 Task: Open an excel sheet with  and write heading  Make a employee details data  Add 10 employee name:-  'Ethan Reynolds, Olivia Thompson, Benjamin Martinez, Emma Davis, Alexander Mitchell, Ava Rodriguez, Daniel Anderson, Mia Lewis, Christopher Scott, Sophia Harris. _x000D_
' in April Last week sales are  1000 to 1010. Department:-  Sales, HR, Finance, Marketing, IT, Operations, Finance, HR, Sales, Marketing. _x000D_
Position:-  Sales Manager, HR Manager, Accountant, Marketing Specialist, IT Specialist, Operations Manager, Financial Analyst, HR Assistant, Sales Representative, Marketing Assistant. _x000D_
Salary (USD):-  5000,4500,4000, 3800, 4200, 5200, 3800, 2800, 3200, 2500. _x000D_
Start Date:-  1/15/2020,7/1/2019, 3/10/2021,2/5/2022, 11/30/2018,6/15/2020, 9/1/2021,4/20/2022, 2/10/2019,9/5/2020. Save page analysisSalesByCustomer_2023
Action: Mouse moved to (230, 254)
Screenshot: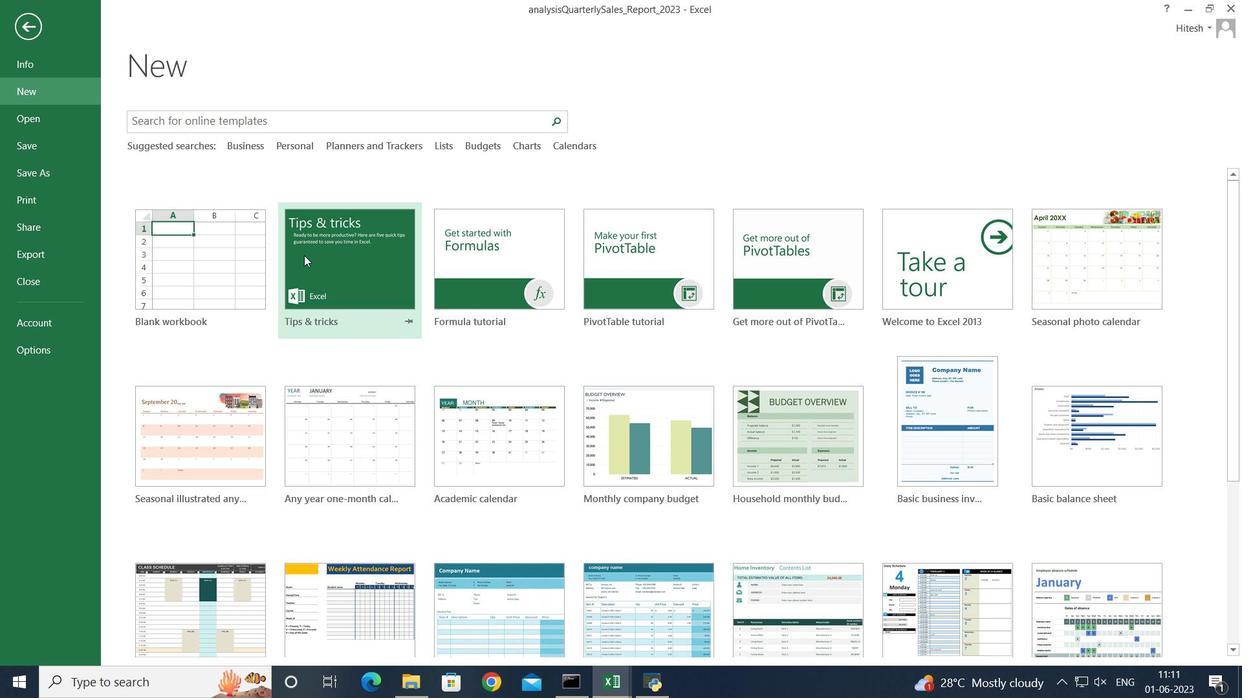 
Action: Mouse pressed left at (230, 254)
Screenshot: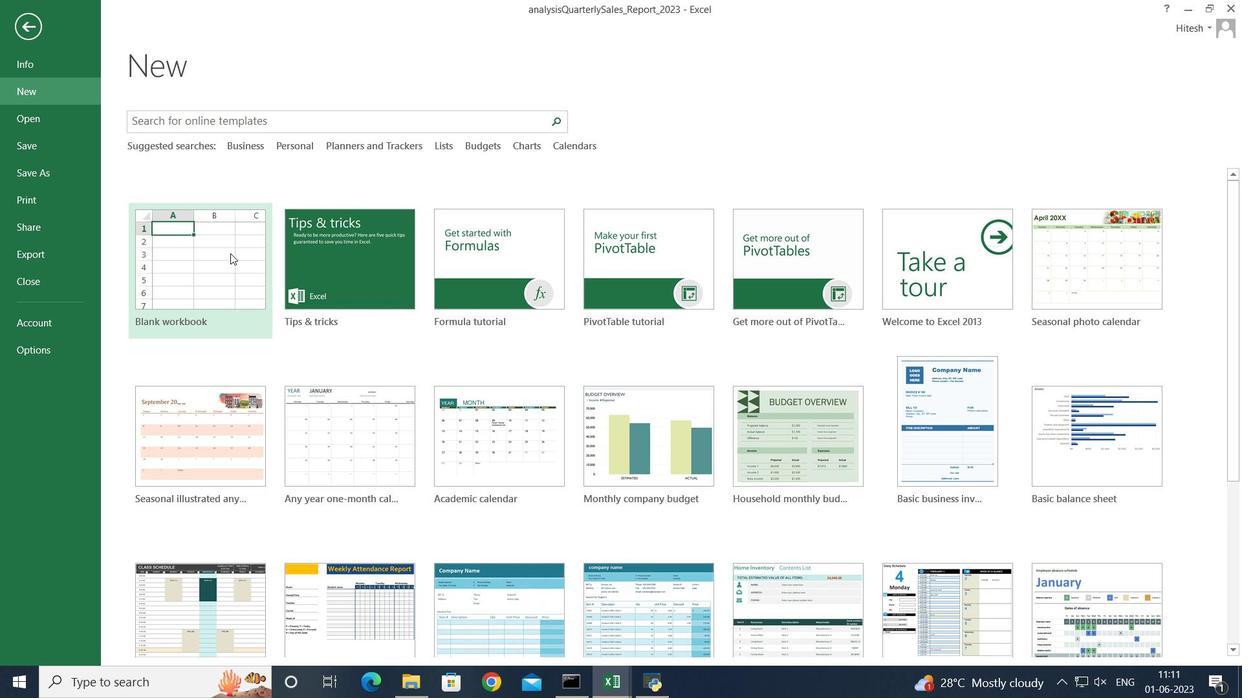 
Action: Mouse moved to (135, 210)
Screenshot: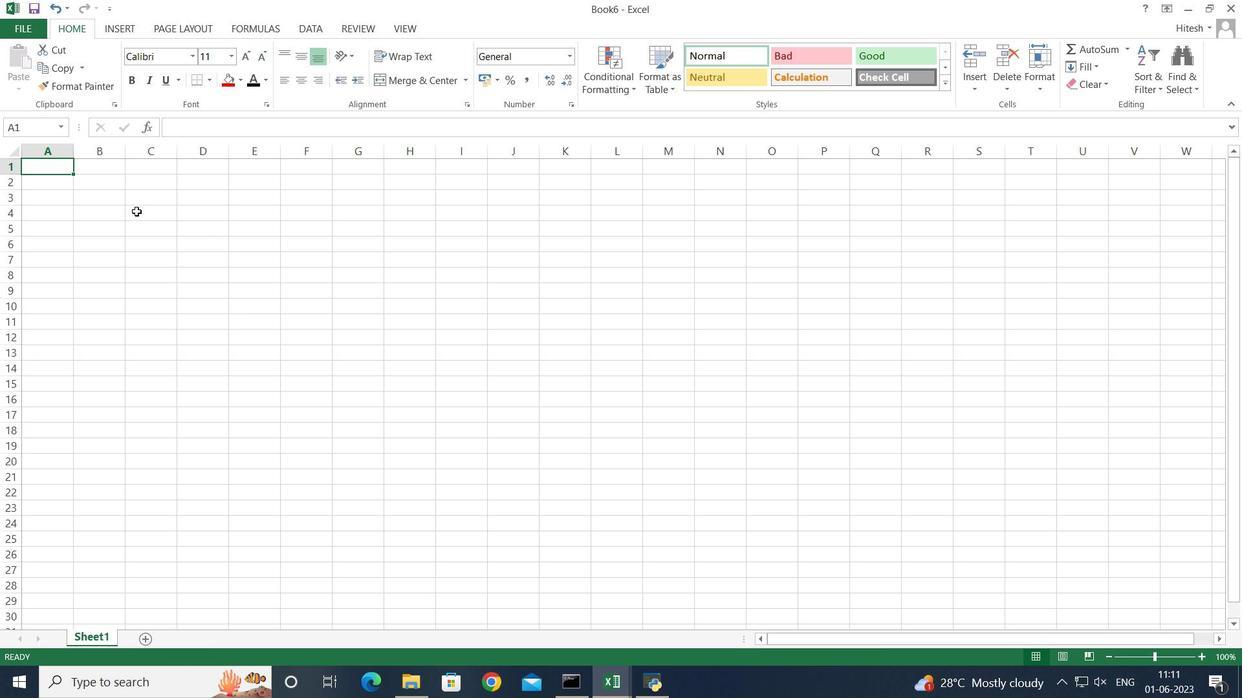 
Action: Key pressed <Key.shift>Make<Key.space>a<Key.space><Key.shift>Employee<Key.space><Key.shift>Details<Key.enter><Key.shift>Name<Key.enter><Key.shift><Key.shift>Ethan<Key.space><Key.shift>Reynolds<Key.enter><Key.shift>Olivia<Key.space><Key.shift><Key.shift><Key.shift><Key.shift><Key.shift><Key.shift><Key.shift><Key.shift><Key.shift><Key.shift><Key.shift><Key.shift>Thompson<Key.enter><Key.shift>Benjamin<Key.space><Key.shift>Martinez<Key.enter><Key.shift>Emma<Key.space><Key.shift>Davis<Key.enter><Key.shift><Key.shift><Key.shift><Key.shift>Alexander<Key.space><Key.shift_r>Mitchell<Key.space><Key.enter><Key.shift>Ava<Key.space><Key.shift>Rodriguez<Key.enter><Key.shift>Daniel<Key.space><Key.shift>Anderson<Key.enter><Key.shift_r>Mia<Key.space><Key.shift_r>Lewis<Key.enter><Key.shift><Key.shift><Key.shift><Key.shift><Key.shift><Key.shift><Key.shift><Key.shift><Key.shift><Key.shift>Christopher<Key.space><Key.shift>Scott<Key.enter><Key.shift>Sophia<Key.space><Key.shift><Key.shift><Key.shift><Key.shift><Key.shift><Key.shift><Key.shift><Key.shift><Key.shift><Key.shift><Key.shift><Key.shift>Harris<Key.enter>
Screenshot: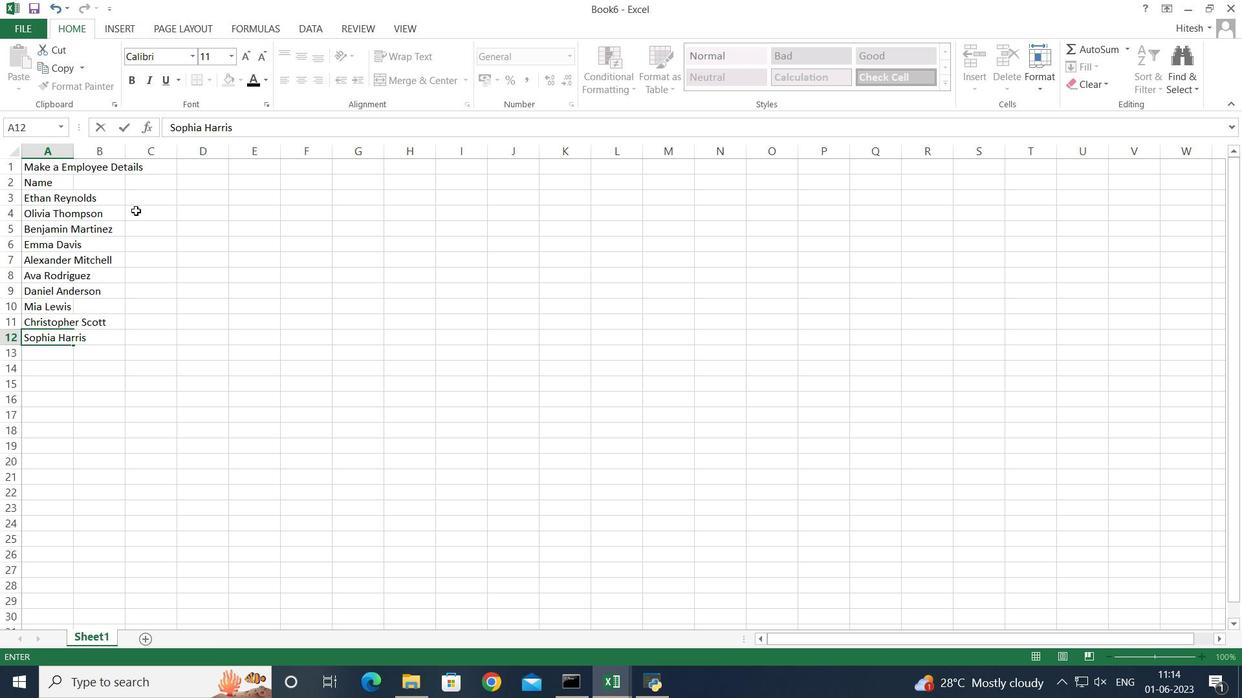 
Action: Mouse moved to (111, 185)
Screenshot: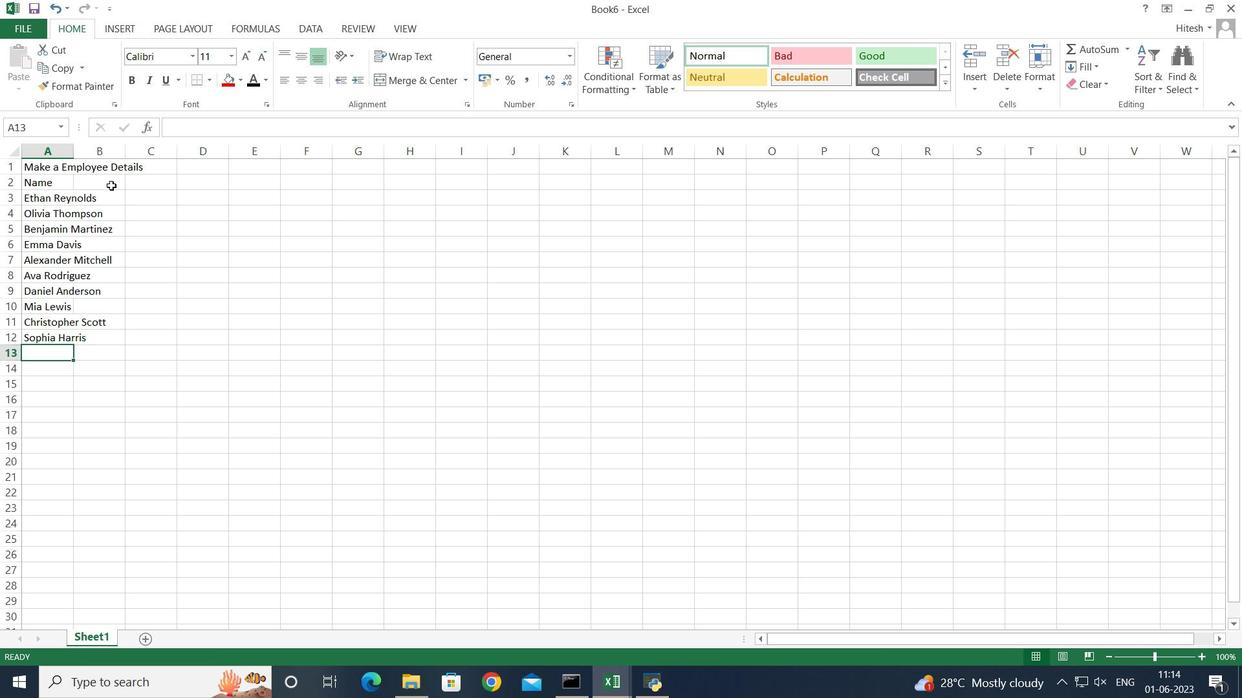 
Action: Mouse pressed left at (111, 185)
Screenshot: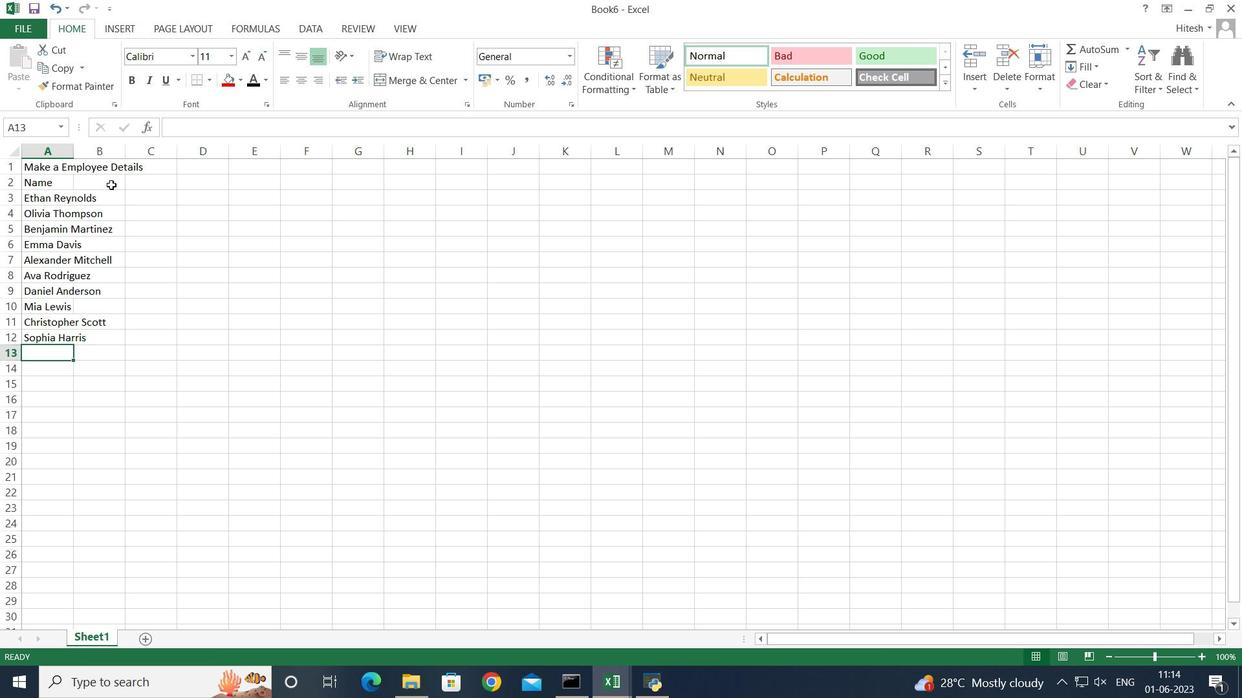 
Action: Mouse moved to (110, 185)
Screenshot: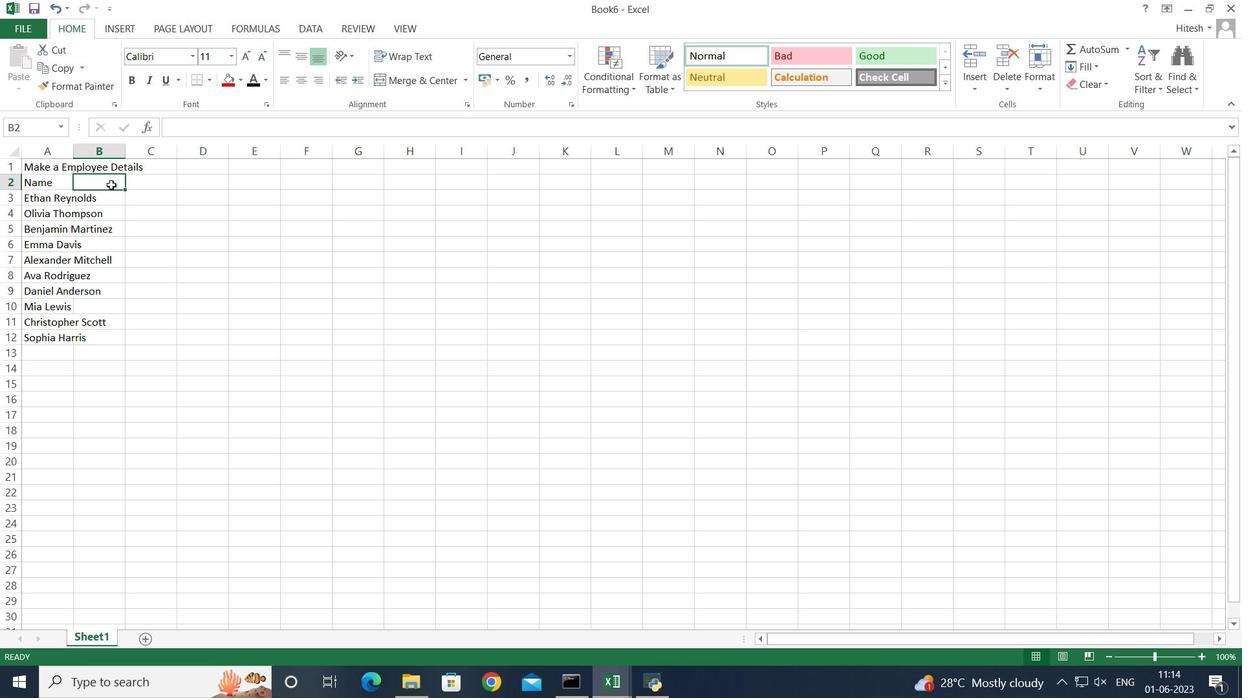 
Action: Key pressed <Key.shift>pril<Key.space><Key.shift>Last<Key.space><Key.shift>Week<Key.space><Key.shift>Sales<Key.enter>1005<Key.enter>1006<Key.enter>1001<Key.backspace><Key.backspace>10<Key.enter>1002<Key.enter>1001<Key.enter>1007<Key.enter>1003<Key.enter>1008<Key.enter>1002<Key.enter>1009<Key.enter>
Screenshot: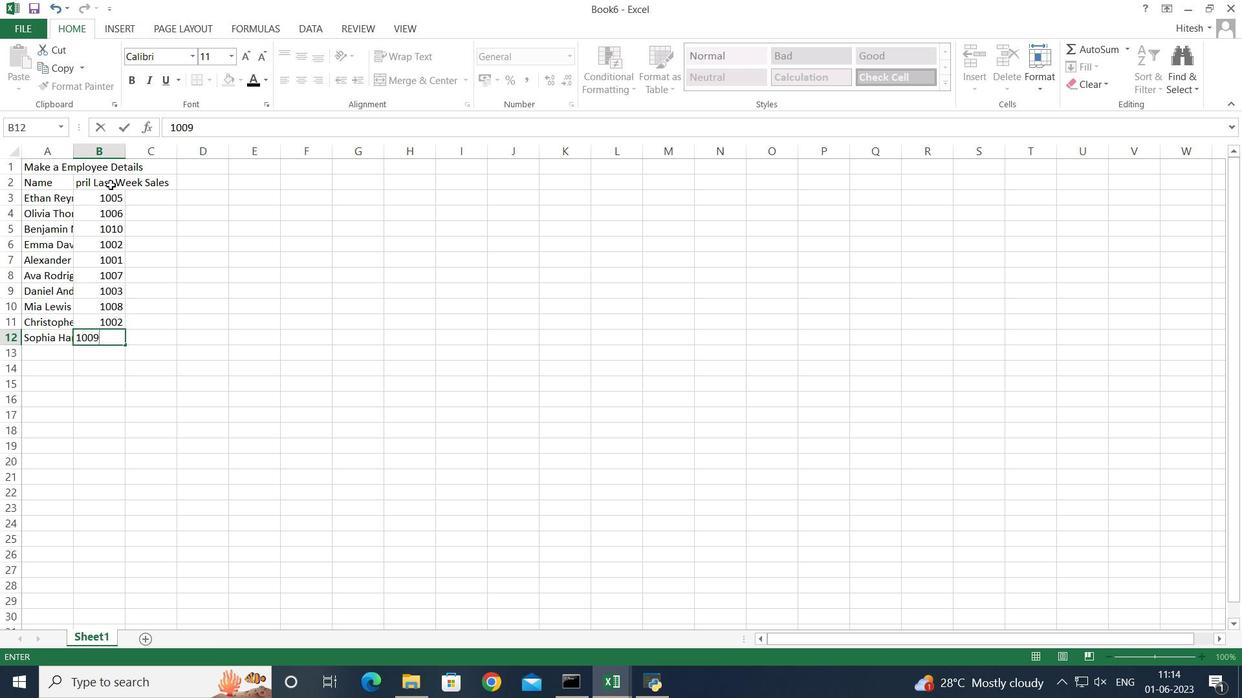
Action: Mouse moved to (159, 183)
Screenshot: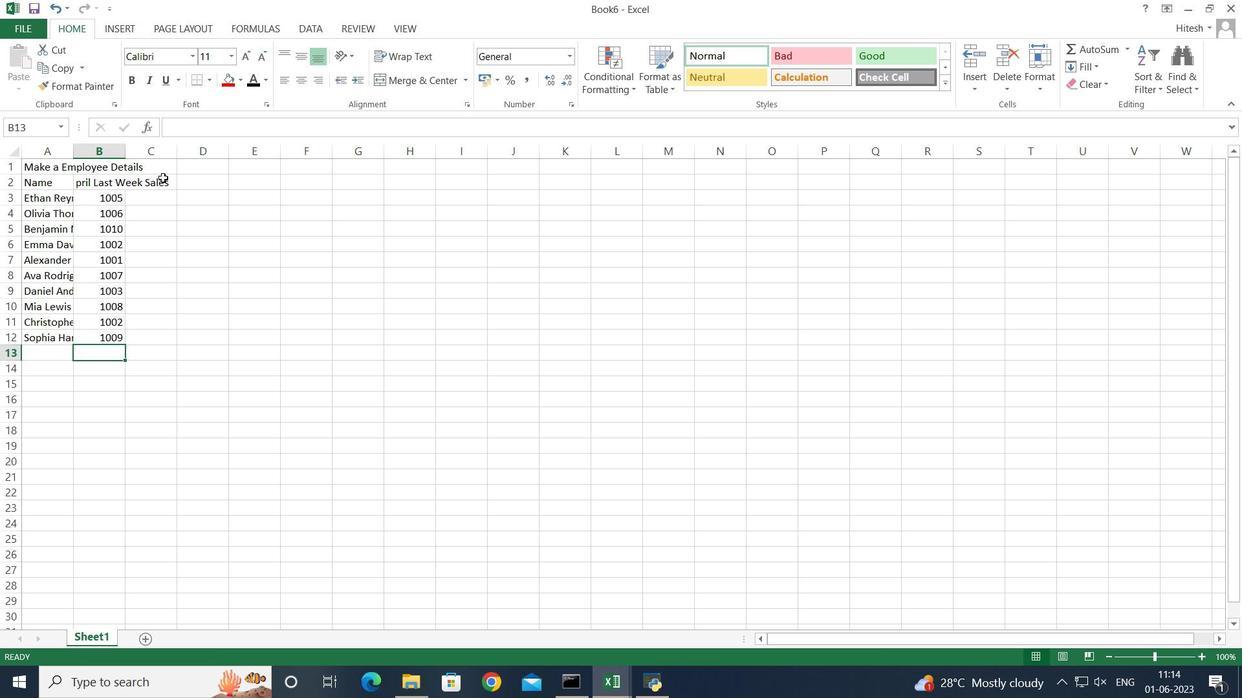 
Action: Mouse pressed left at (159, 183)
Screenshot: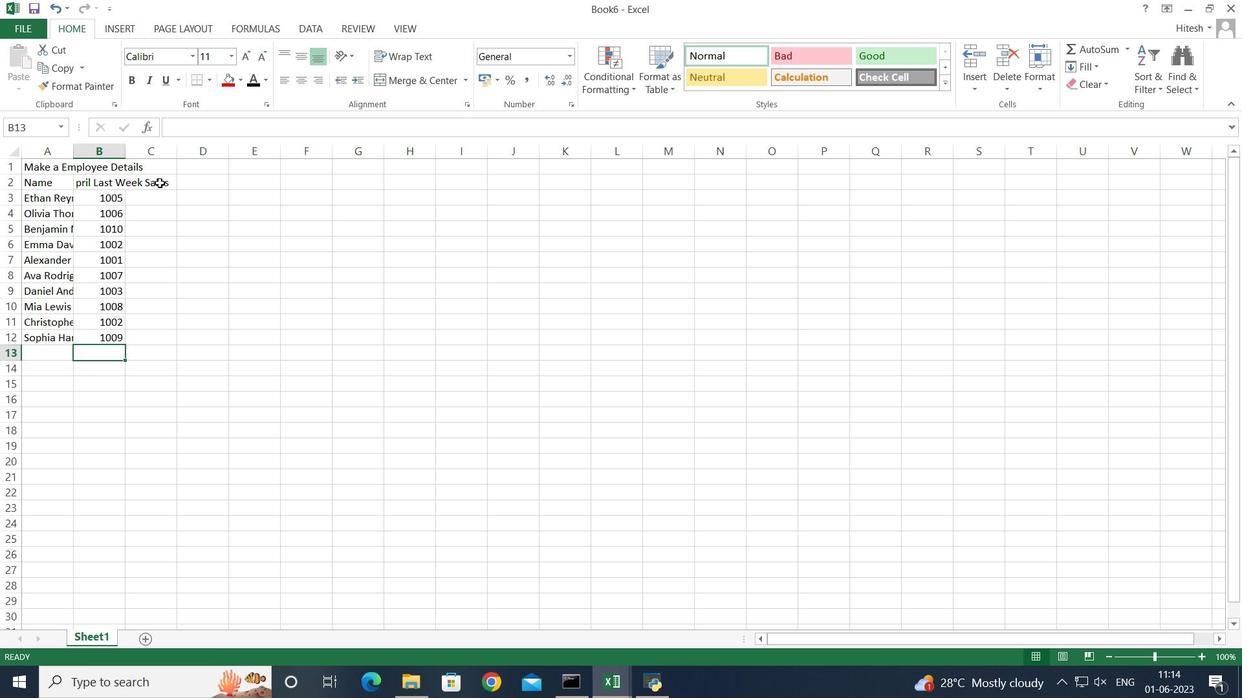 
Action: Mouse moved to (158, 184)
Screenshot: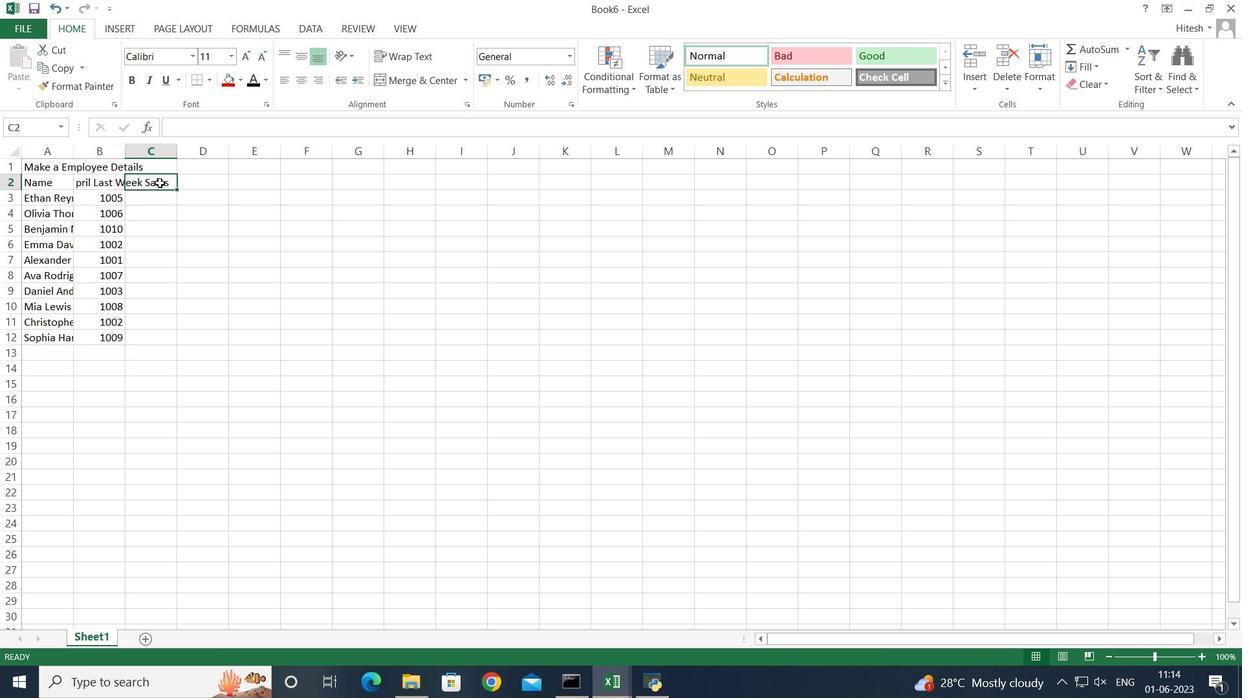 
Action: Key pressed <Key.shift>Department<Key.enter>
Screenshot: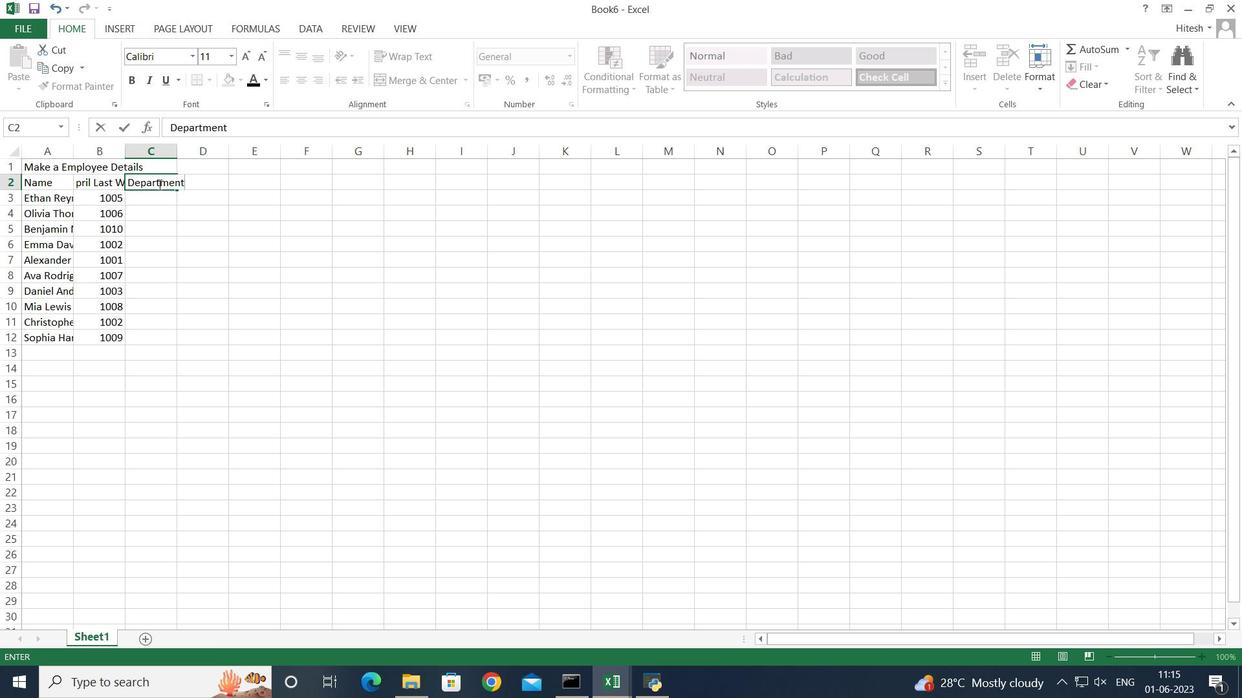 
Action: Mouse moved to (174, 185)
Screenshot: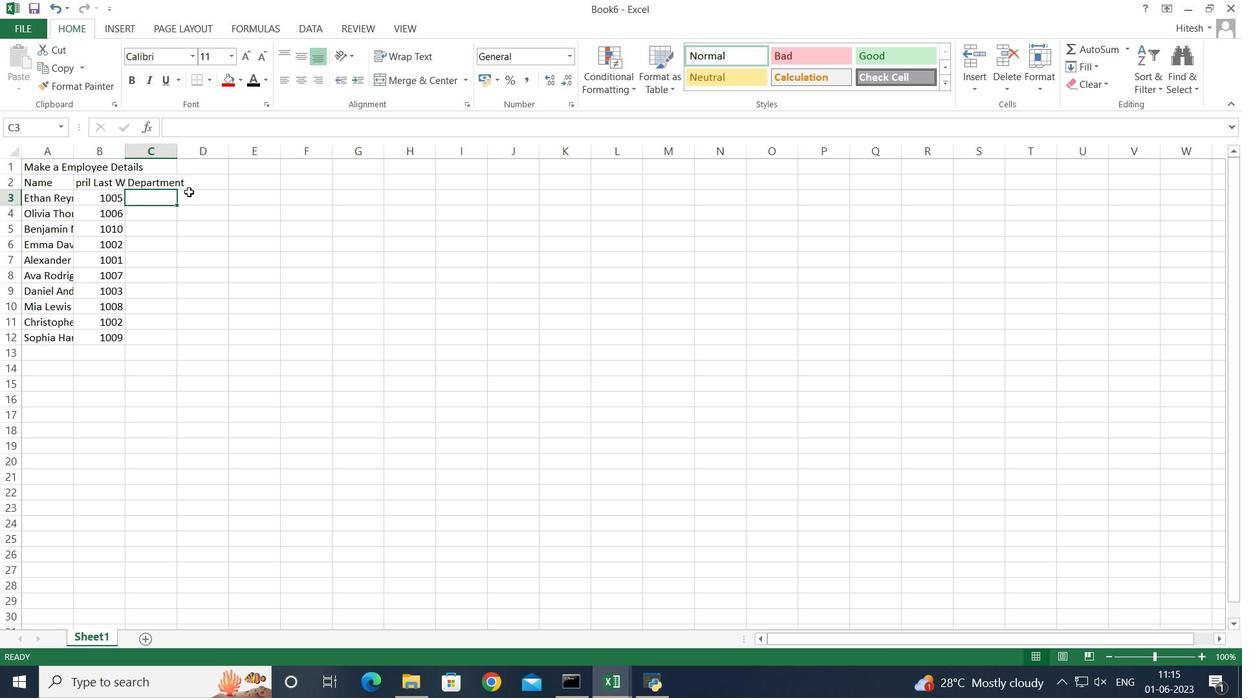 
Action: Mouse pressed left at (174, 185)
Screenshot: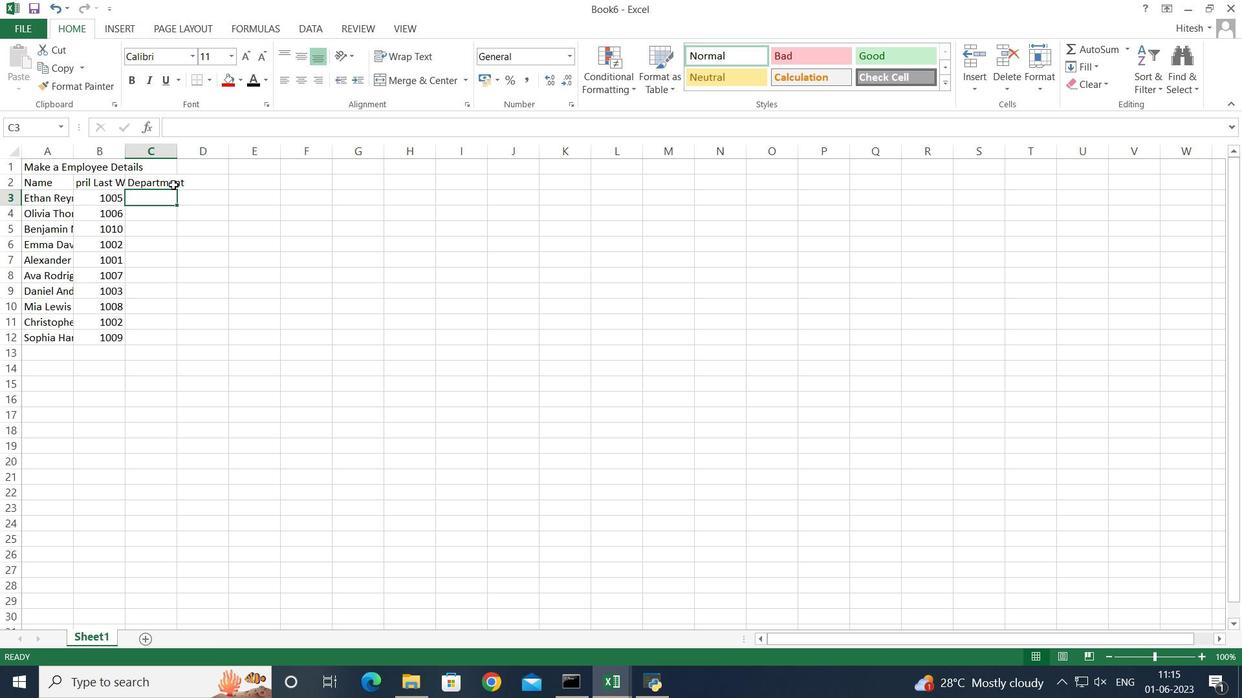 
Action: Mouse moved to (242, 131)
Screenshot: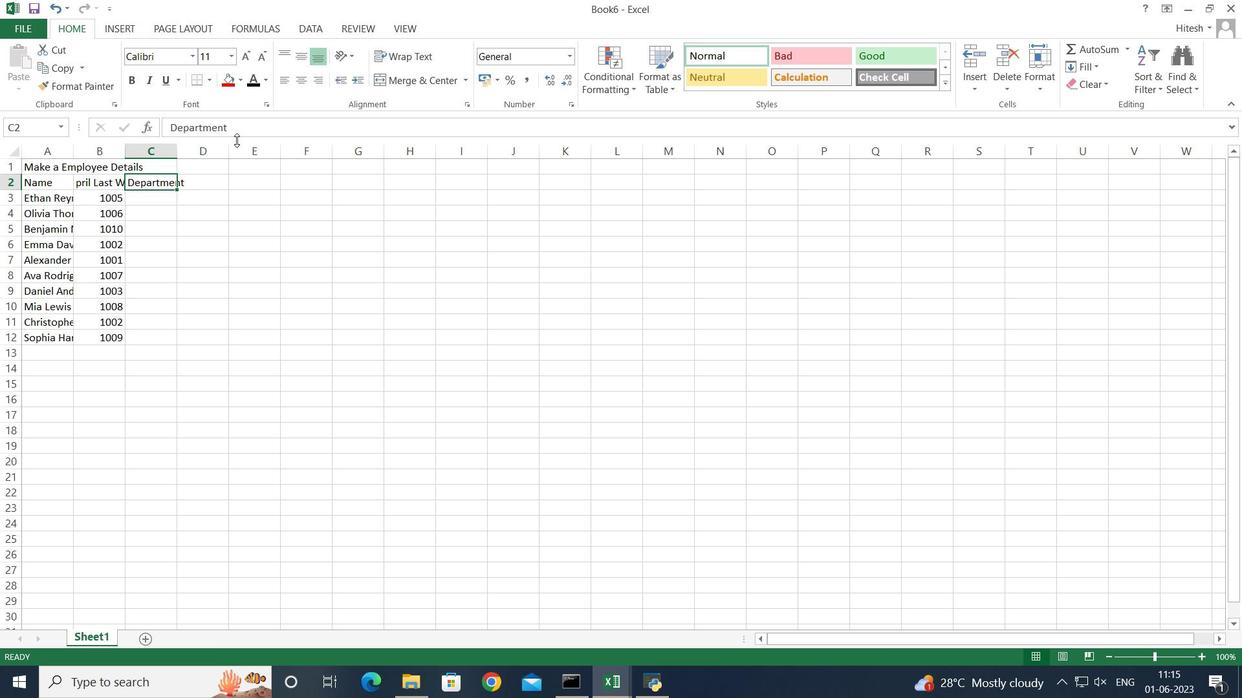 
Action: Mouse pressed left at (242, 131)
Screenshot: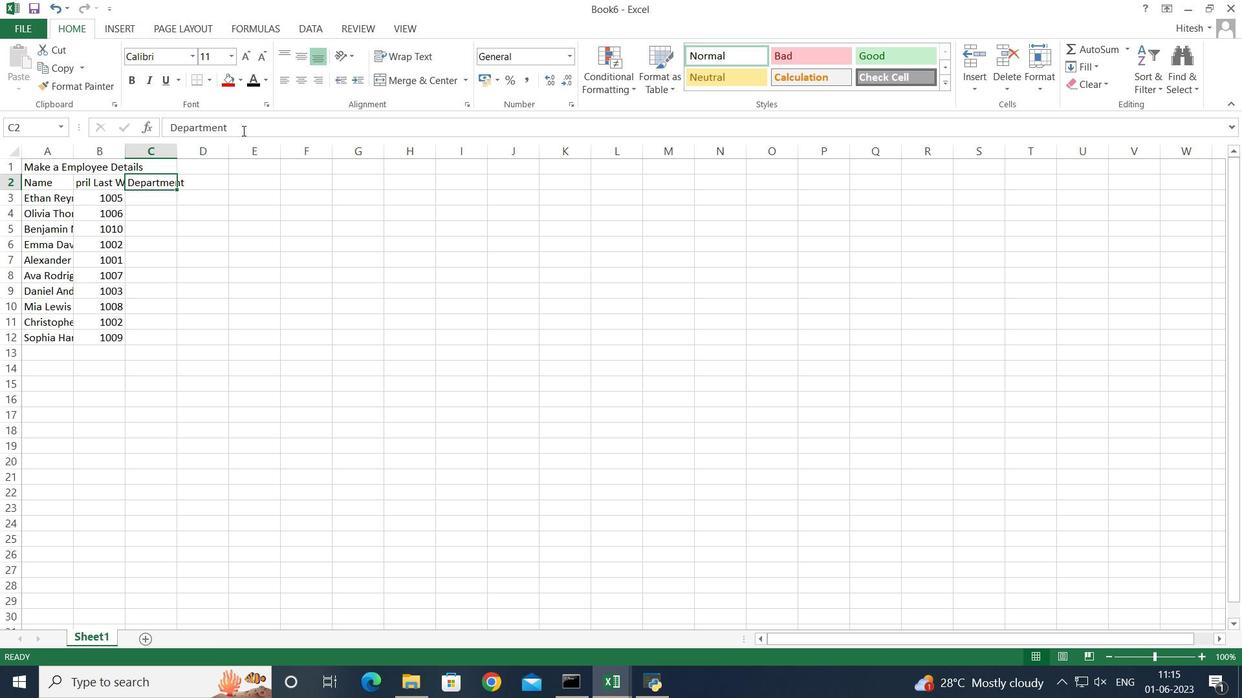 
Action: Key pressed s<Key.backspace>
Screenshot: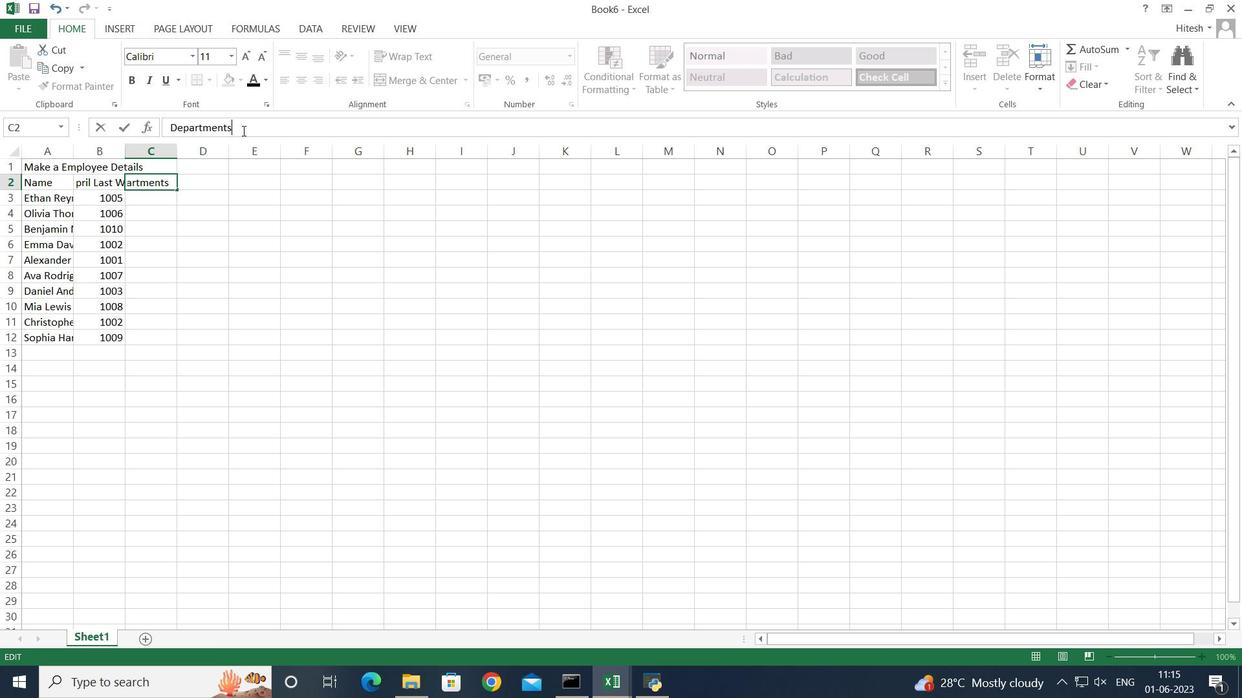 
Action: Mouse moved to (148, 197)
Screenshot: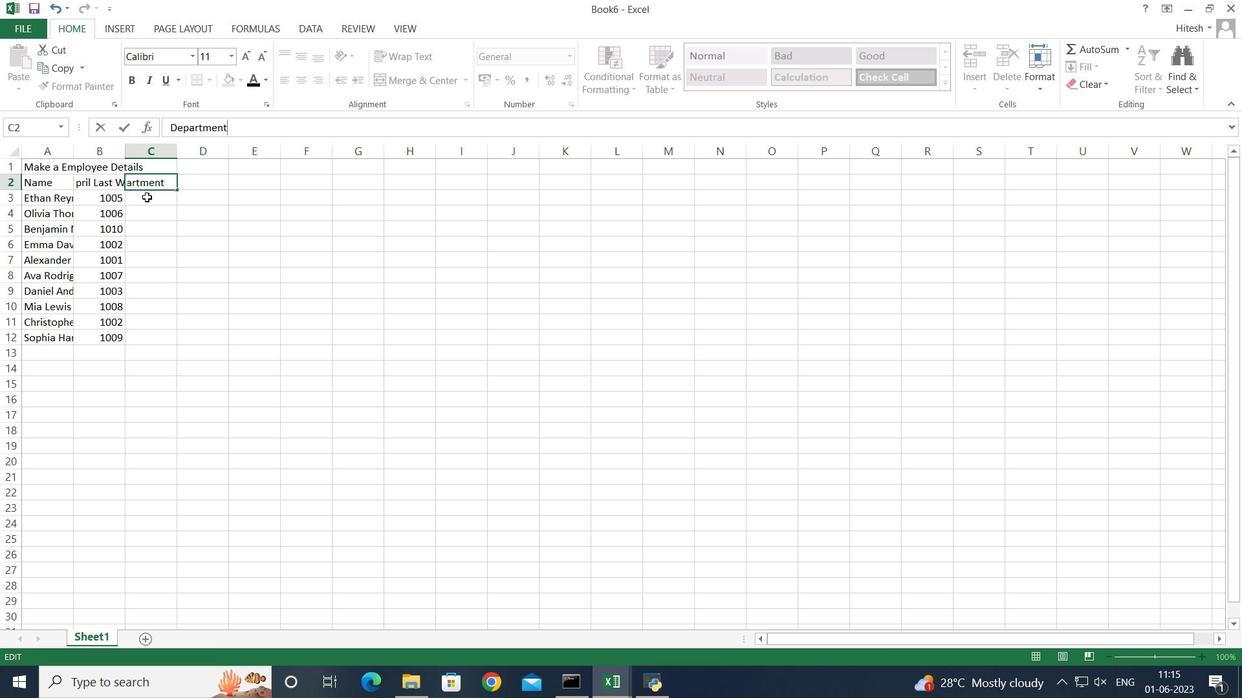 
Action: Mouse pressed left at (148, 197)
Screenshot: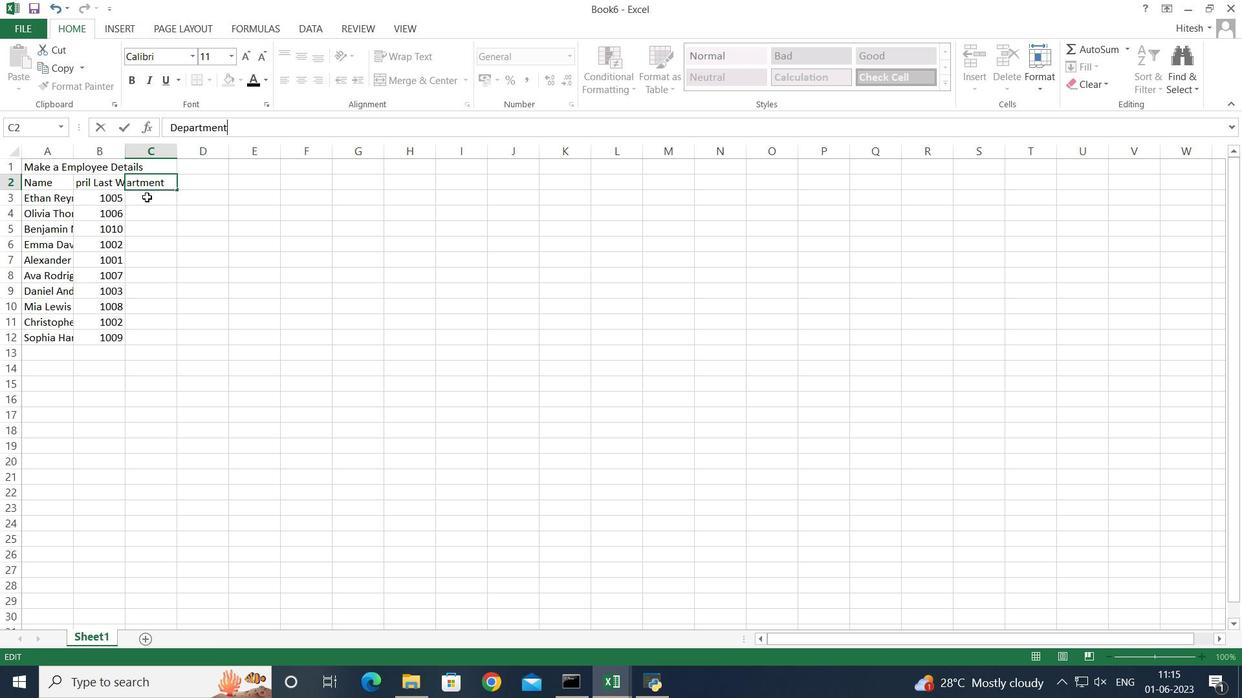 
Action: Mouse moved to (147, 197)
Screenshot: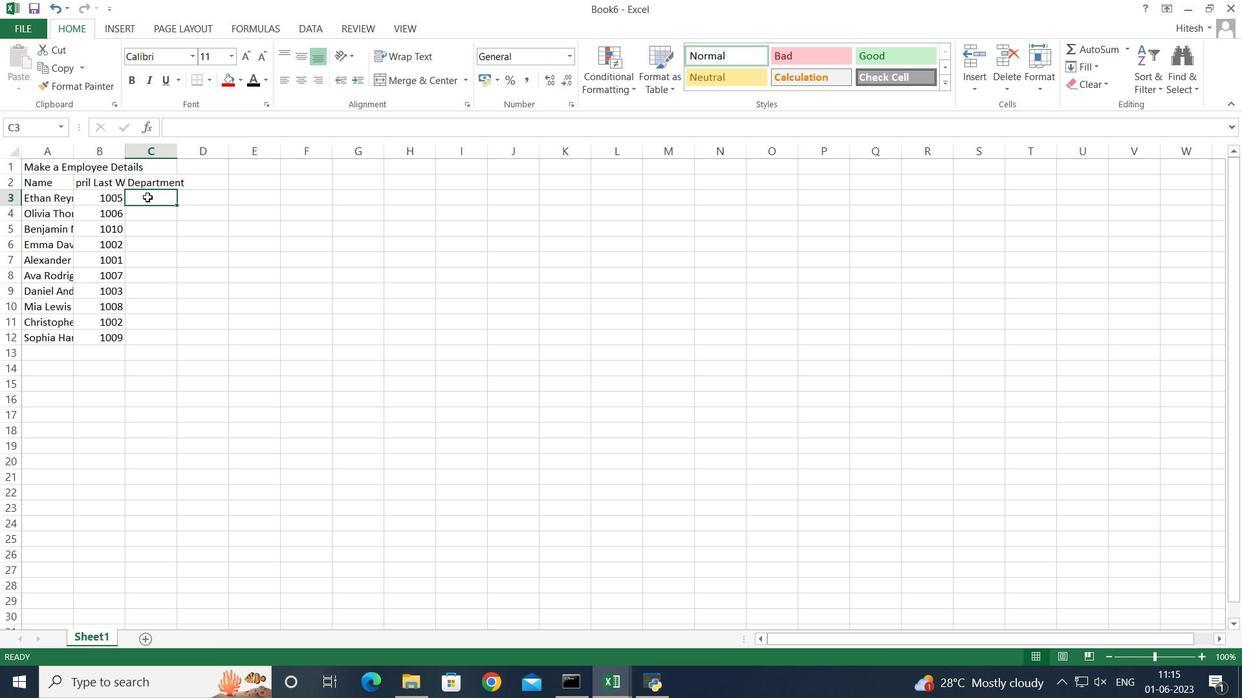 
Action: Key pressed <Key.shift>Sales<Key.space>
Screenshot: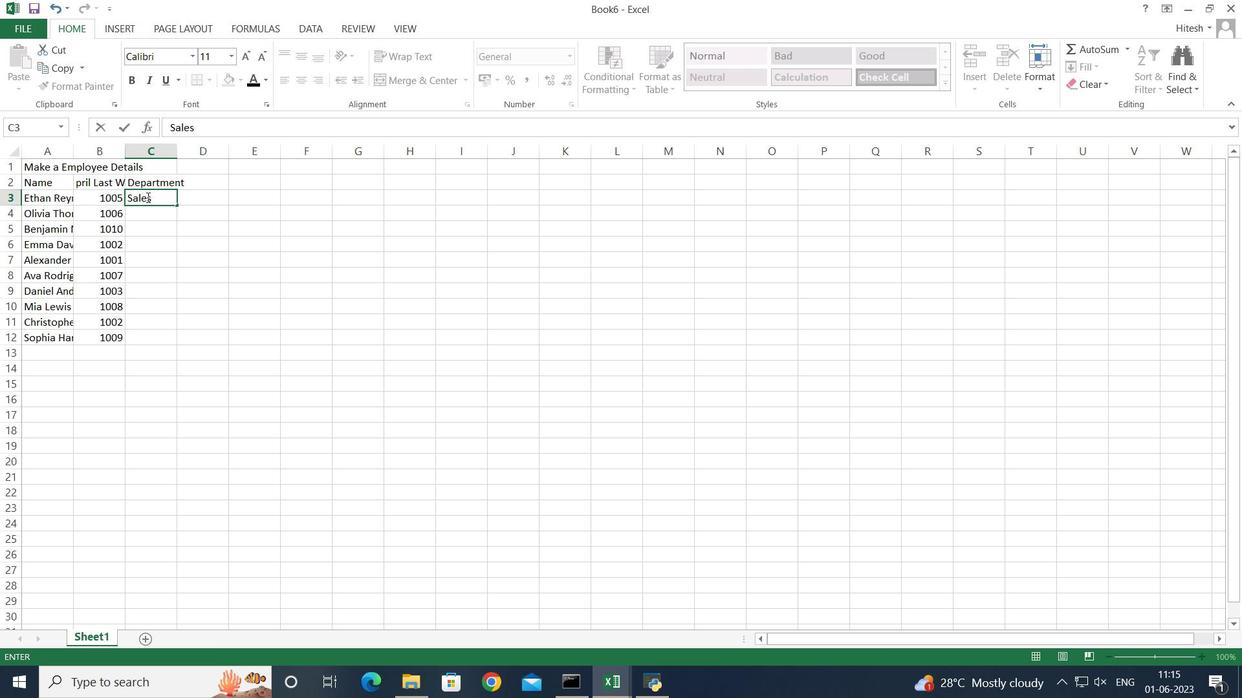 
Action: Mouse moved to (146, 197)
Screenshot: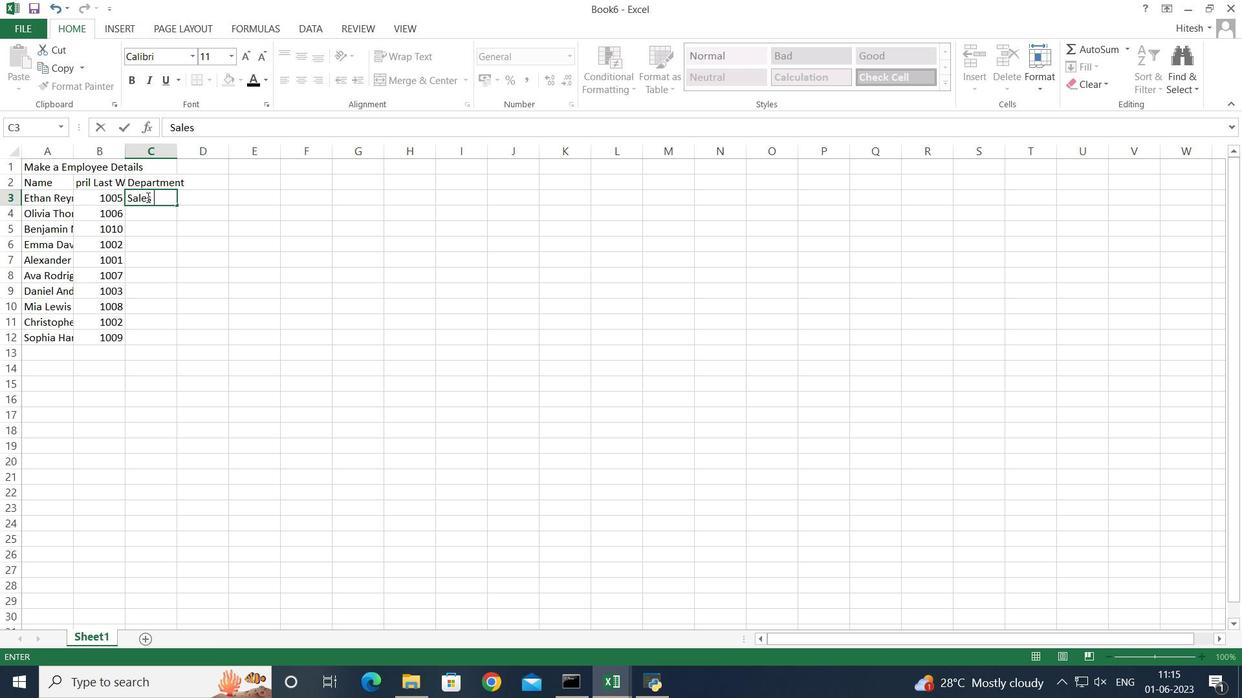 
Action: Key pressed <Key.caps_lock>HR<Key.backspace><Key.backspace><Key.enter>HR<Key.enter><Key.caps_lock><Key.shift><Key.shift>Finance
Screenshot: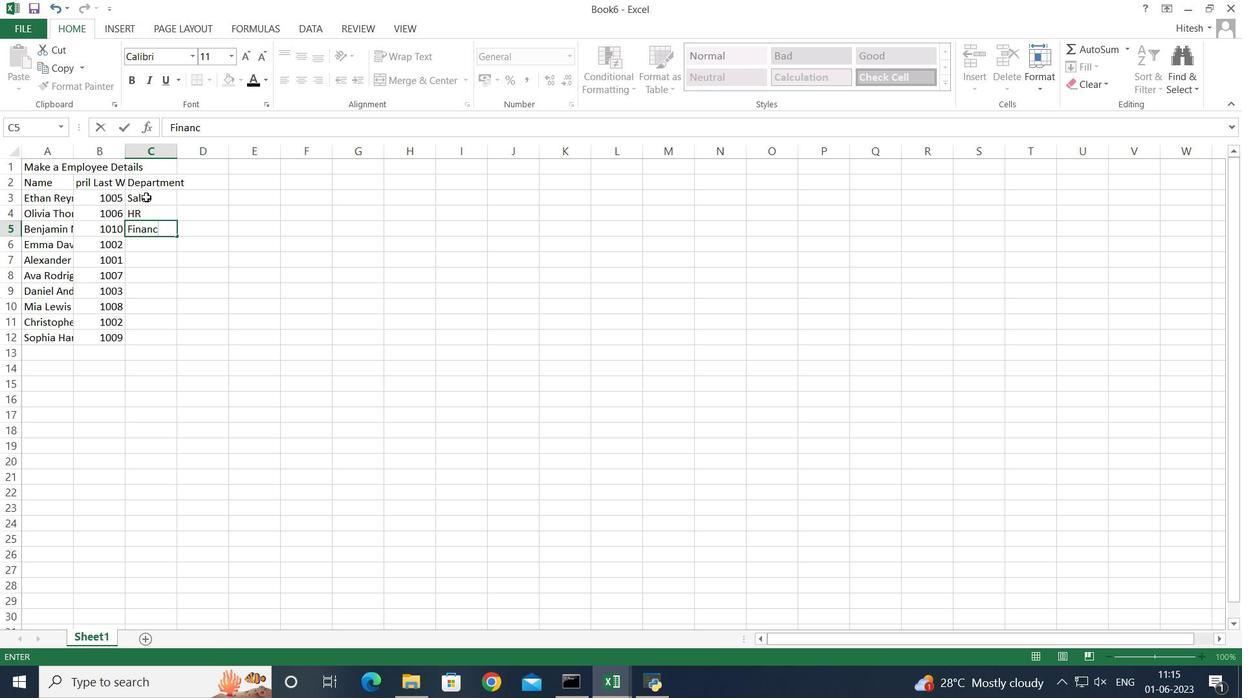 
Action: Mouse moved to (145, 197)
Screenshot: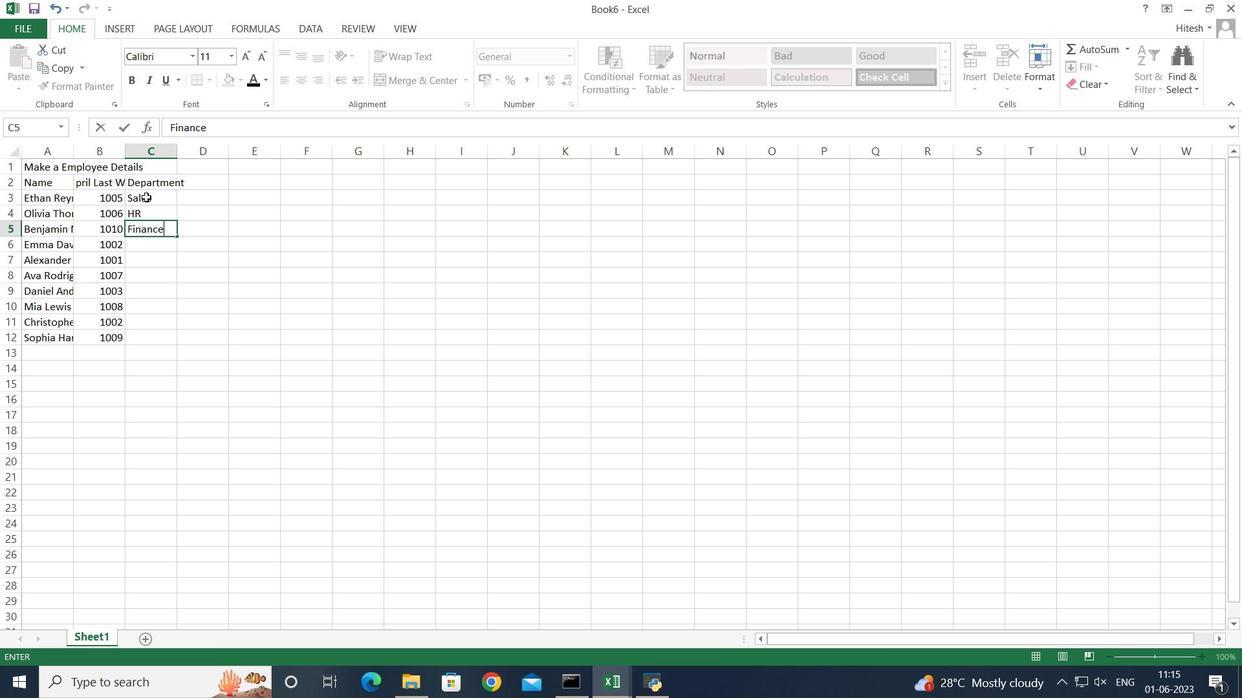 
Action: Key pressed <Key.space>
Screenshot: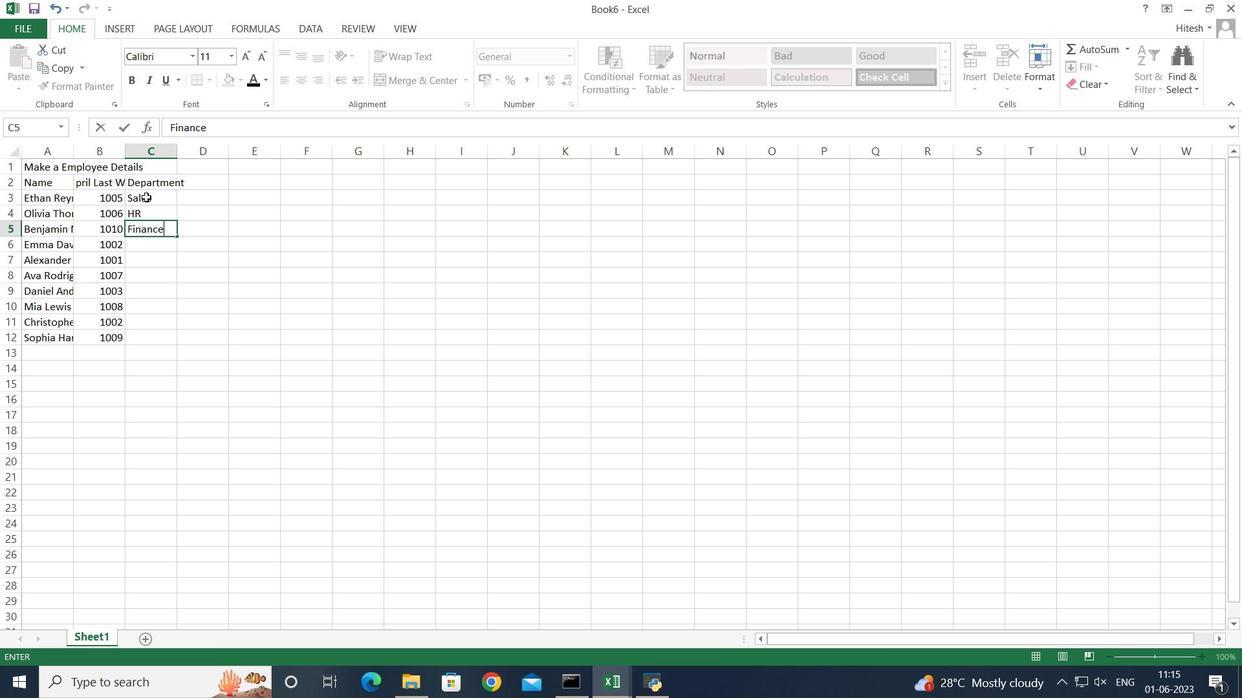 
Action: Mouse moved to (140, 198)
Screenshot: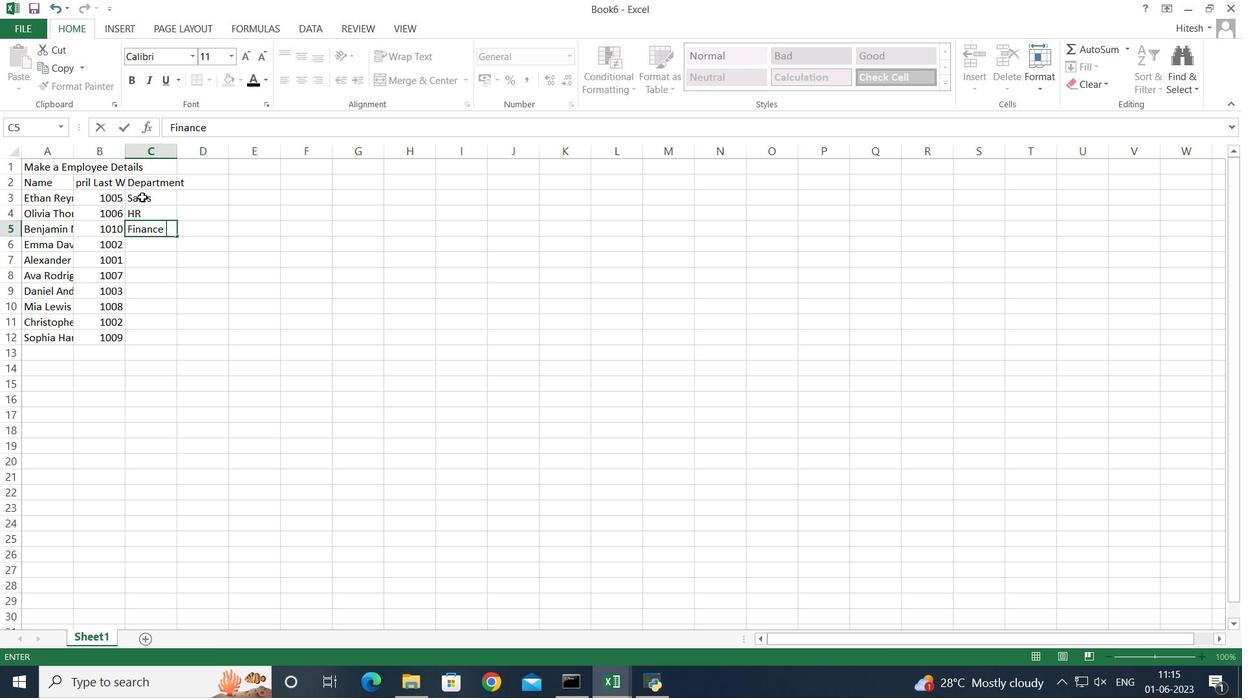 
Action: Key pressed <Key.shift_r>M
Screenshot: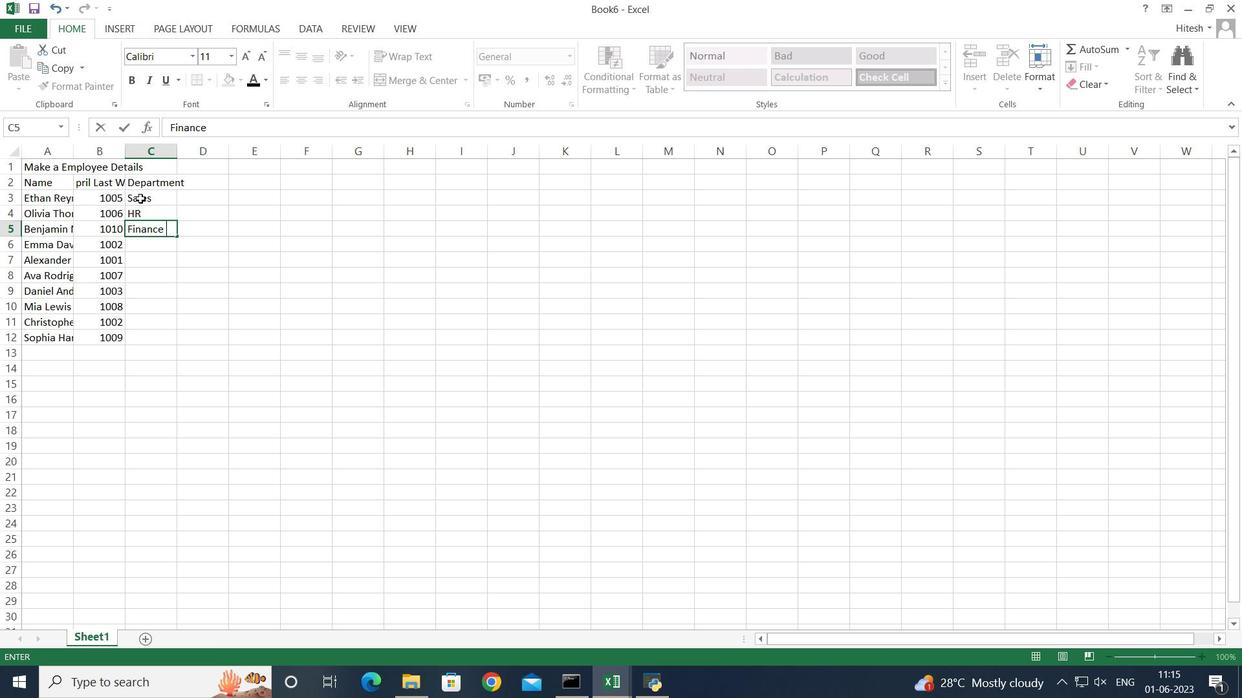 
Action: Mouse moved to (139, 198)
Screenshot: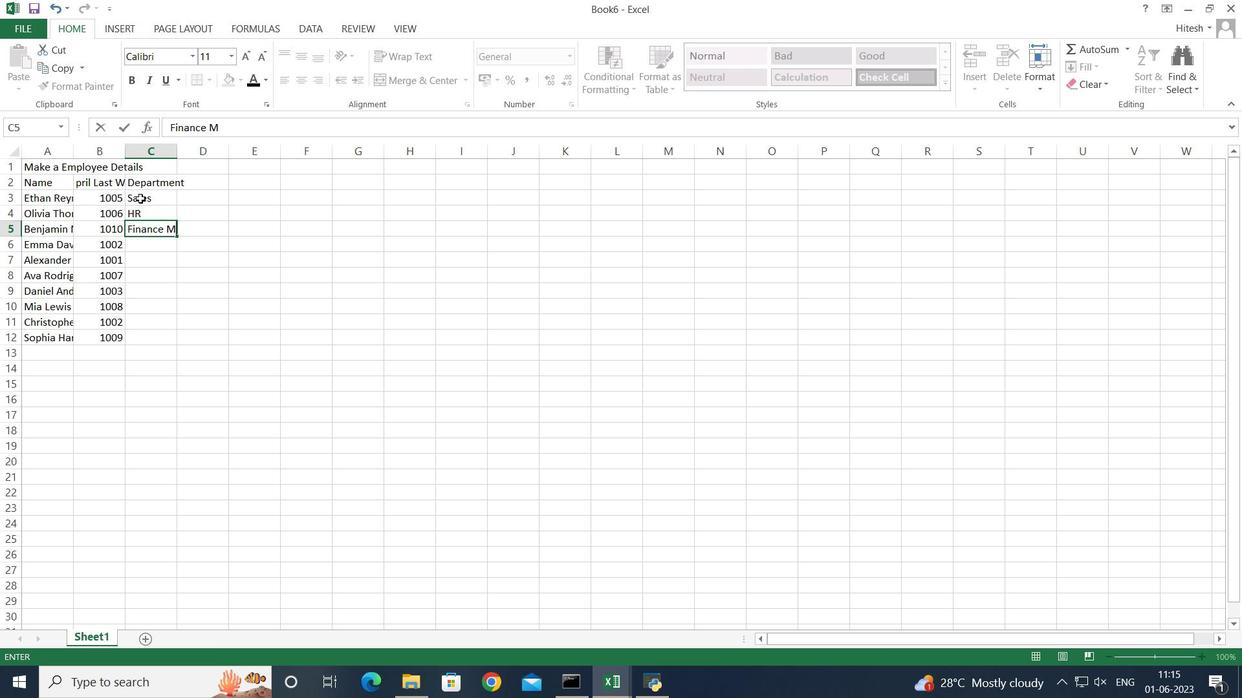 
Action: Key pressed <Key.backspace><Key.enter><Key.shift_r><<Key.backspace><Key.shift_r>Marketing<Key.enter><Key.caps_lock>IT<Key.enter><Key.caps_lock><Key.shift_r>Operations<Key.enter><Key.shift>
Screenshot: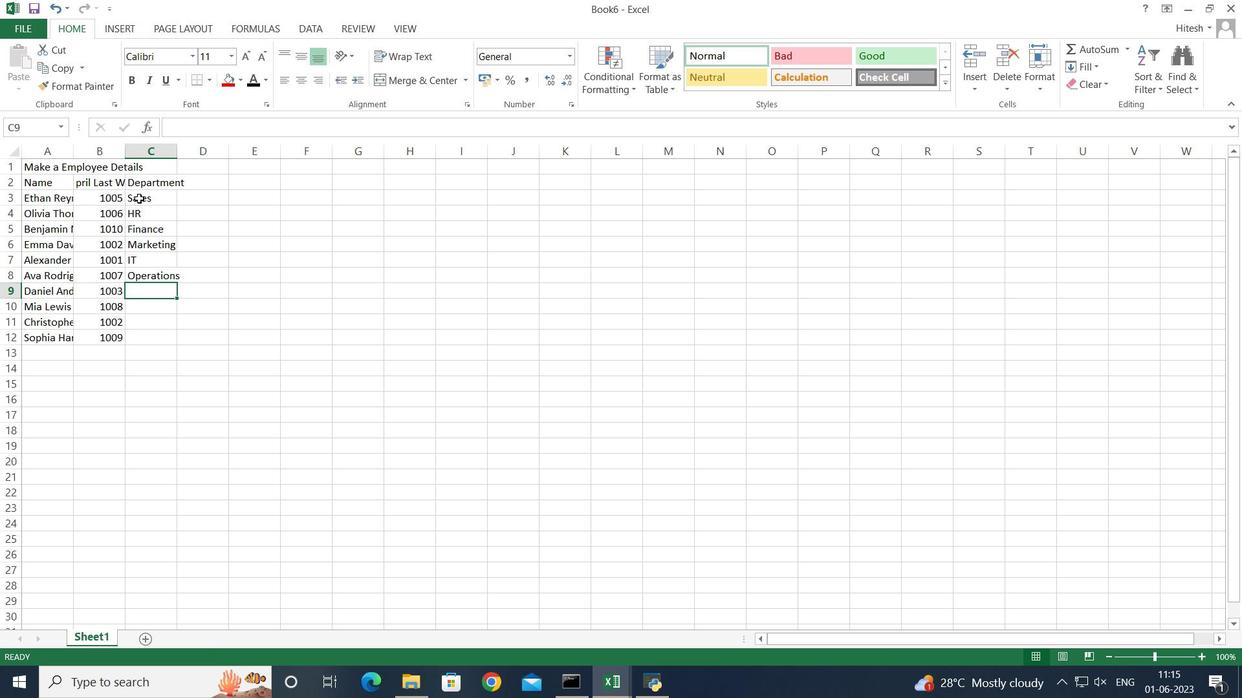 
Action: Mouse moved to (149, 195)
Screenshot: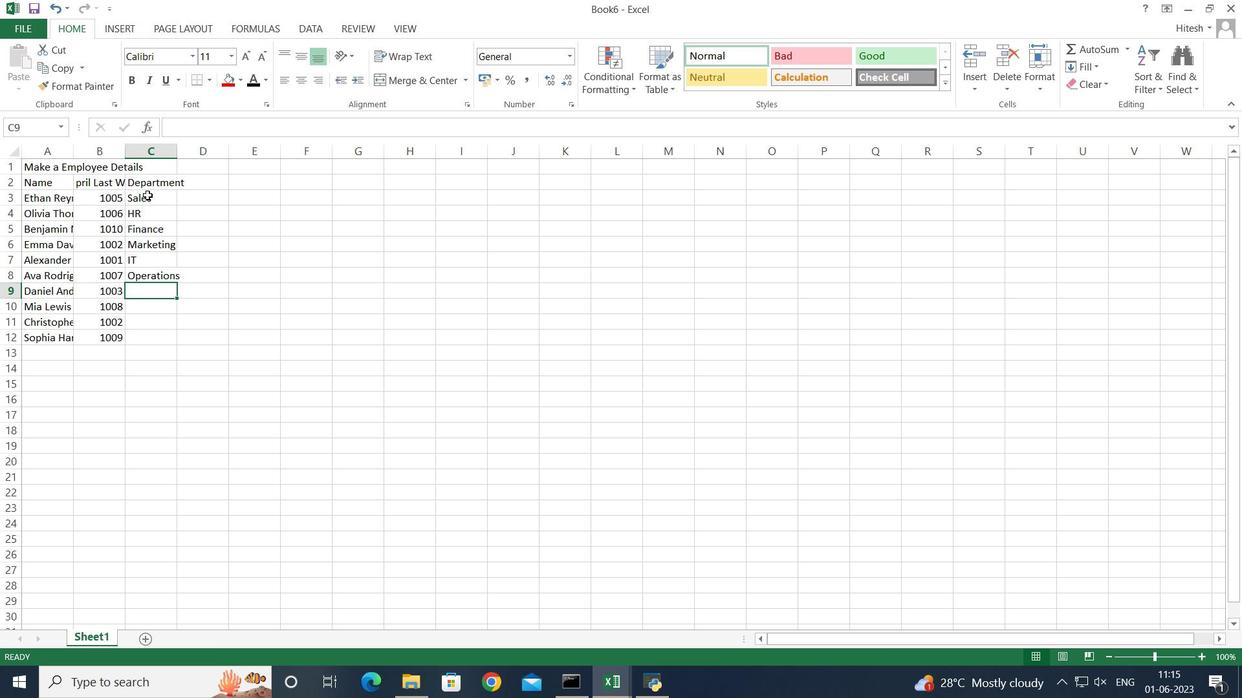 
Action: Key pressed <Key.shift><Key.shift>Sa
Screenshot: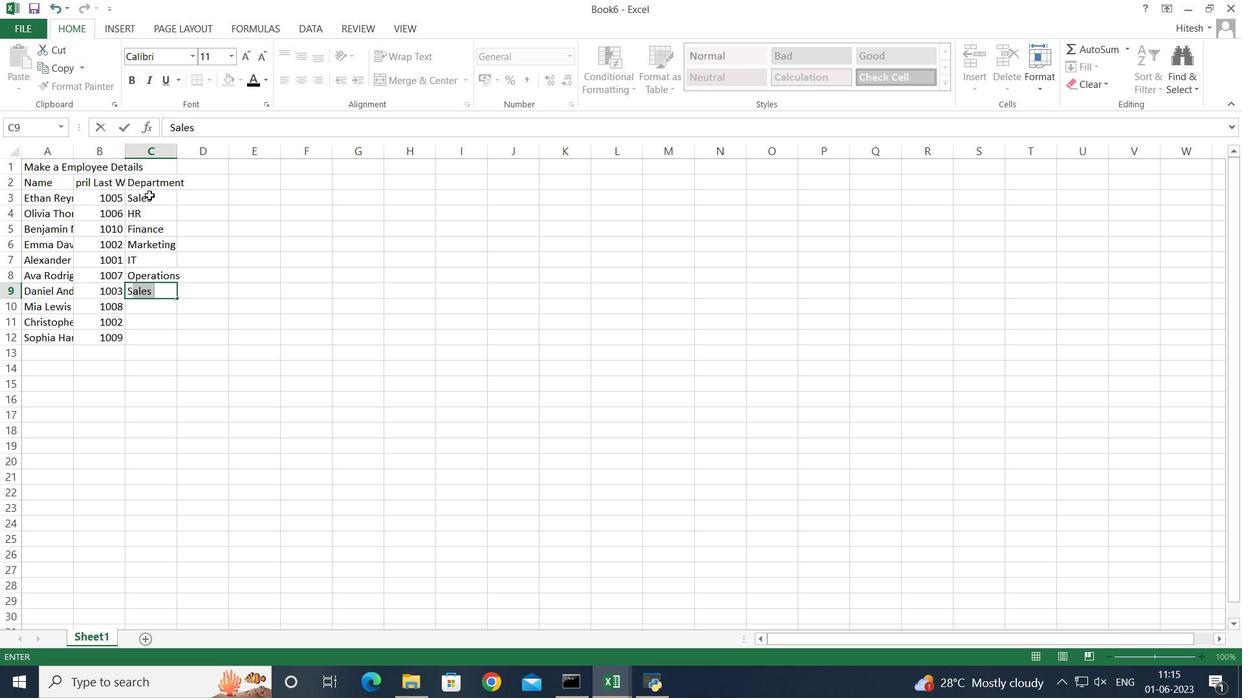 
Action: Mouse moved to (135, 200)
Screenshot: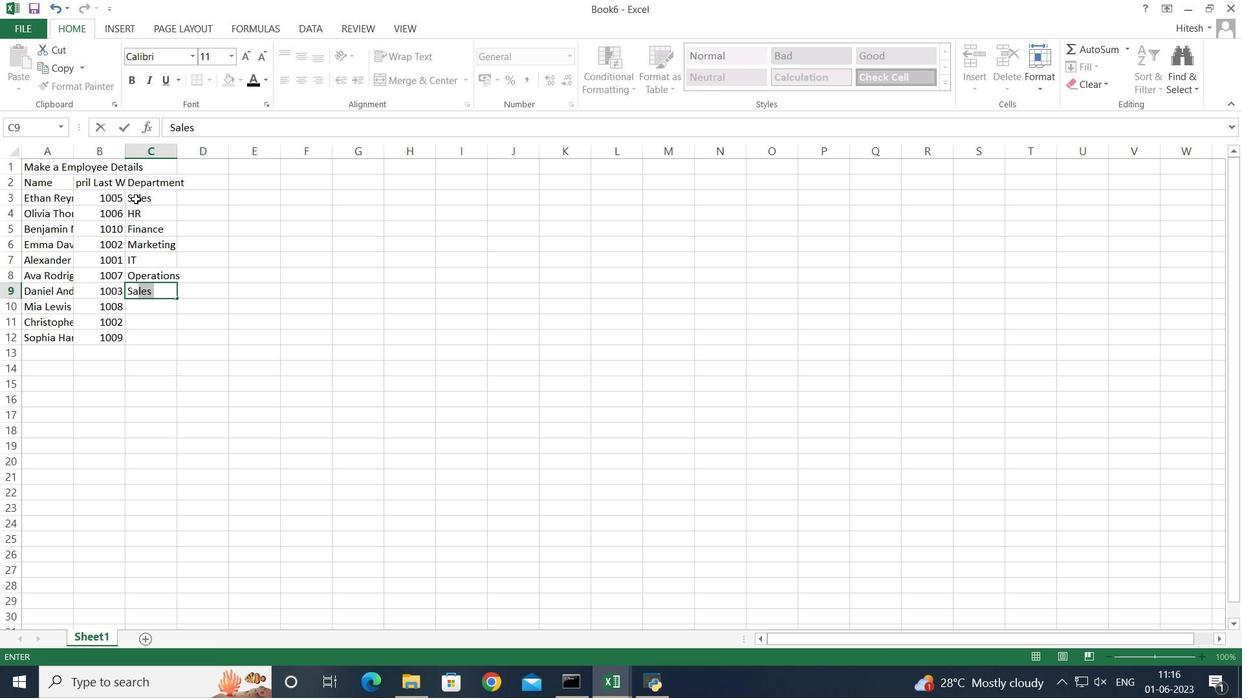 
Action: Key pressed l
Screenshot: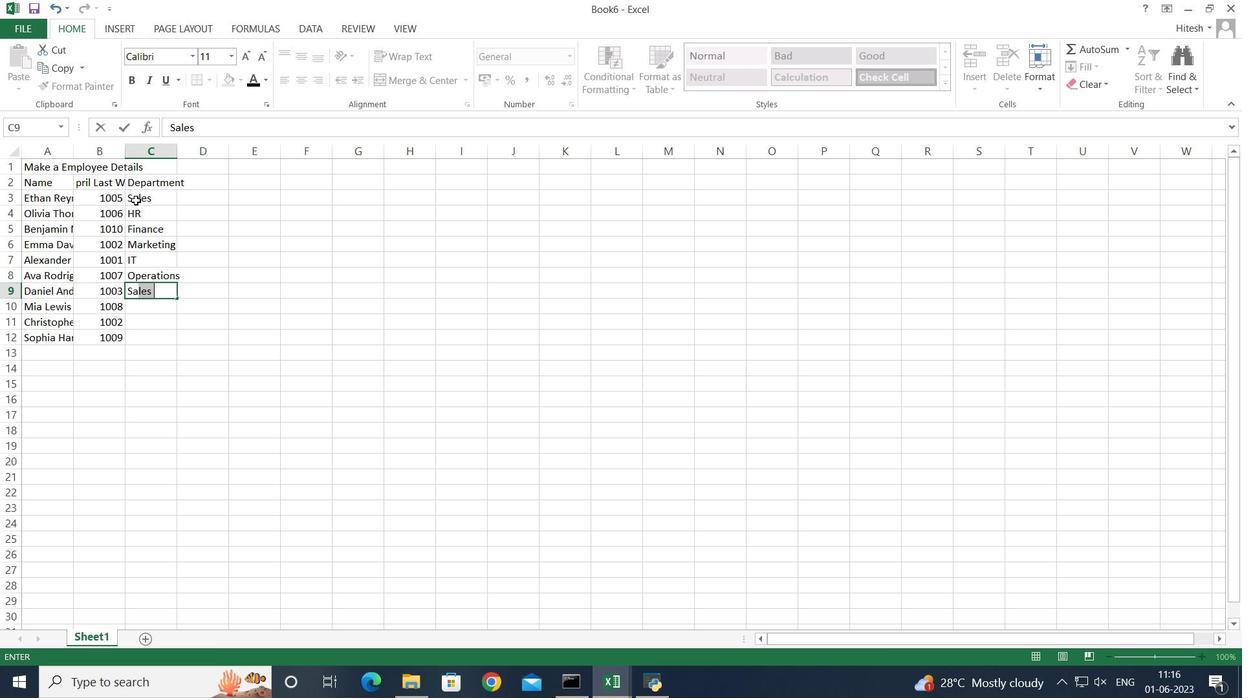 
Action: Mouse moved to (135, 201)
Screenshot: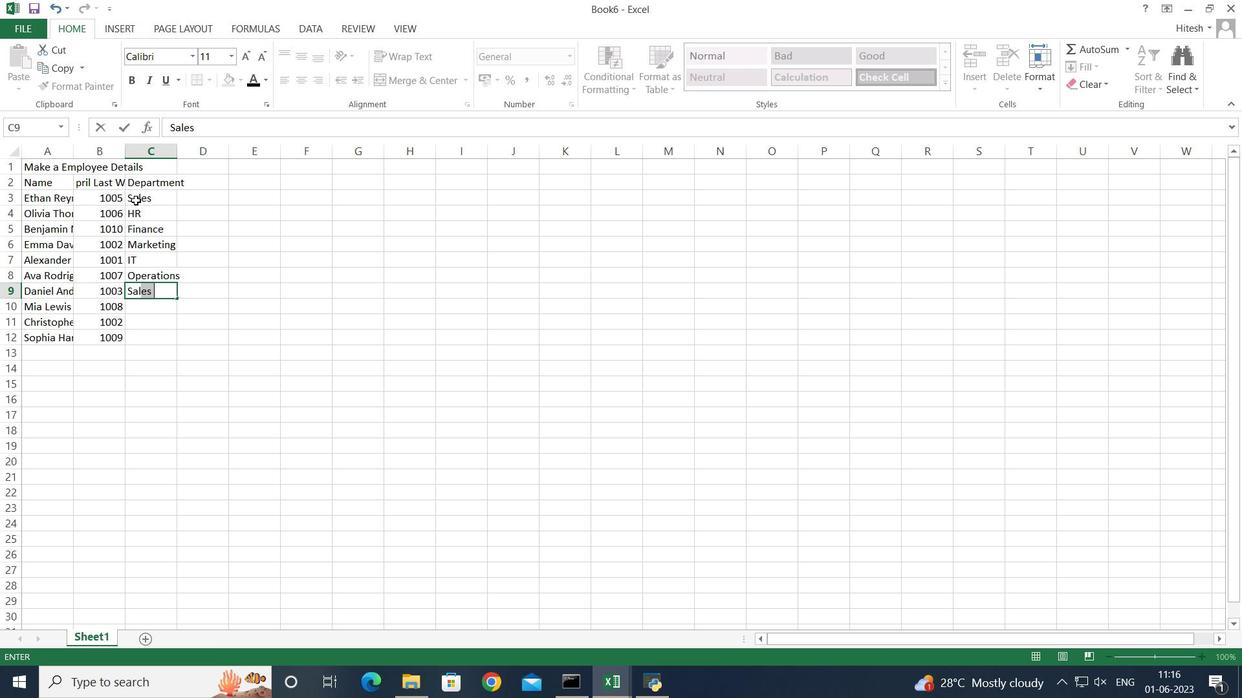 
Action: Key pressed e<Key.backspace><Key.backspace><Key.backspace><Key.backspace><Key.backspace>
Screenshot: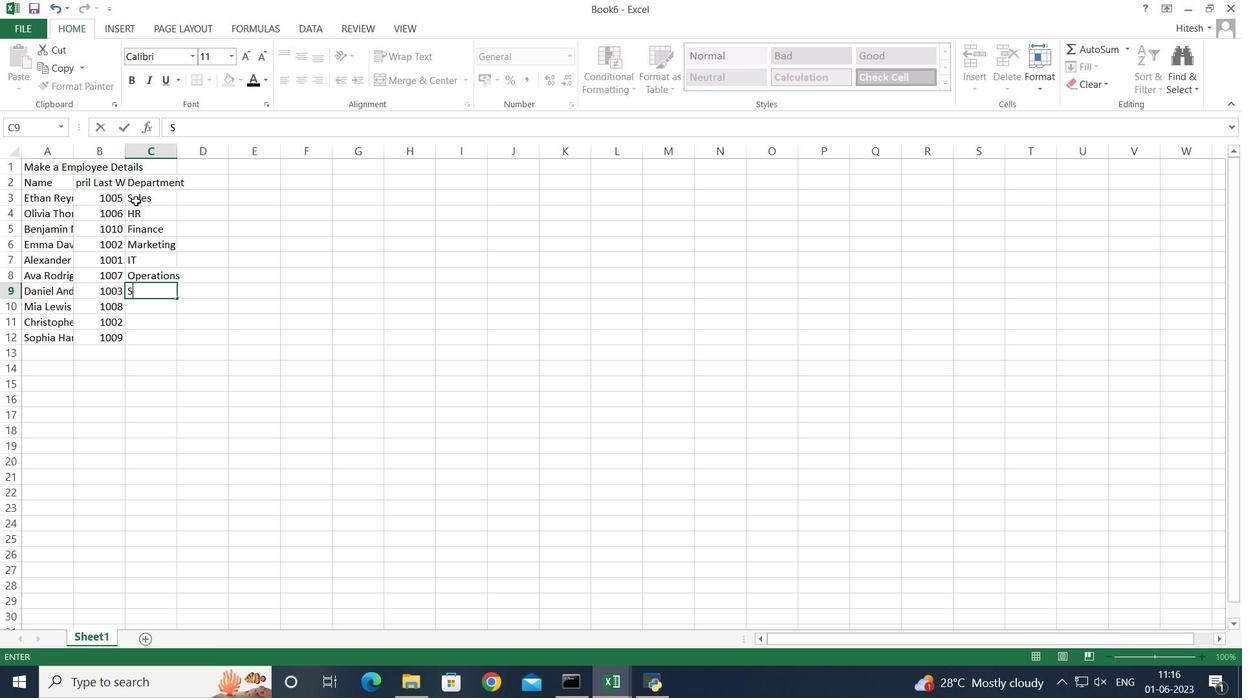 
Action: Mouse moved to (159, 289)
Screenshot: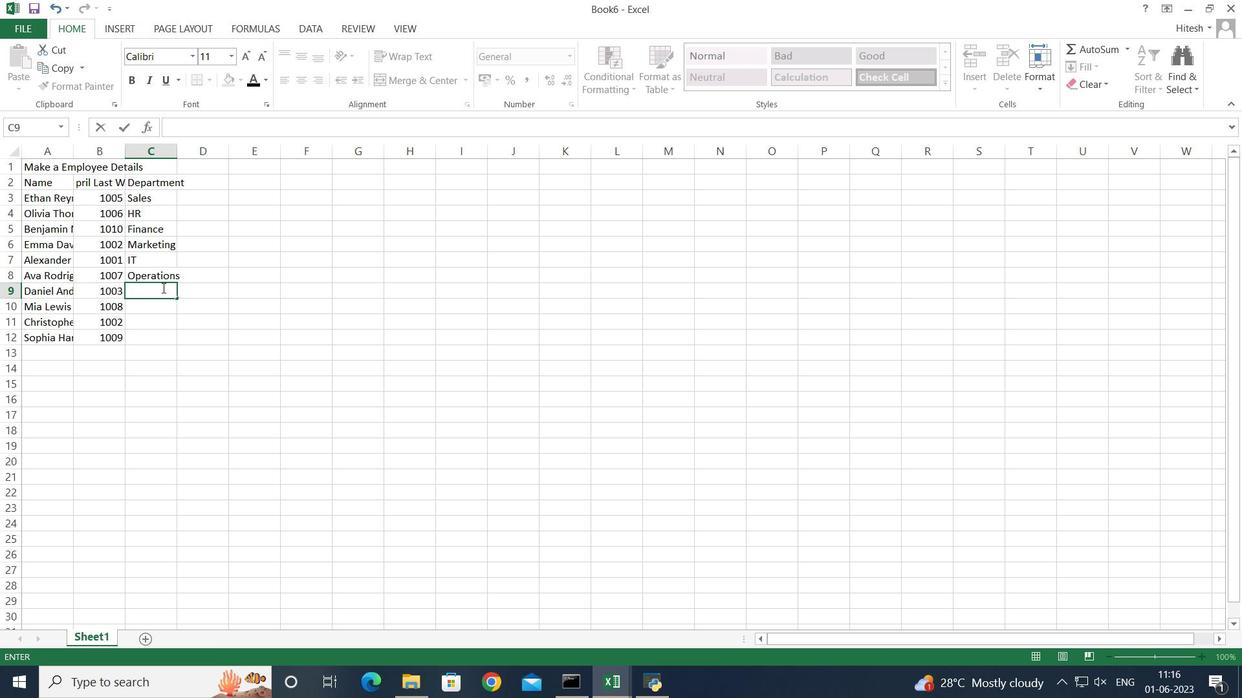 
Action: Key pressed <Key.shift>
Screenshot: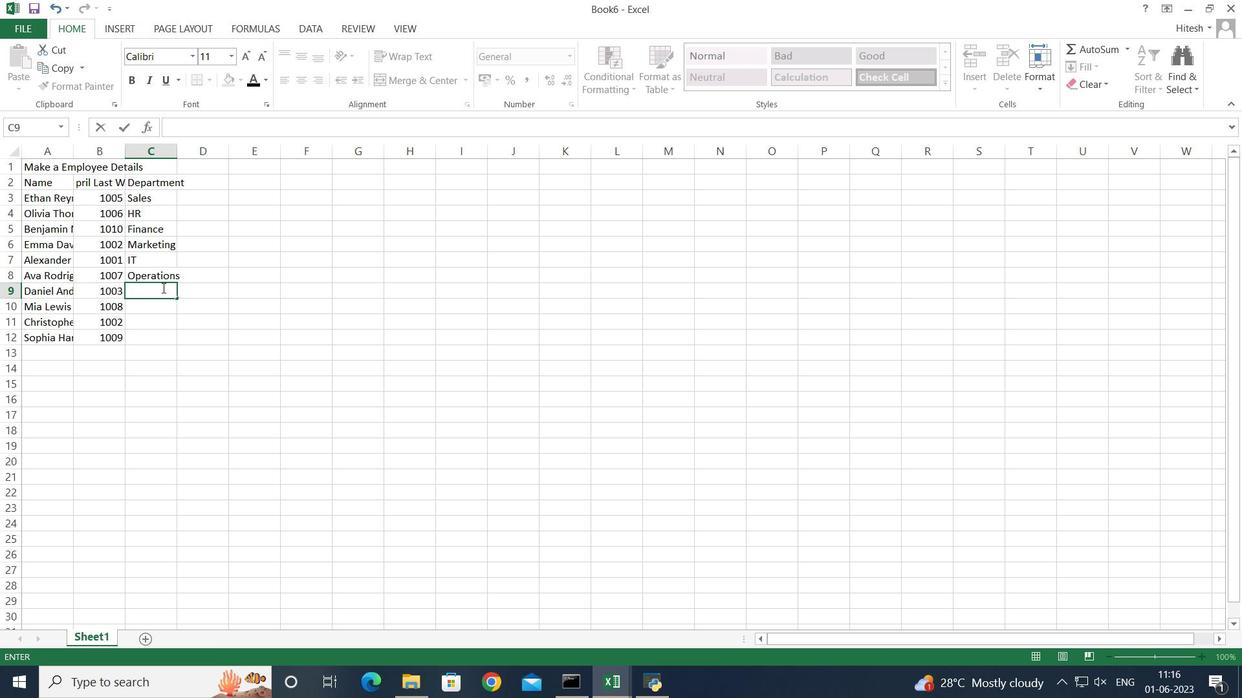 
Action: Mouse moved to (156, 298)
Screenshot: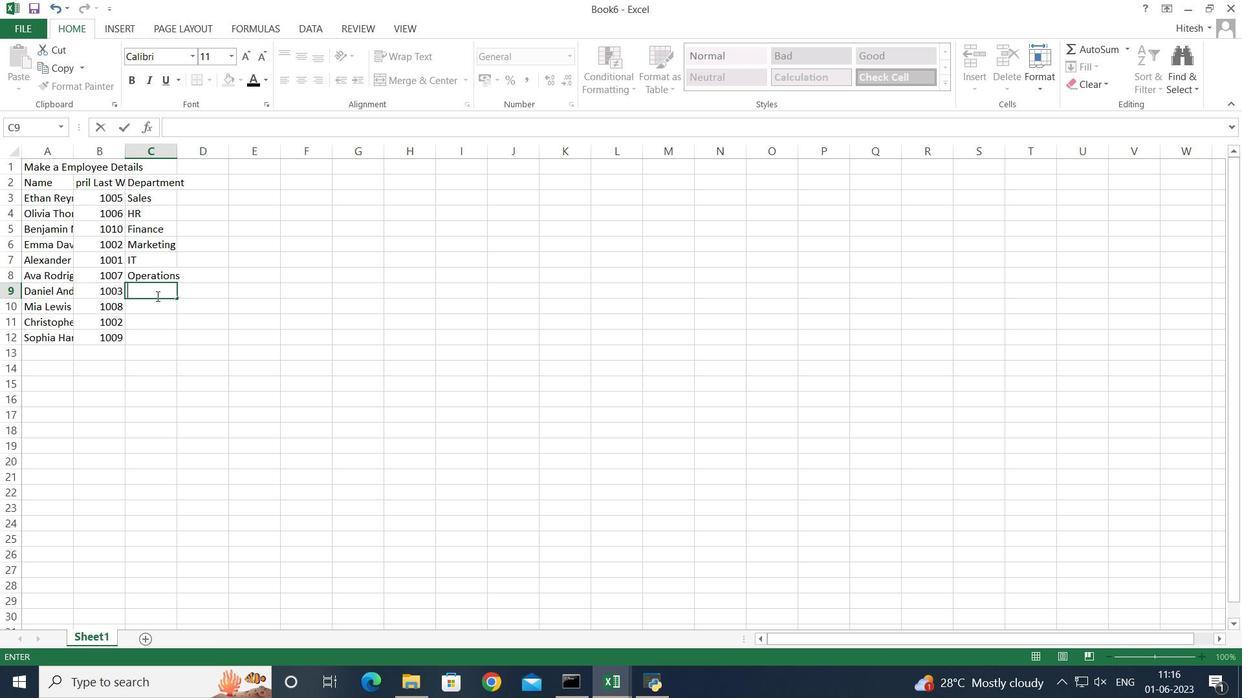 
Action: Key pressed F
Screenshot: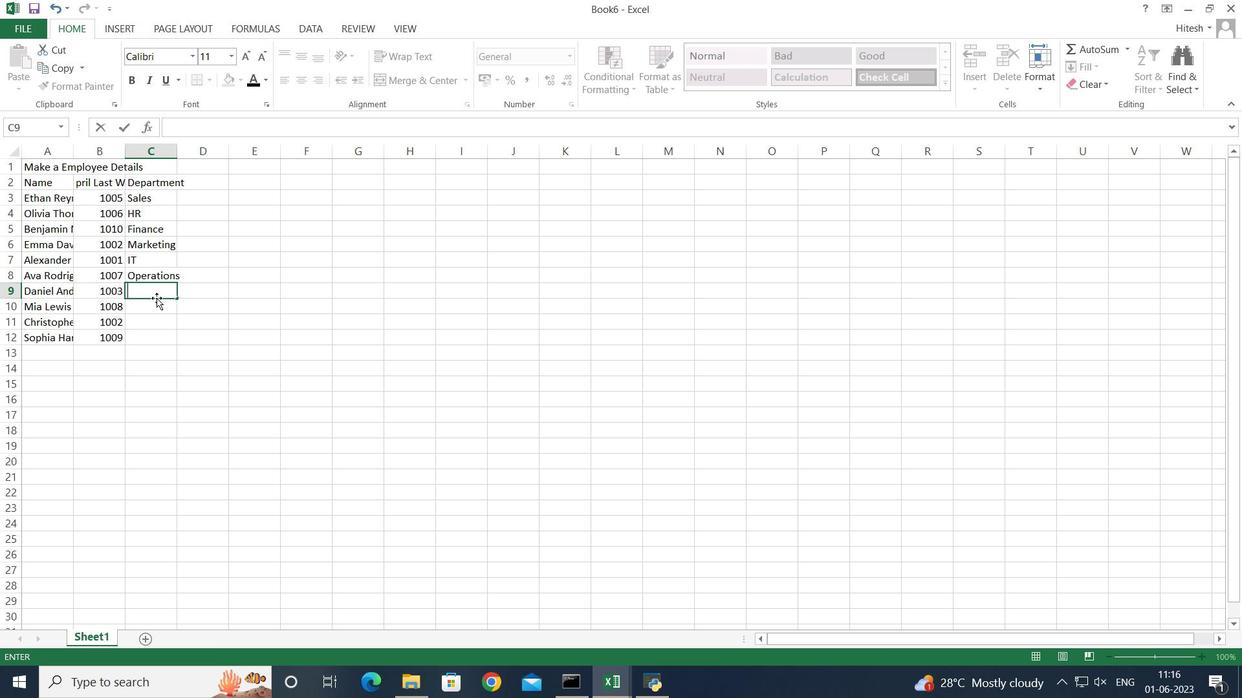 
Action: Mouse moved to (156, 304)
Screenshot: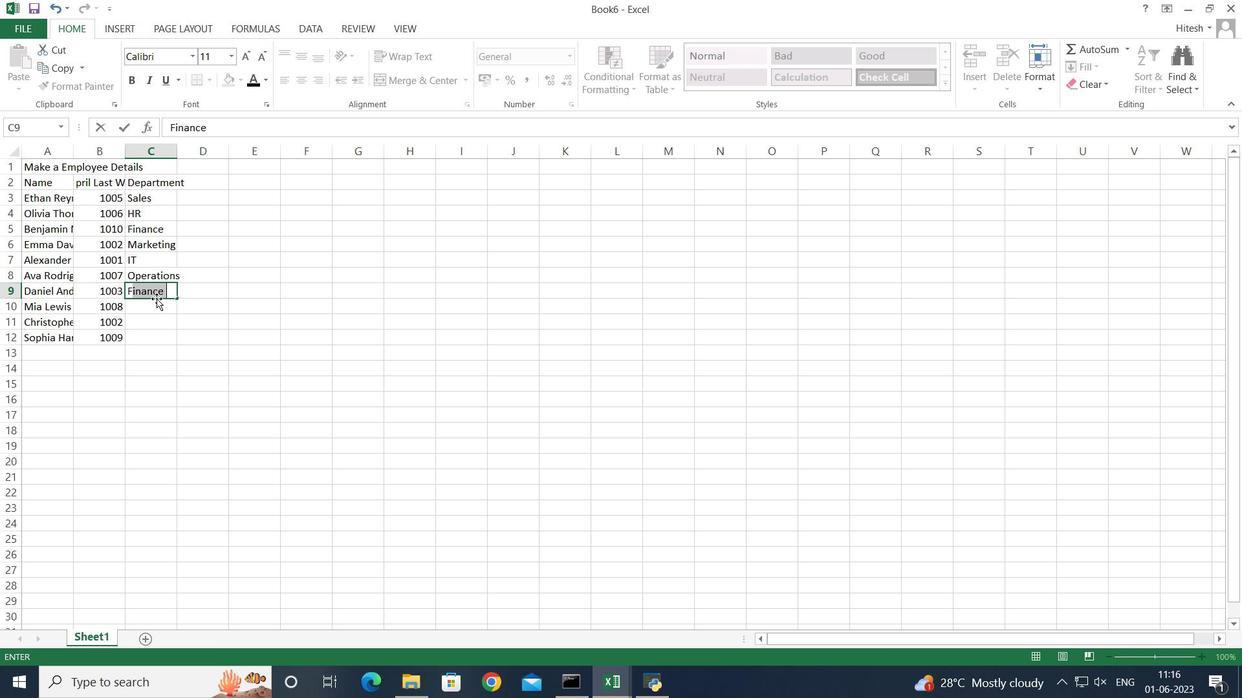 
Action: Key pressed inance<Key.space><Key.caps_lock>HR<Key.backspace><Key.backspace><Key.enter>
Screenshot: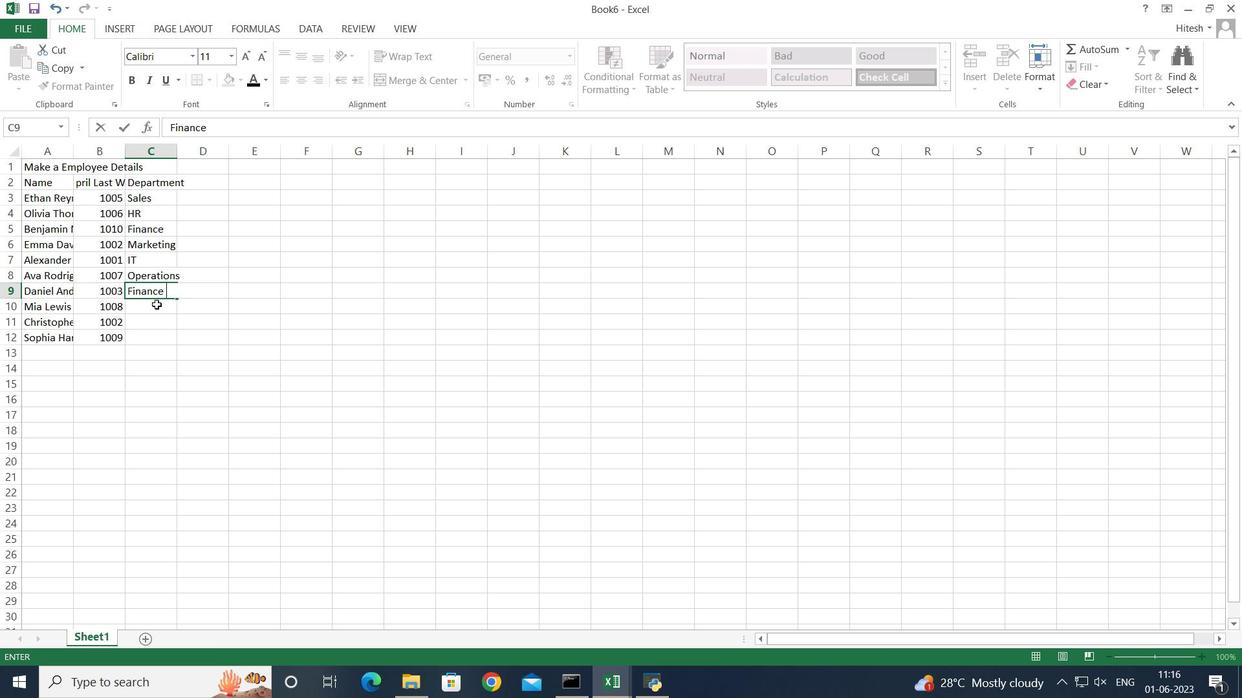 
Action: Mouse moved to (156, 309)
Screenshot: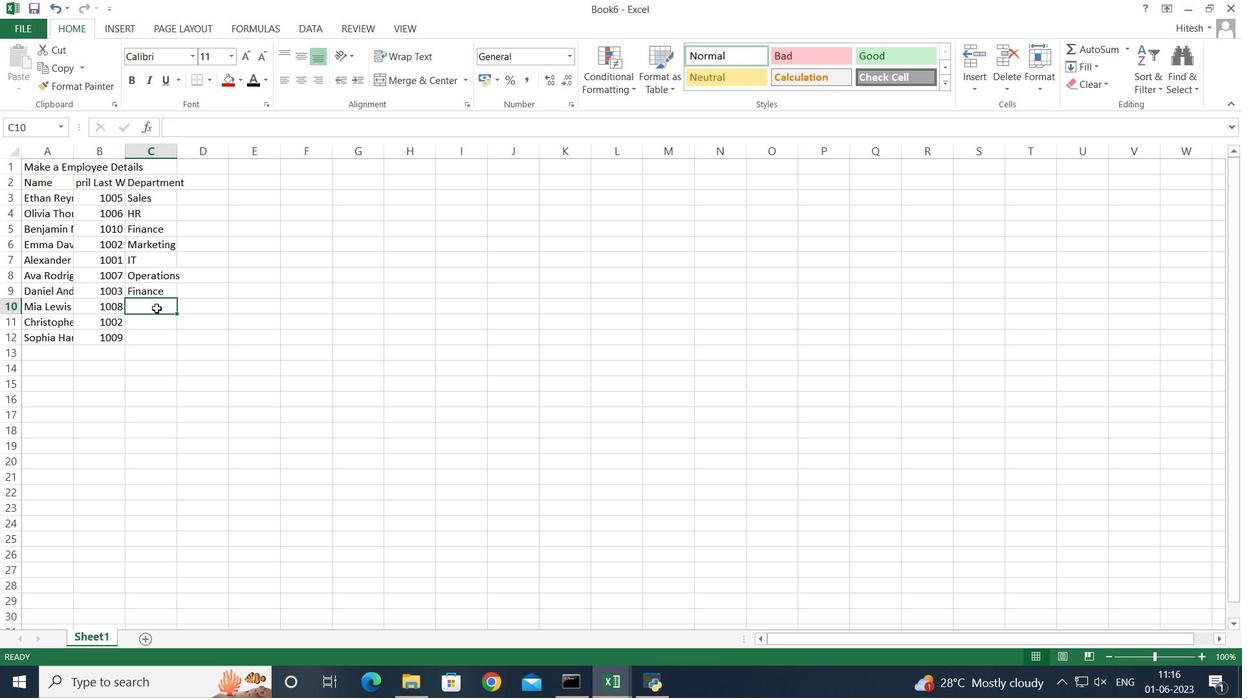
Action: Key pressed H
Screenshot: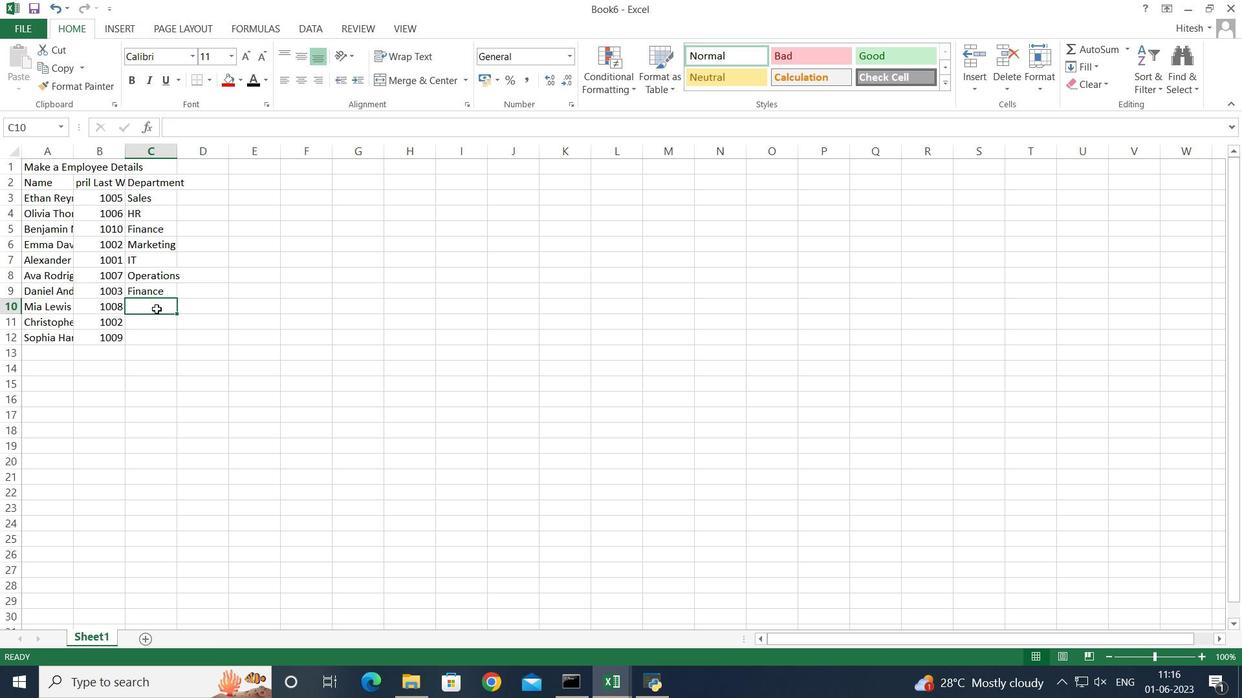 
Action: Mouse moved to (156, 313)
Screenshot: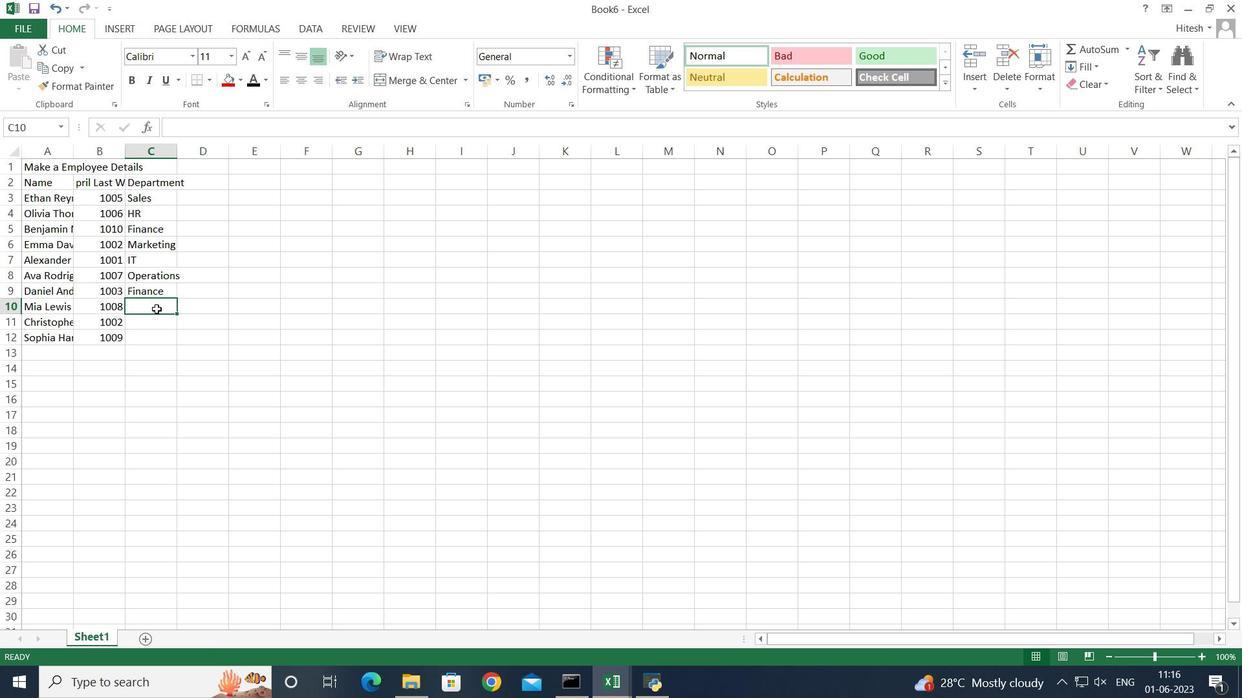 
Action: Key pressed R<Key.enter>
Screenshot: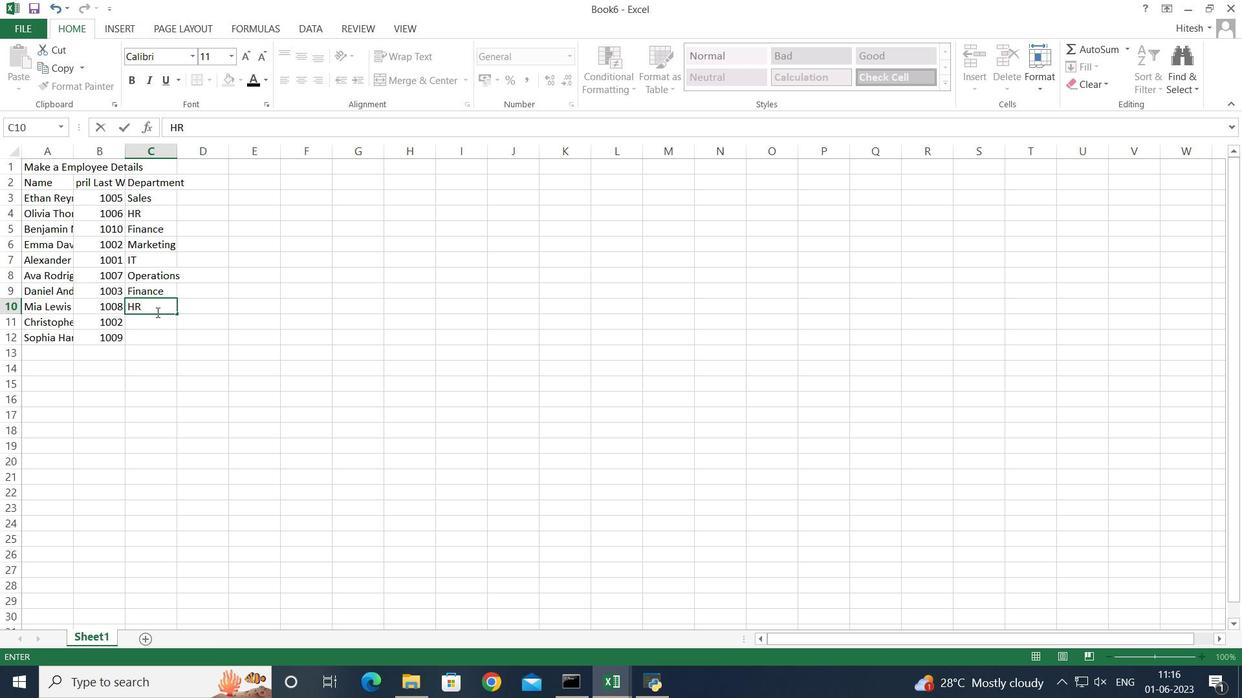 
Action: Mouse moved to (157, 311)
Screenshot: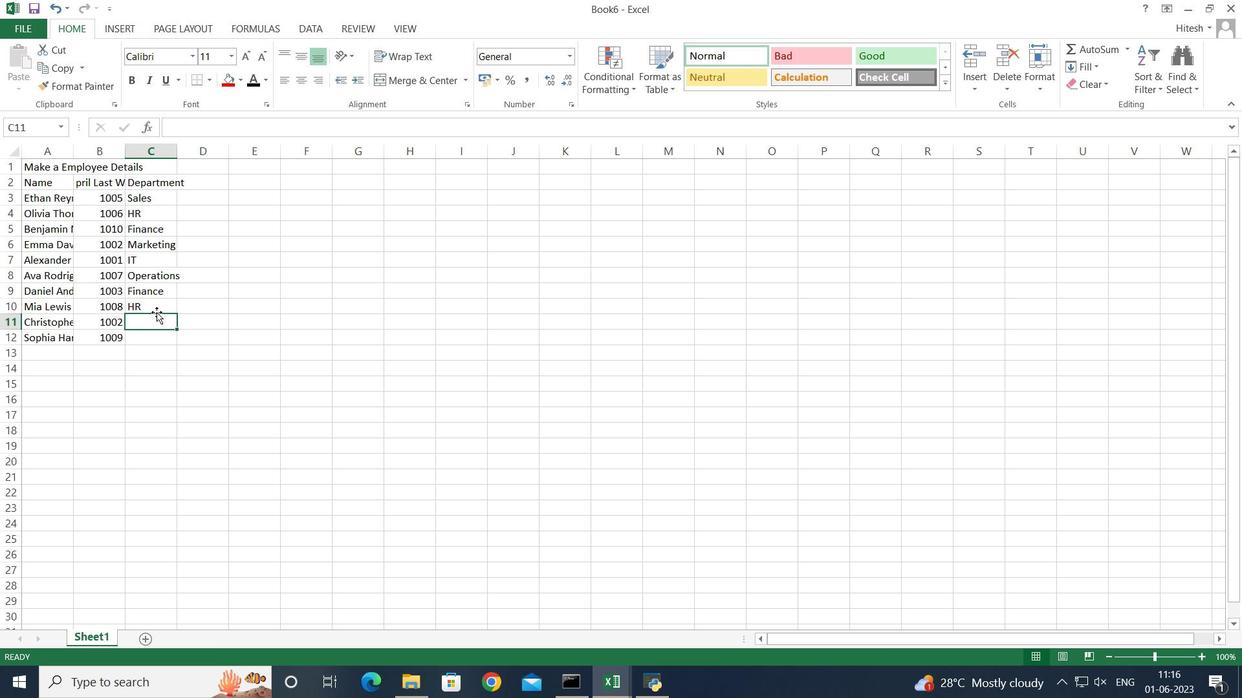 
Action: Mouse pressed left at (157, 311)
Screenshot: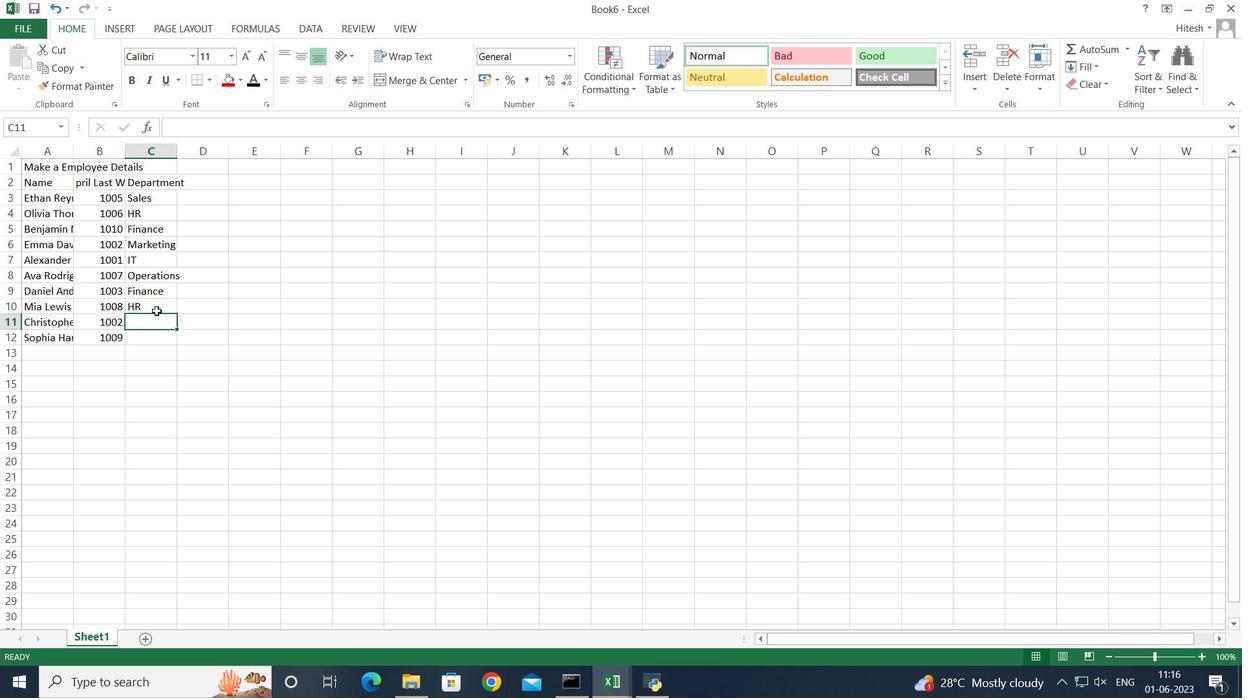 
Action: Mouse moved to (149, 326)
Screenshot: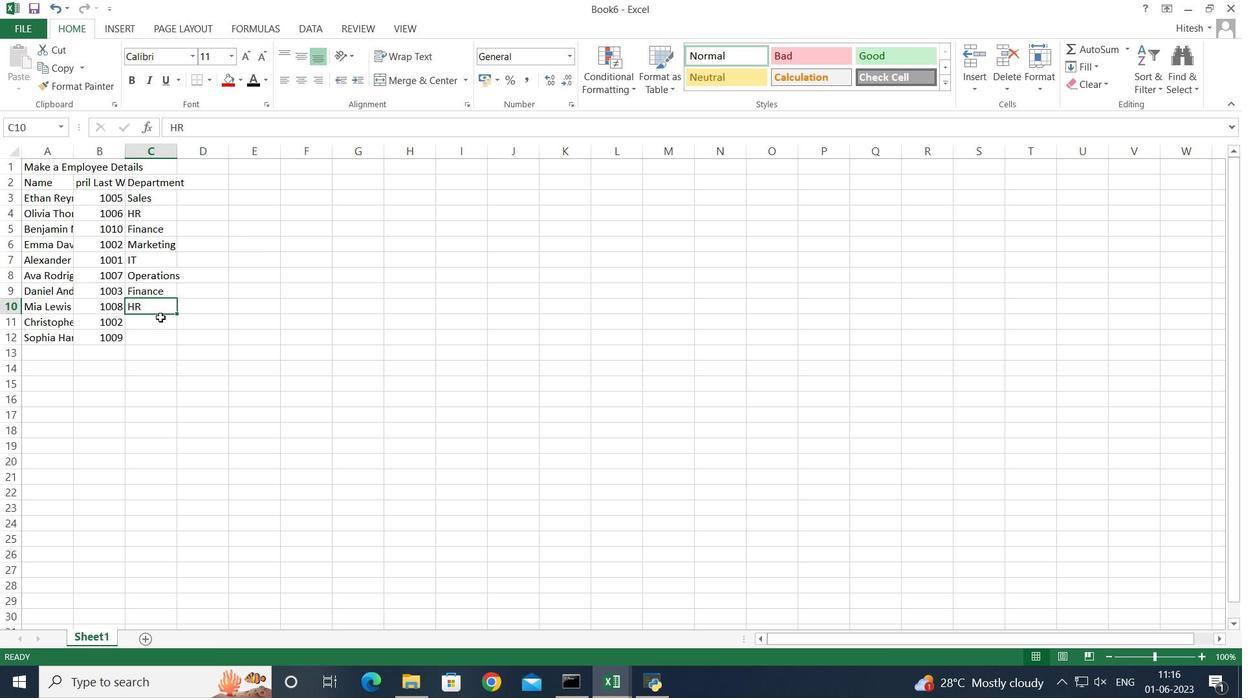 
Action: Mouse pressed left at (149, 326)
Screenshot: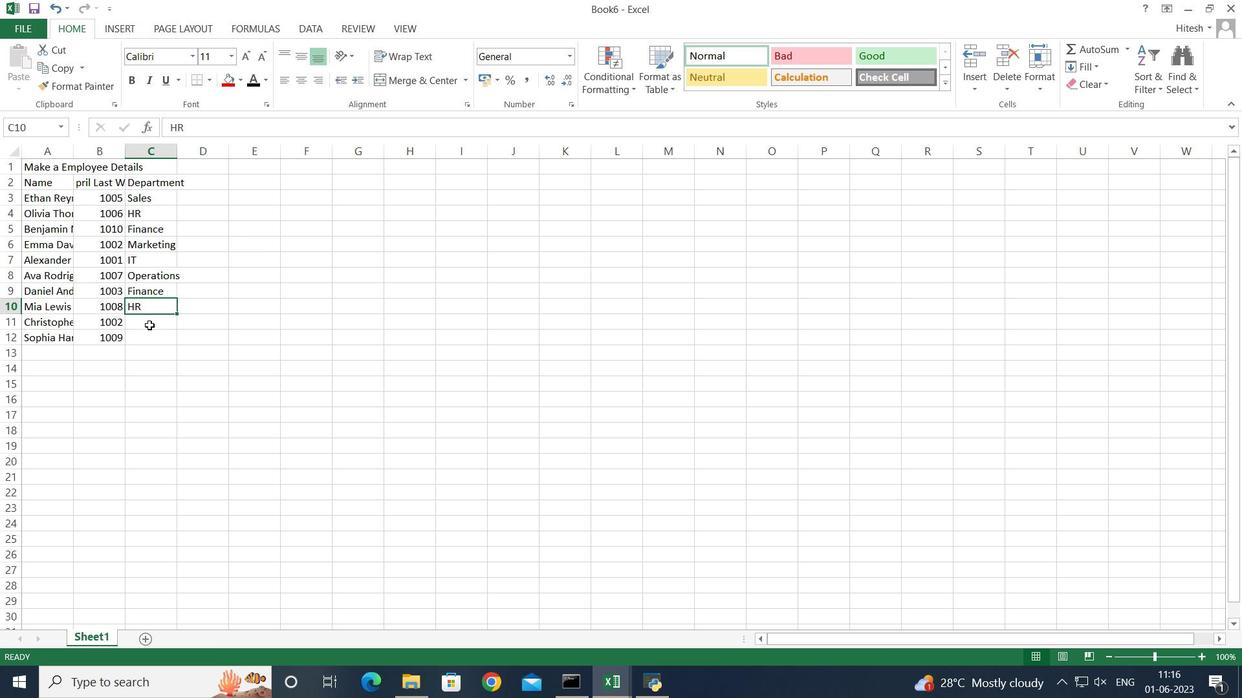 
Action: Key pressed <Key.shift>s<Key.backspace>
Screenshot: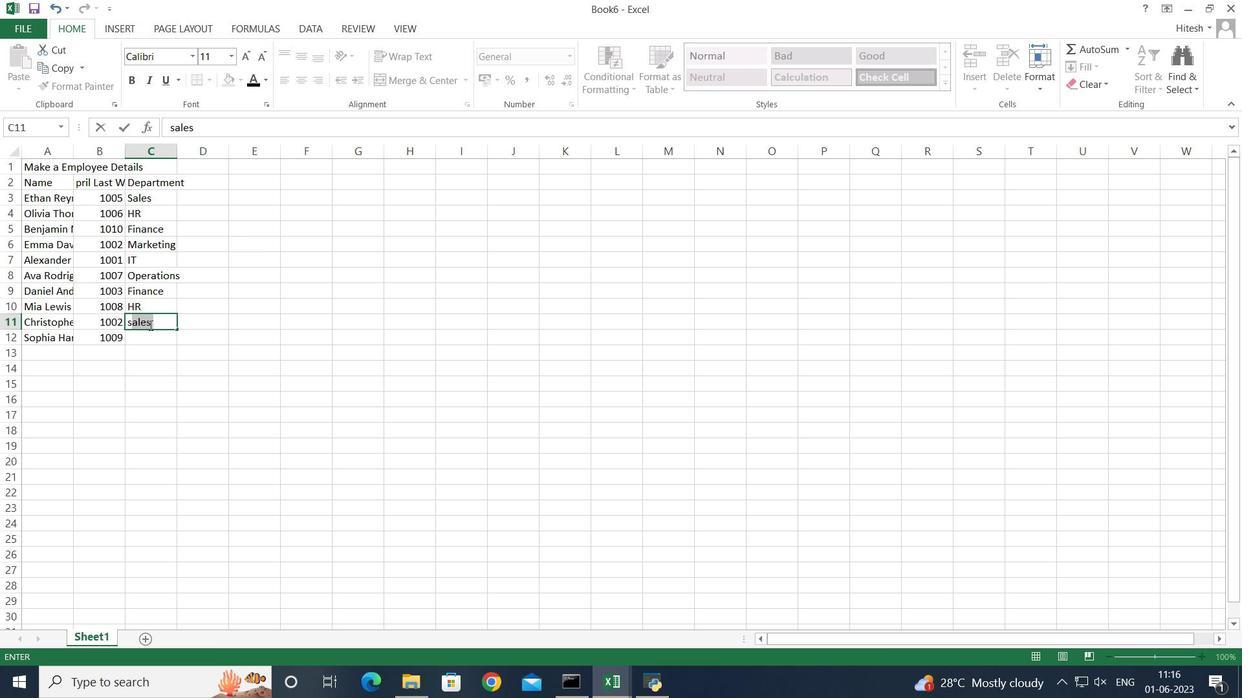 
Action: Mouse moved to (146, 328)
Screenshot: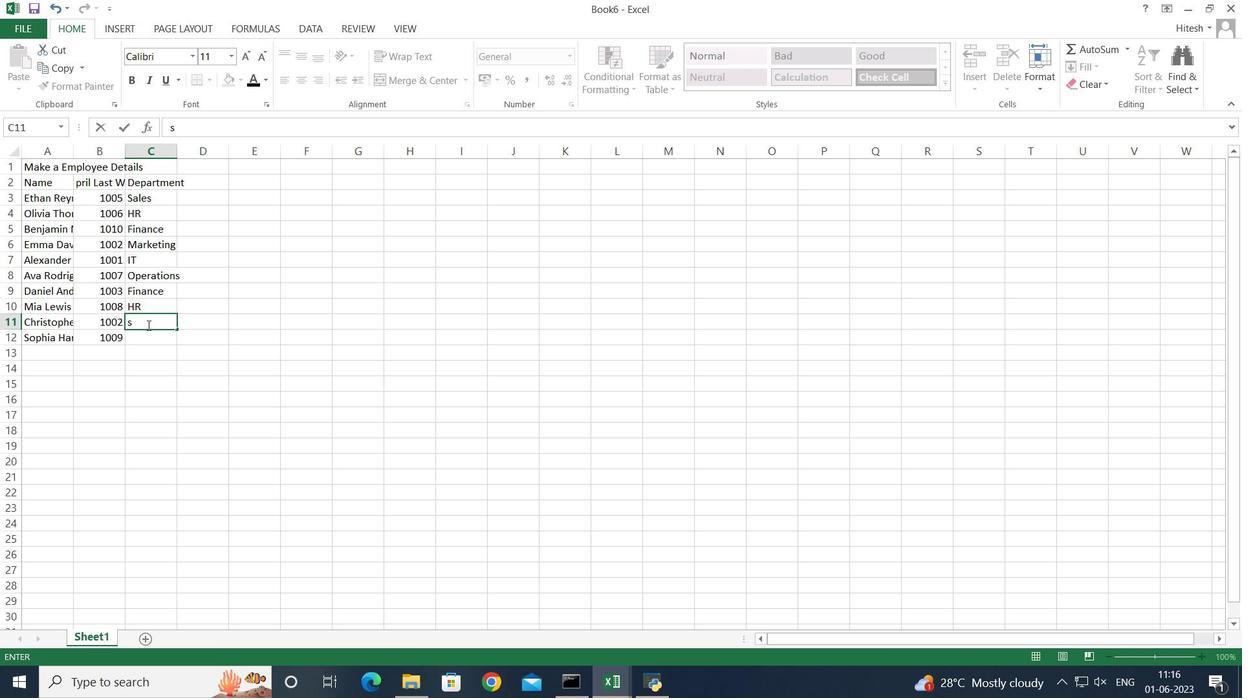 
Action: Key pressed <Key.backspace><Key.caps_lock><Key.shift>Sa
Screenshot: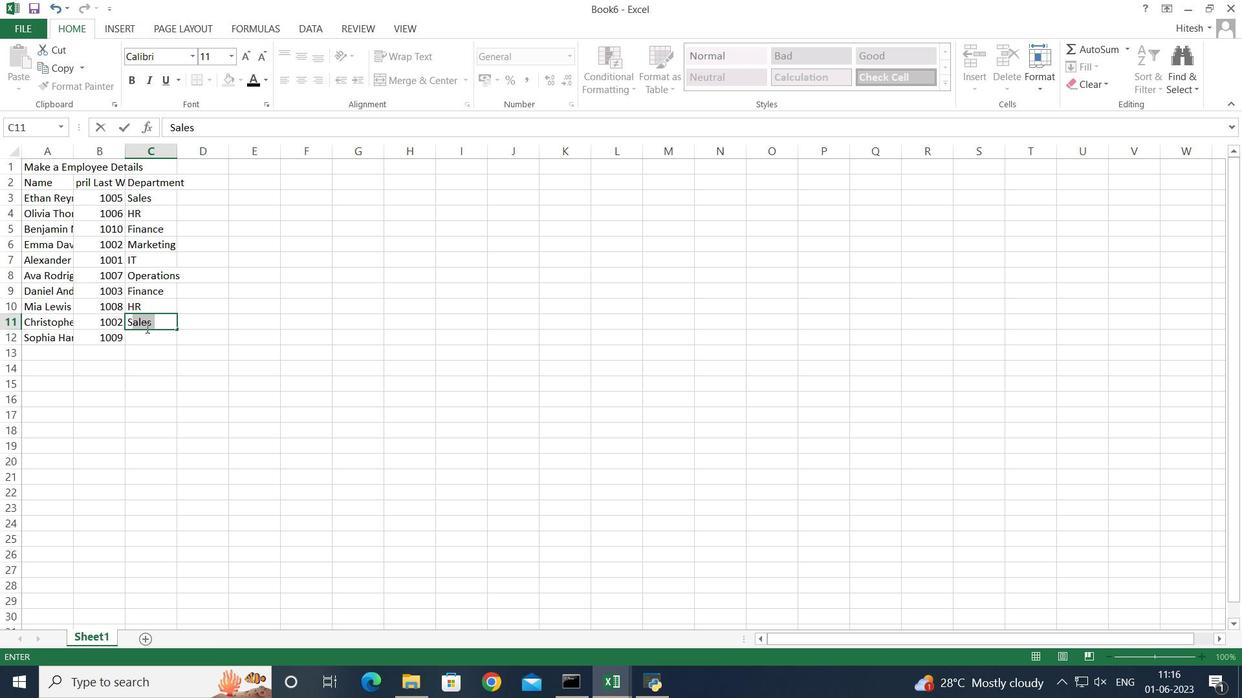 
Action: Mouse moved to (145, 328)
Screenshot: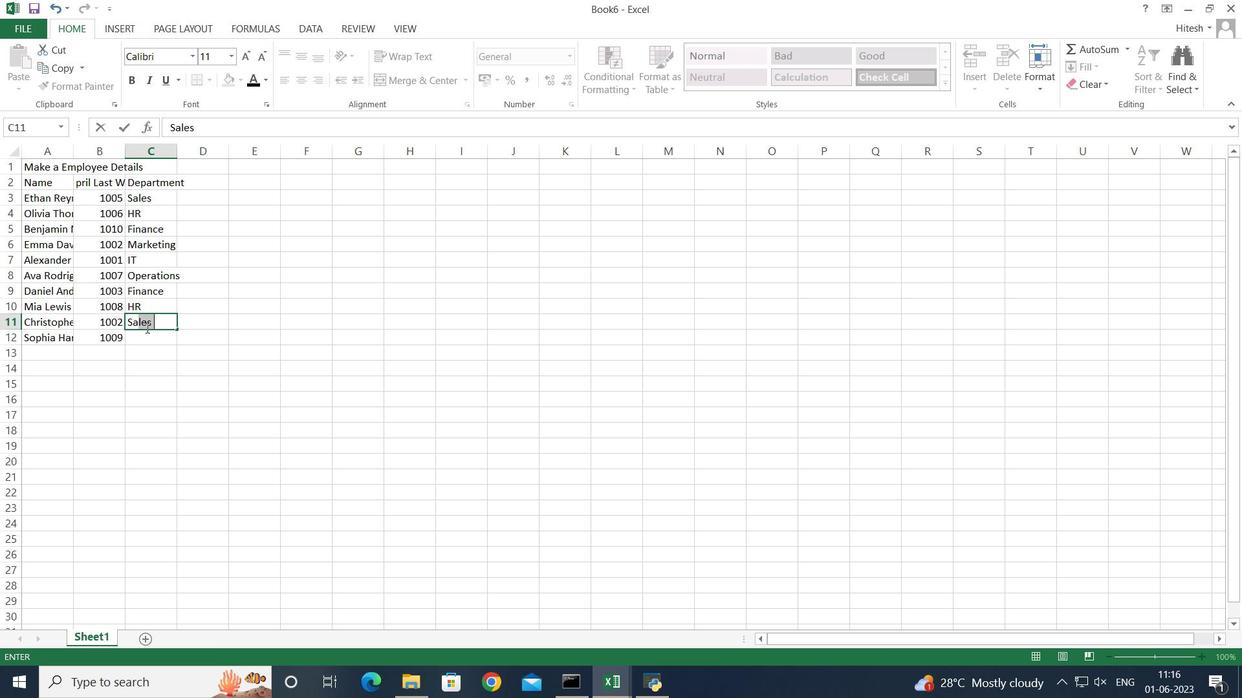 
Action: Key pressed les
Screenshot: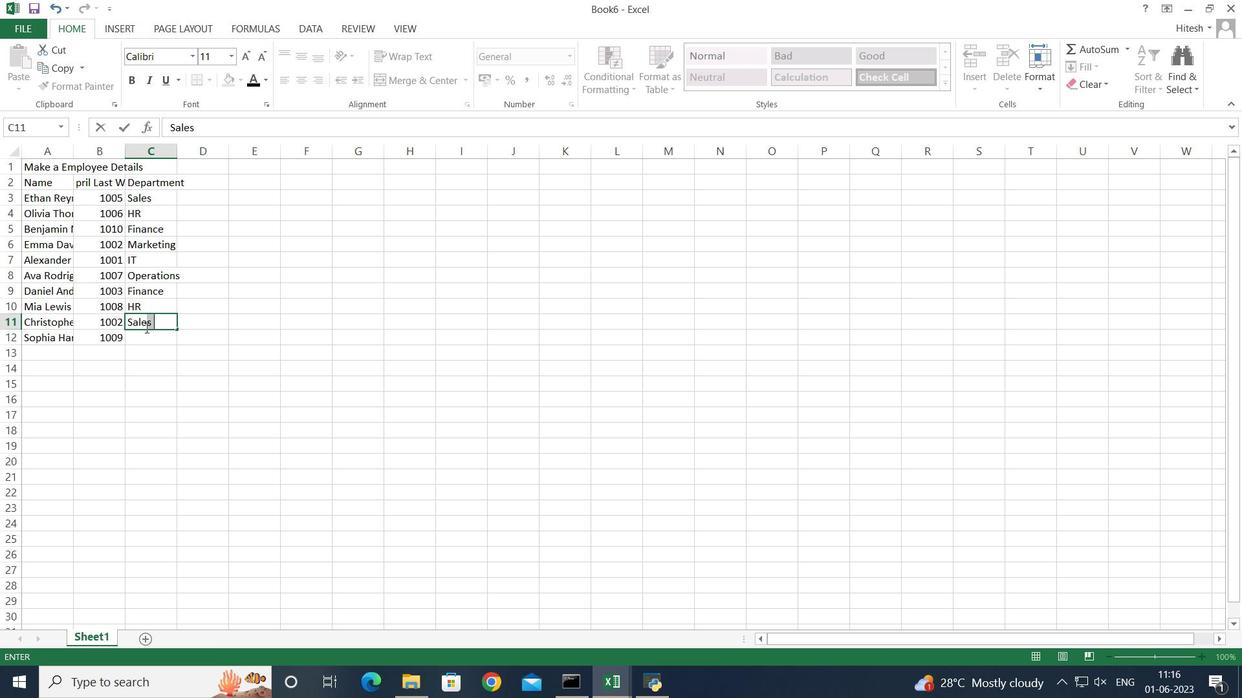 
Action: Mouse moved to (143, 328)
Screenshot: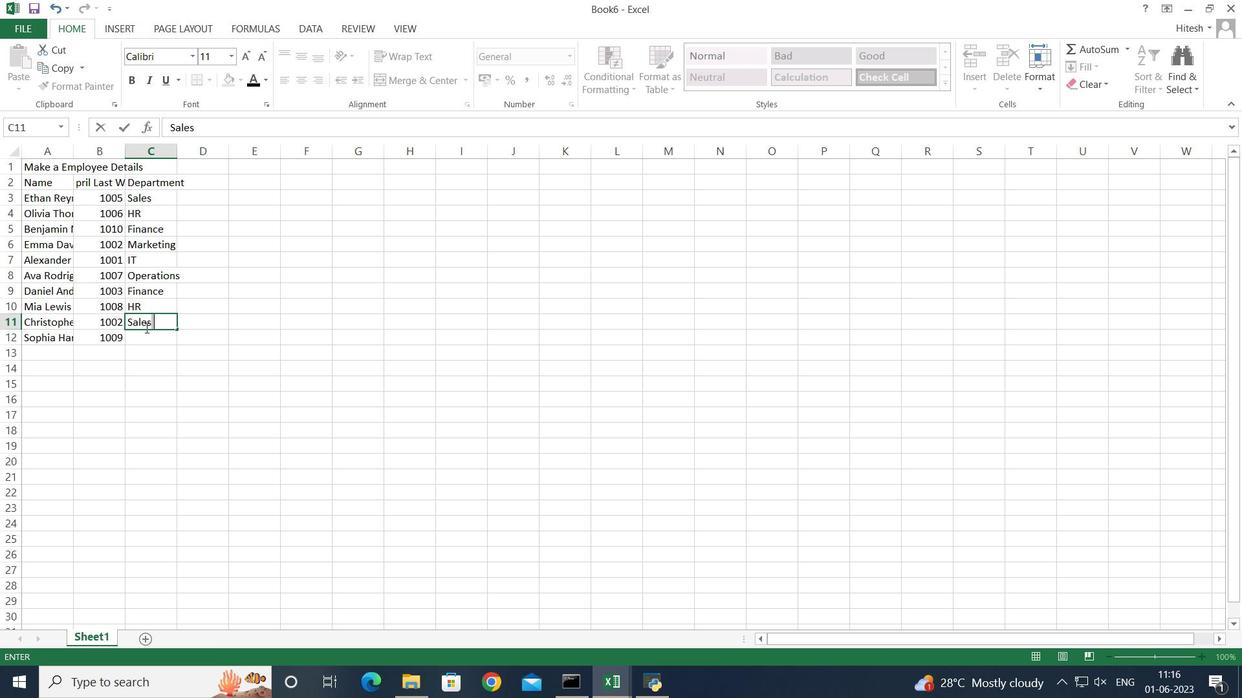 
Action: Key pressed <Key.enter><Key.shift_r><Key.shift_r><Key.shift_r><Key.shift_r>Marke
Screenshot: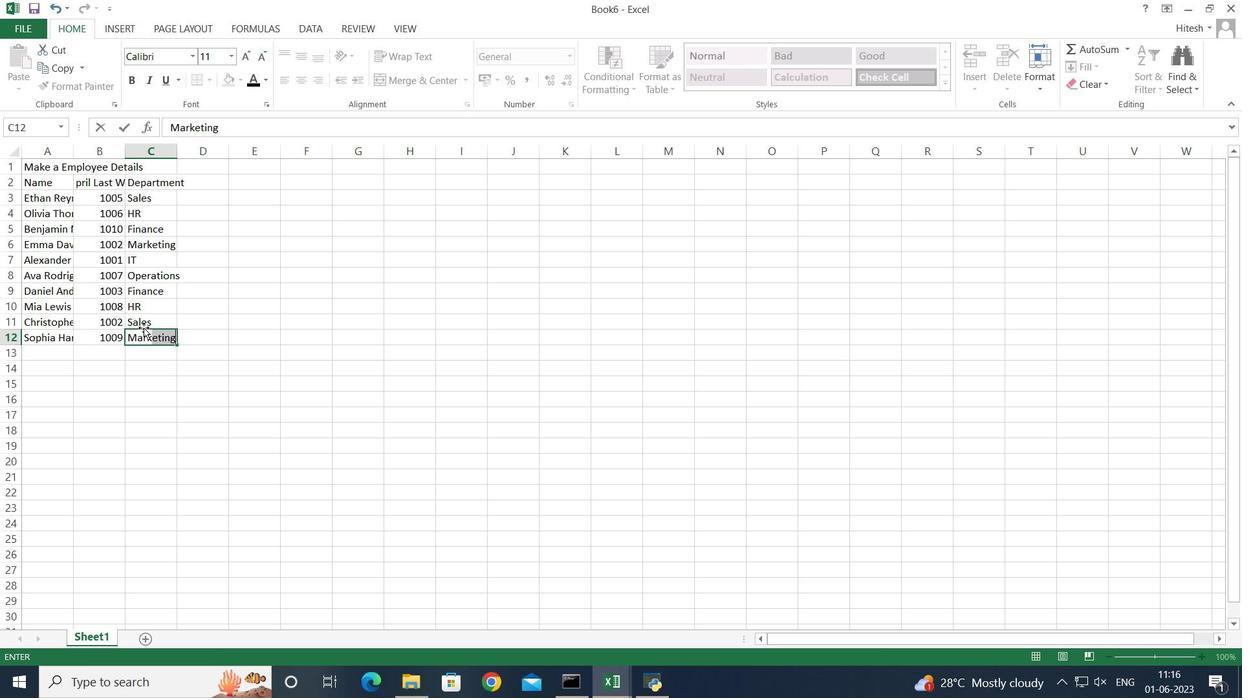 
Action: Mouse moved to (143, 329)
Screenshot: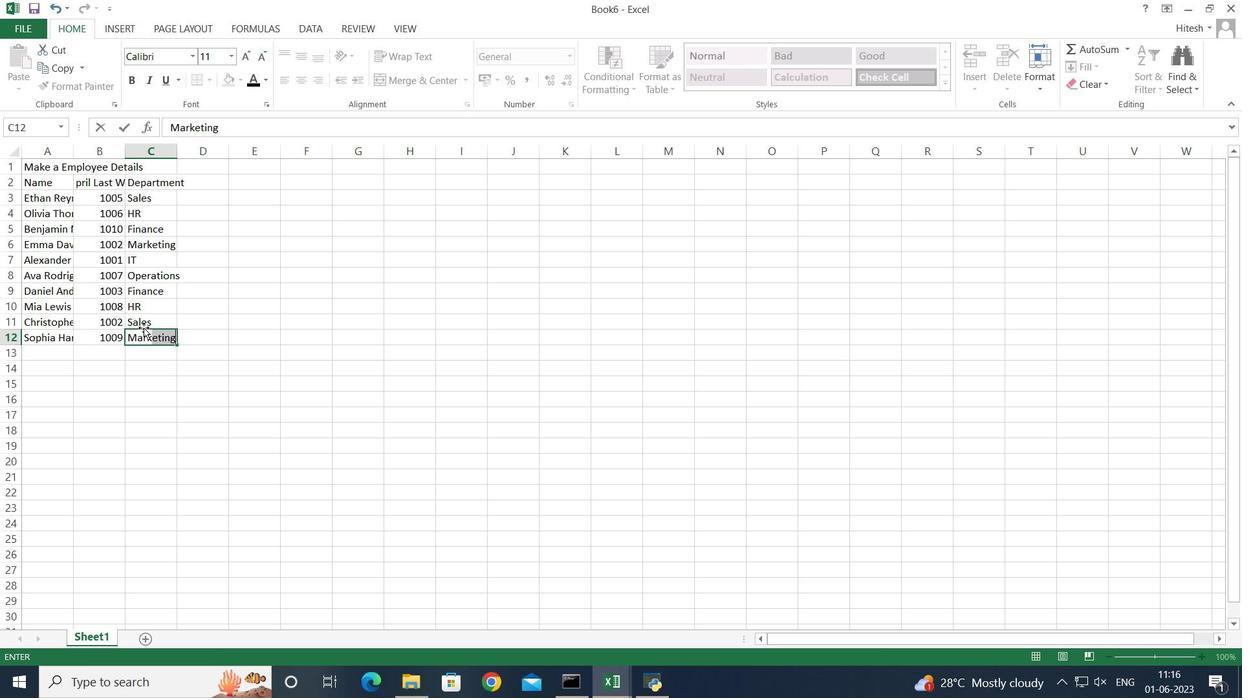 
Action: Key pressed ting<Key.enter>
Screenshot: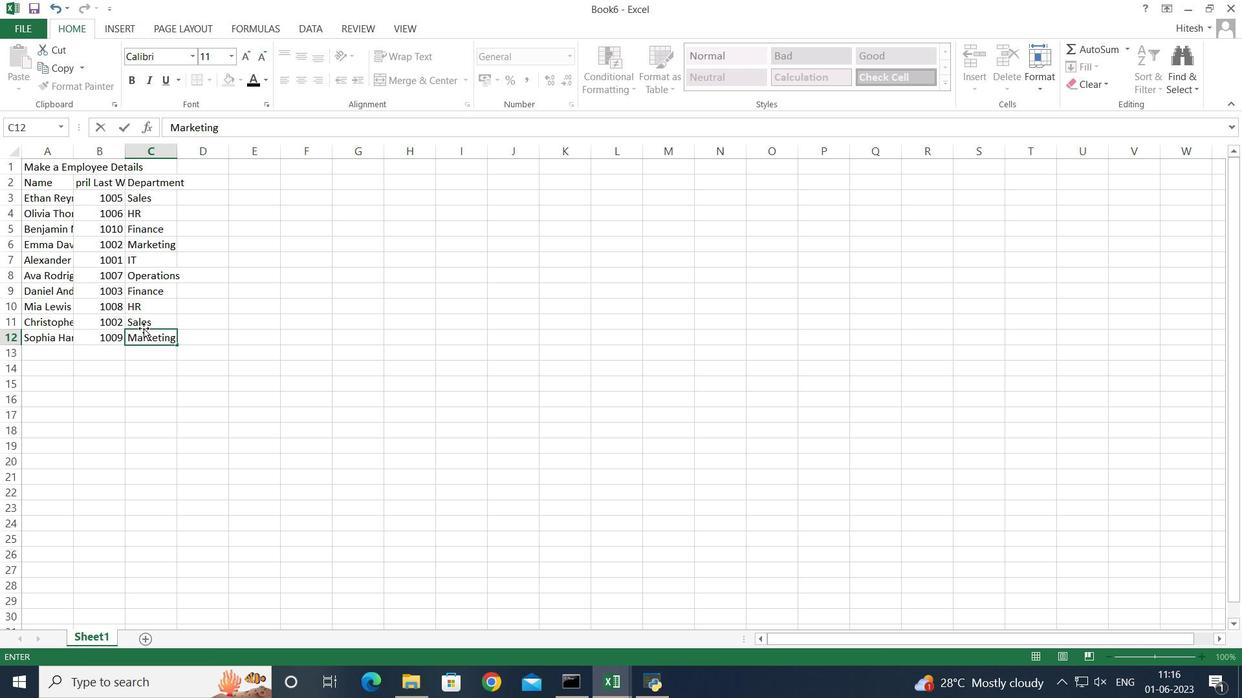 
Action: Mouse moved to (214, 184)
Screenshot: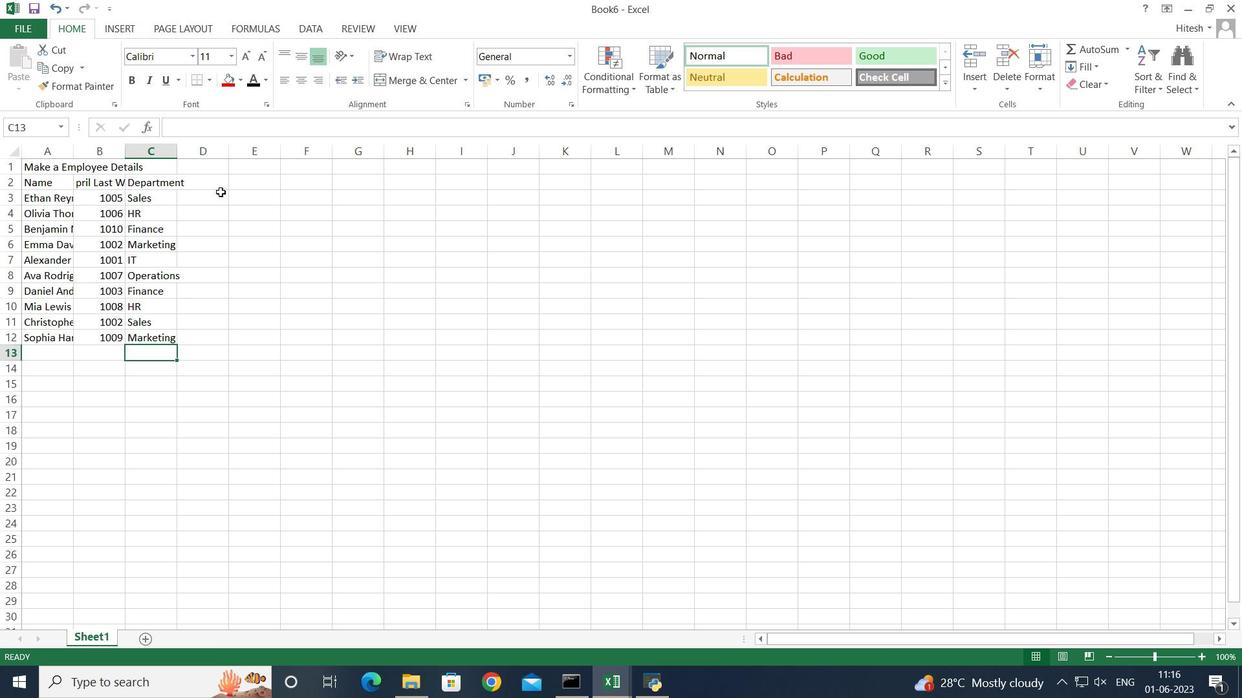 
Action: Mouse pressed left at (214, 184)
Screenshot: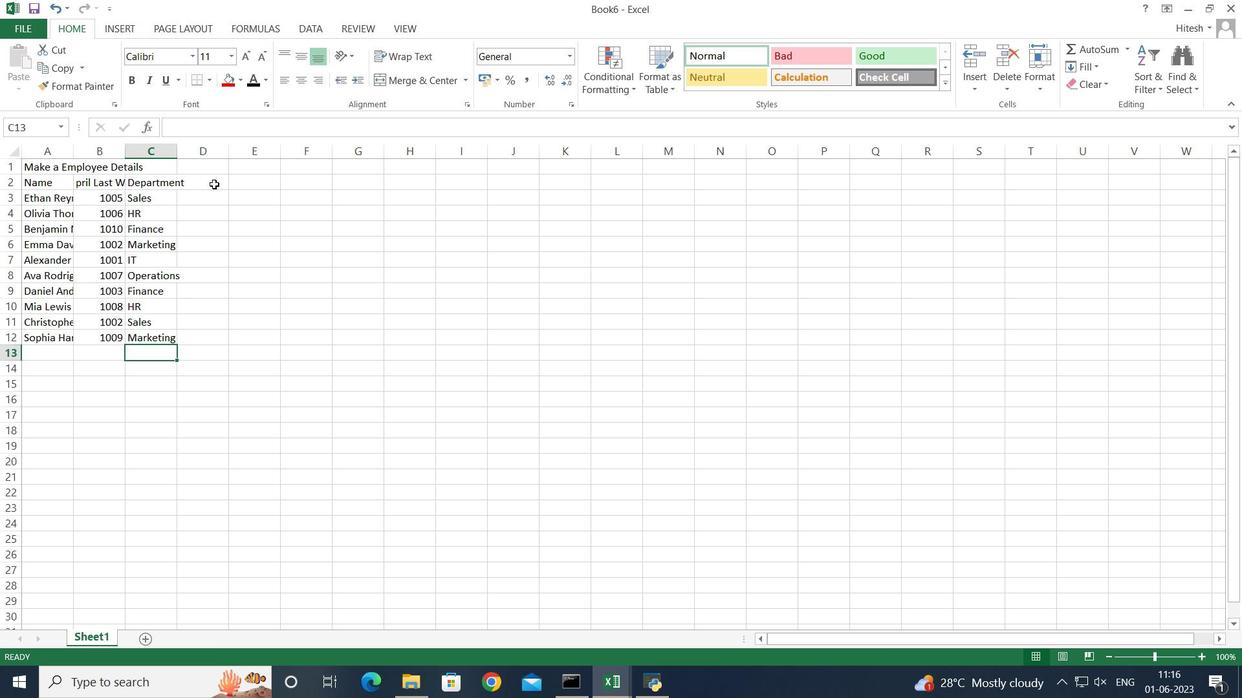 
Action: Key pressed <Key.shift>Positions<Key.enter><Key.shift>Sales<Key.space><Key.shift>ma<Key.backspace><Key.backspace><Key.shift>Manager<Key.enter><Key.caps_lock>HR<Key.space>
Screenshot: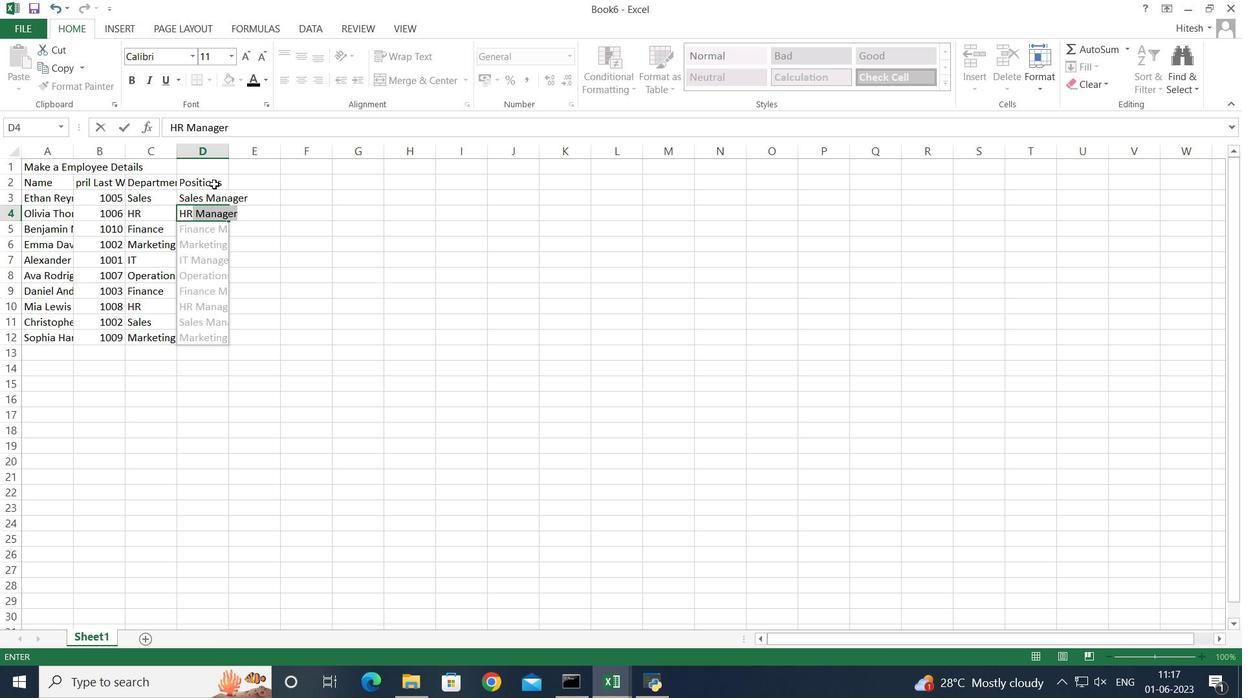 
Action: Mouse moved to (212, 184)
Screenshot: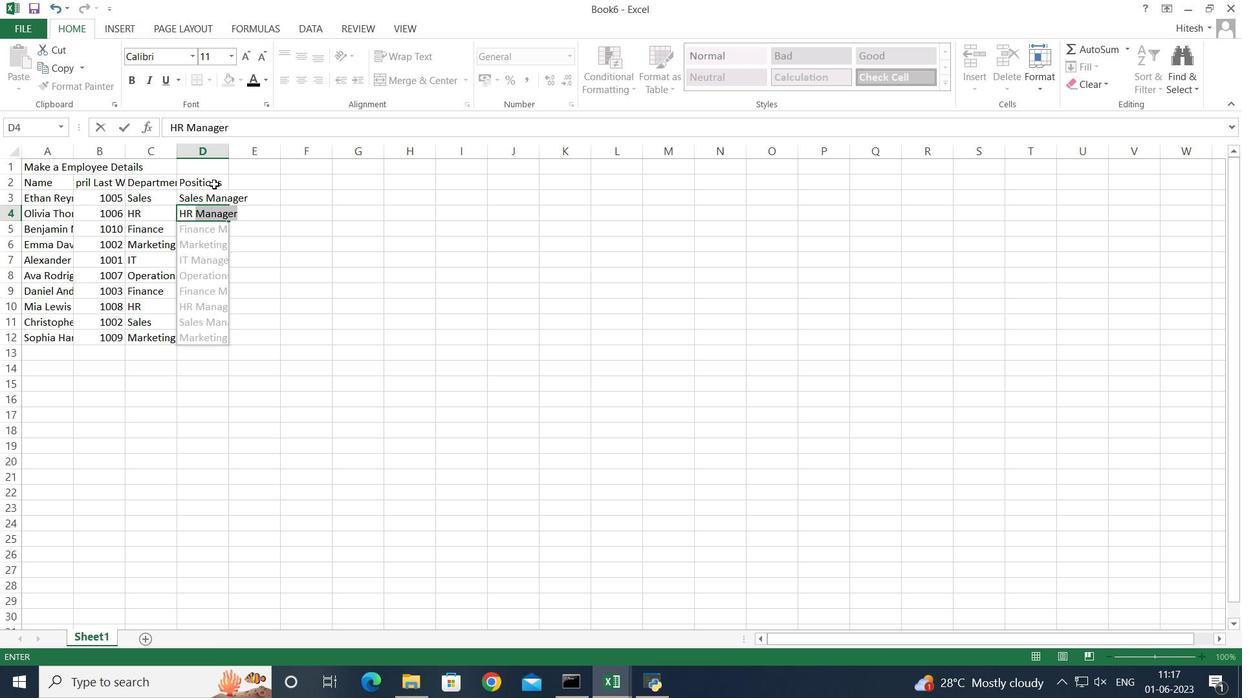 
Action: Key pressed <Key.shift_r>M<Key.backspace><Key.caps_lock><Key.backspace><Key.shift><Key.shift_r>Manager<Key.enter><Key.shift>Accountant<Key.enter><Key.shift_r>Marketing<Key.space><Key.shift>Specialist<Key.enter><Key.shift_r>I<Key.shift>T<Key.space><Key.shift>Specialist<Key.space><Key.enter><Key.shift_r><Key.shift_r><Key.shift_r><Key.shift_r><Key.shift_r><Key.shift_r><Key.shift_r><Key.shift_r><Key.shift_r><Key.shift_r><Key.shift_r><Key.shift_r><Key.shift_r><Key.shift_r><Key.shift_r><Key.shift_r>Operations<Key.space><Key.shift_r>Manager<Key.enter><Key.shift><Key.shift><Key.shift><Key.shift><Key.shift><Key.shift><Key.shift><Key.shift><Key.shift><Key.shift><Key.shift><Key.shift><Key.shift><Key.shift>Financial<Key.space><Key.shift>Analyst<Key.enter><Key.caps_lock>HR<Key.space><Key.shift>A<Key.caps_lock>ssistant<Key.enter><Key.shift>Sales<Key.space><Key.shift>Representative<Key.enter><Key.shift_r>Marketing<Key.space><Key.shift>Assistanr<Key.enter><Key.up>
Screenshot: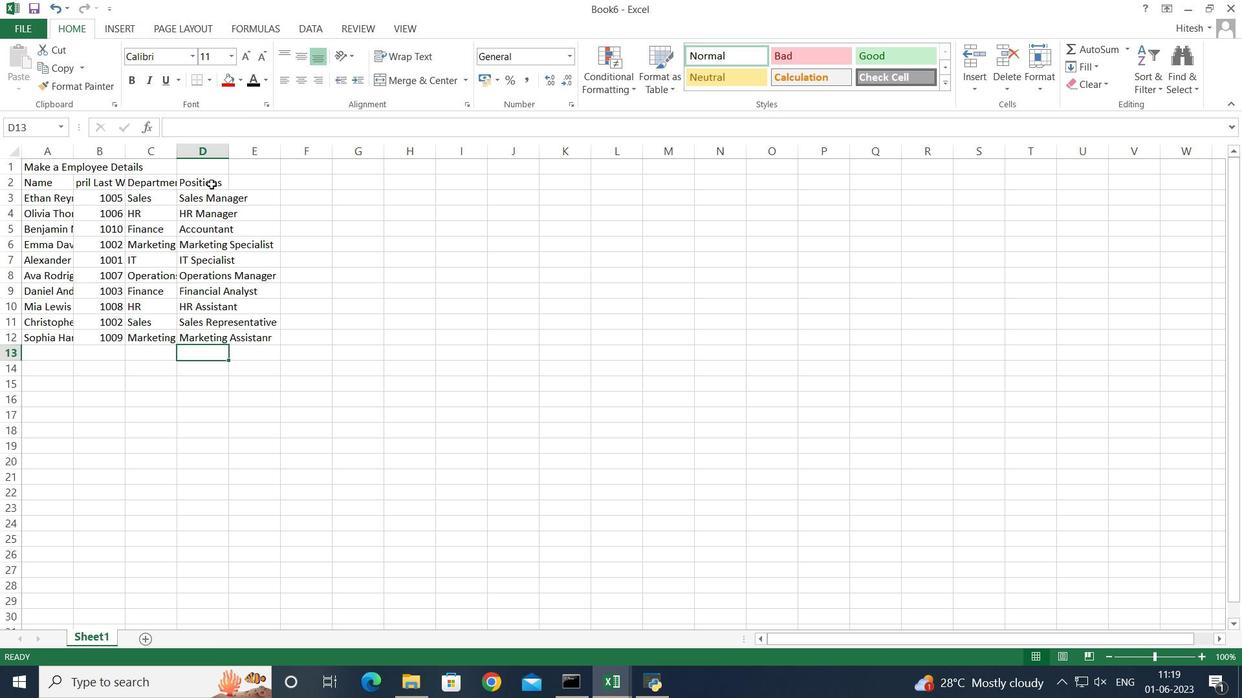 
Action: Mouse moved to (322, 122)
Screenshot: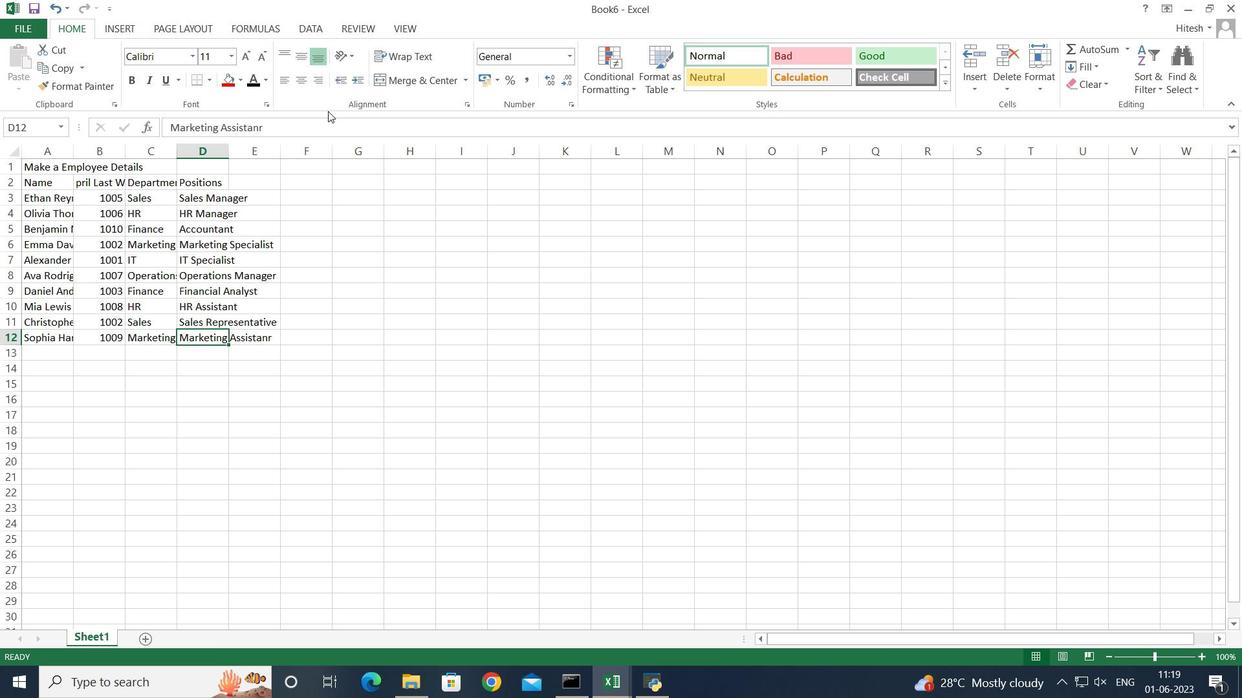 
Action: Mouse pressed left at (322, 122)
Screenshot: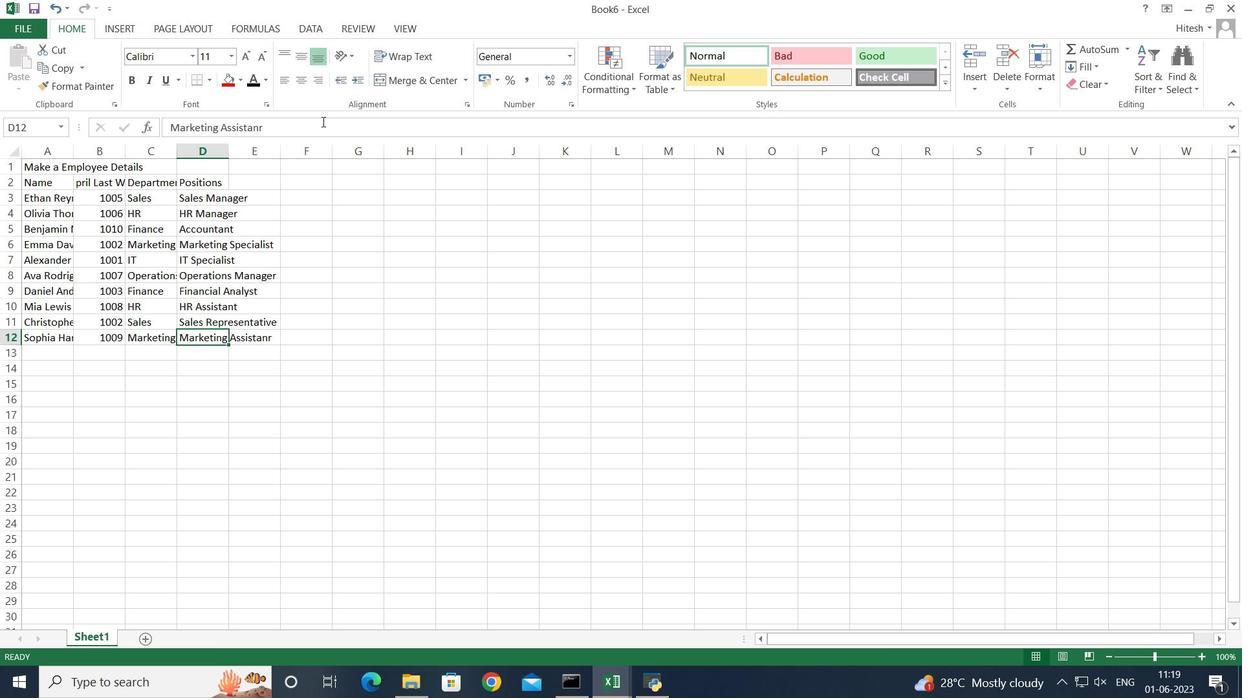 
Action: Key pressed <Key.backspace>t<Key.enter>
Screenshot: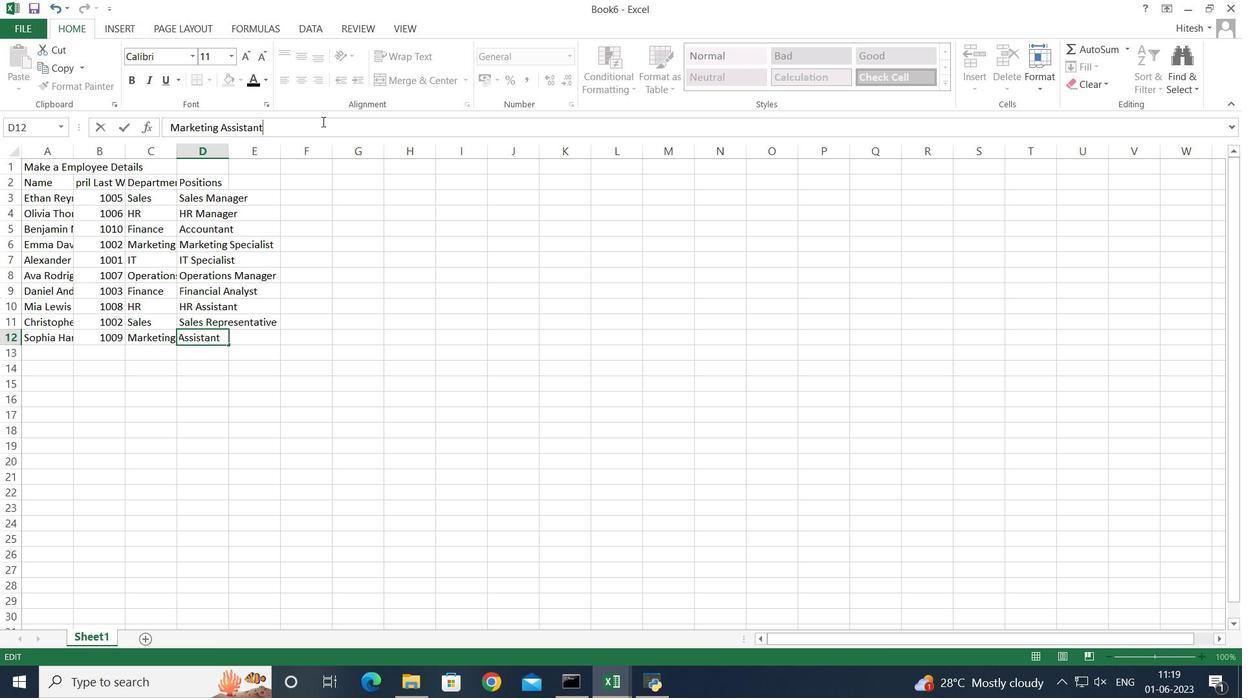 
Action: Mouse moved to (256, 185)
Screenshot: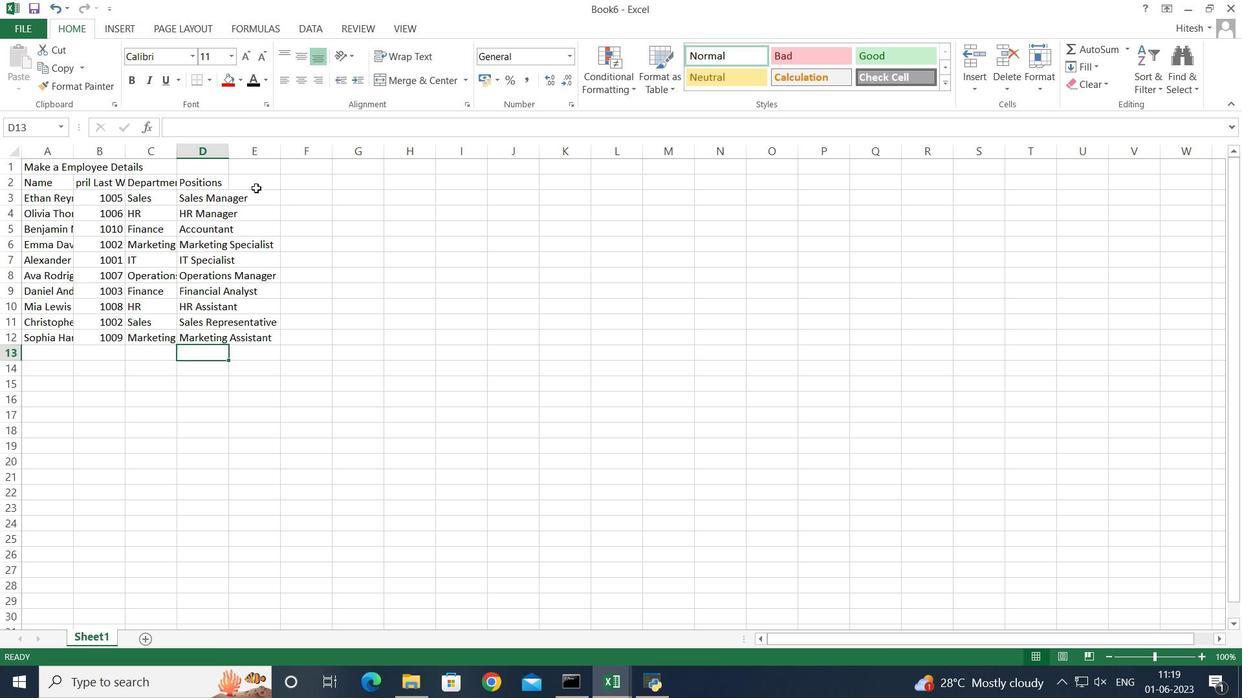 
Action: Mouse pressed left at (256, 185)
Screenshot: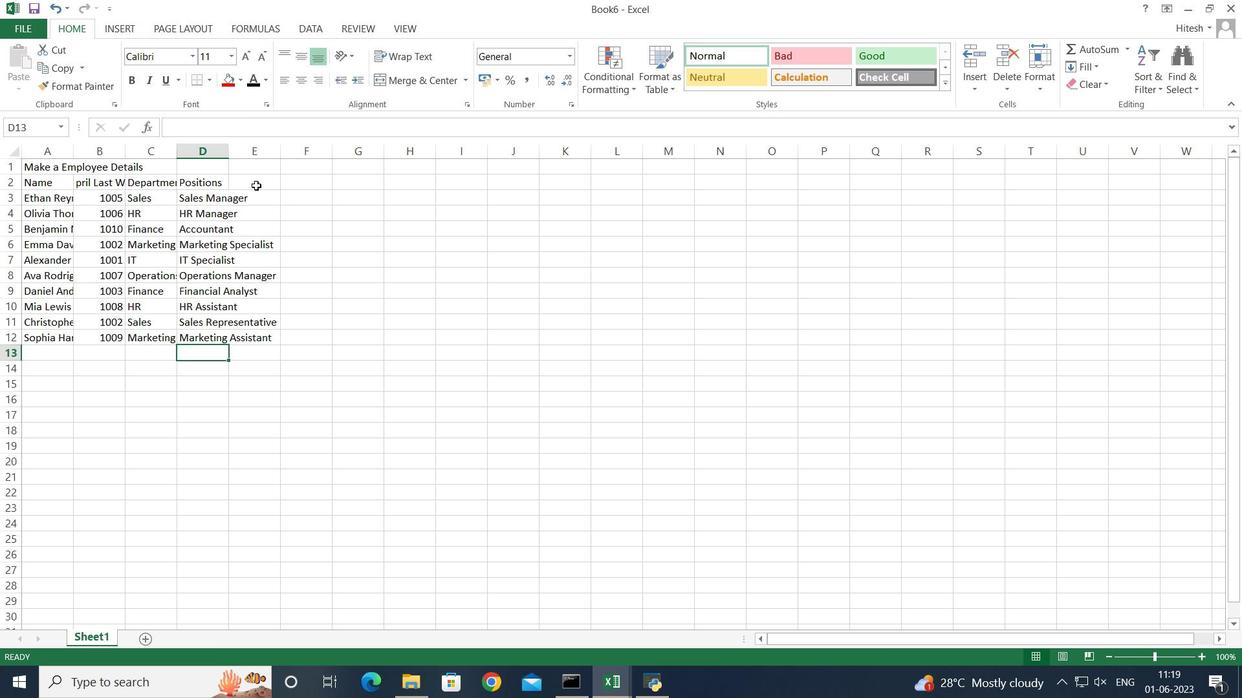 
Action: Key pressed <Key.shift>Salary<Key.space><Key.shift_r><Key.shift_r><Key.shift_r><Key.shift_r><Key.shift_r><Key.shift_r><Key.shift_r><Key.shift_r>(<Key.caps_lock>USD
Screenshot: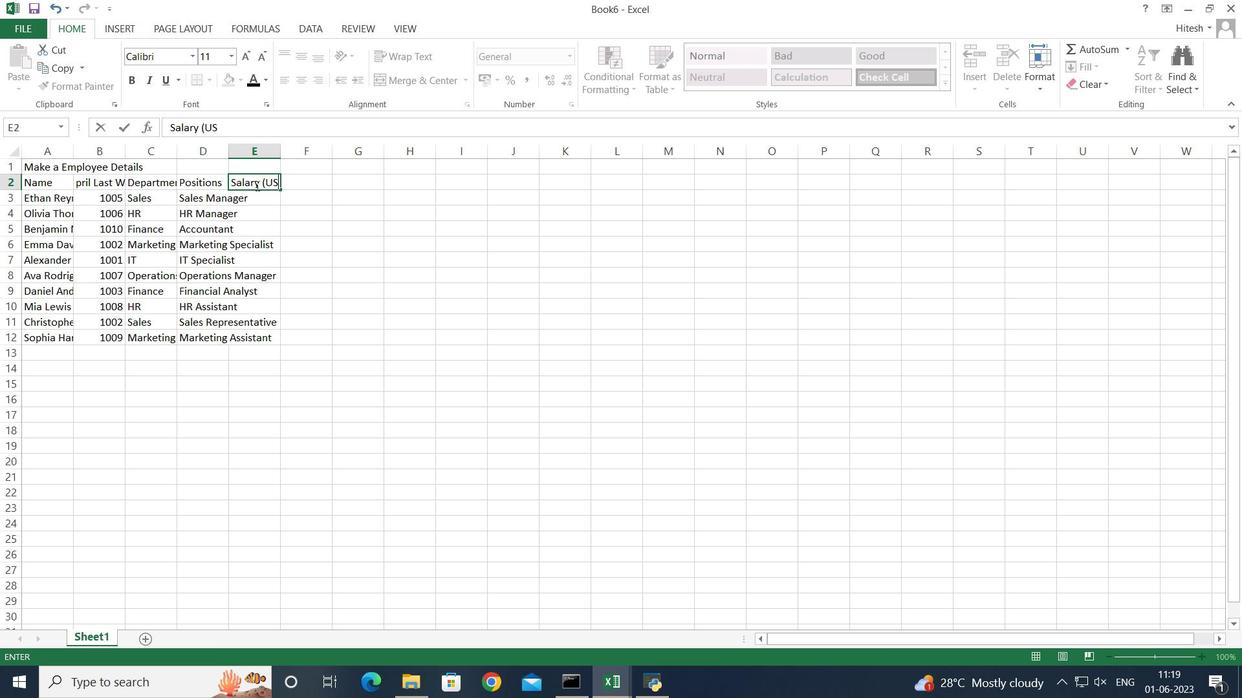 
Action: Mouse moved to (256, 185)
Screenshot: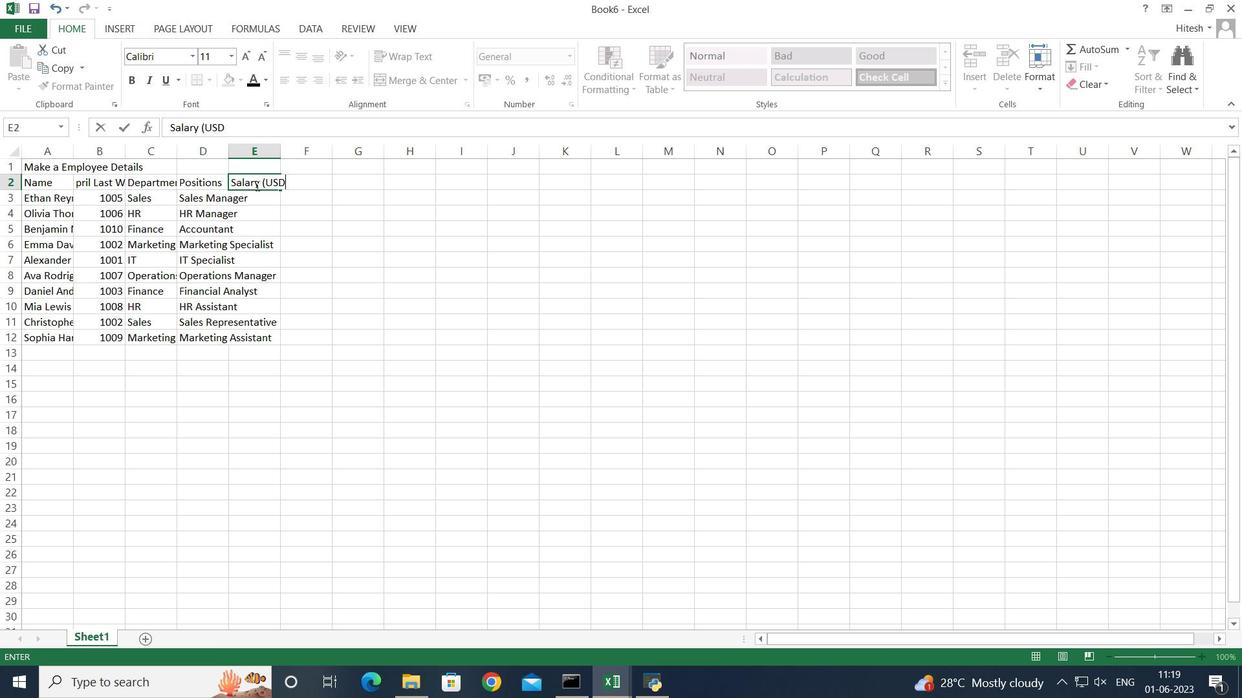 
Action: Key pressed <Key.shift_r>)<Key.enter>
Screenshot: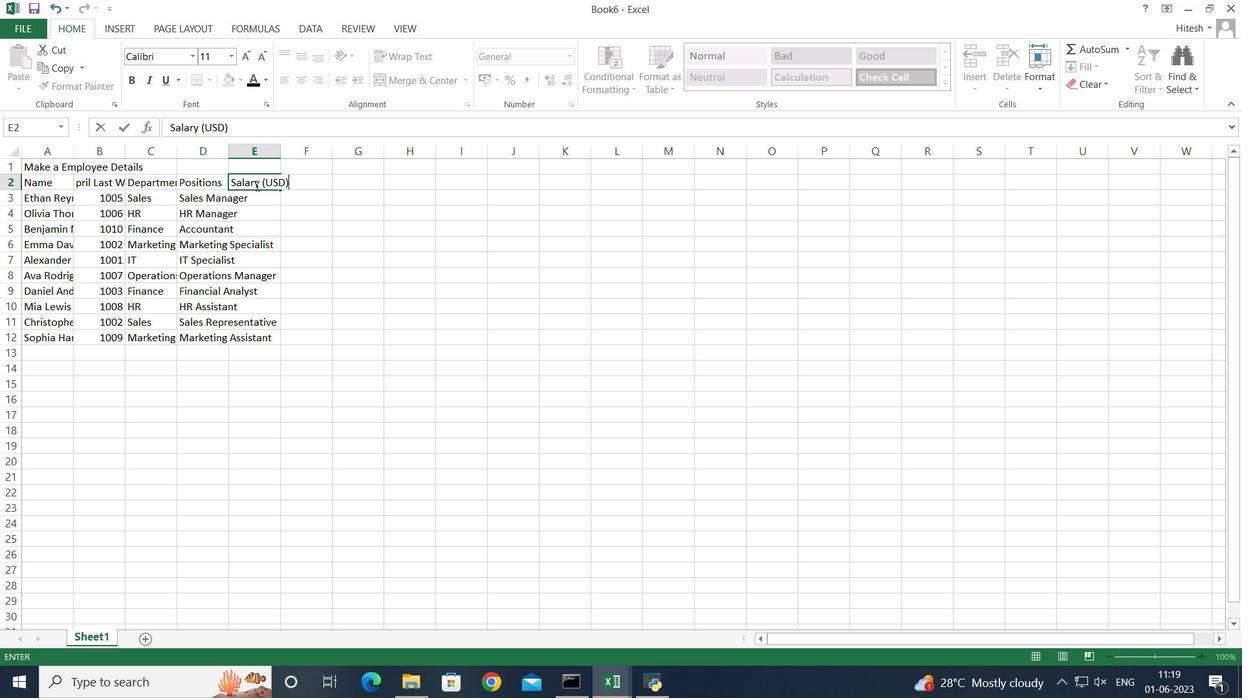 
Action: Mouse moved to (277, 196)
Screenshot: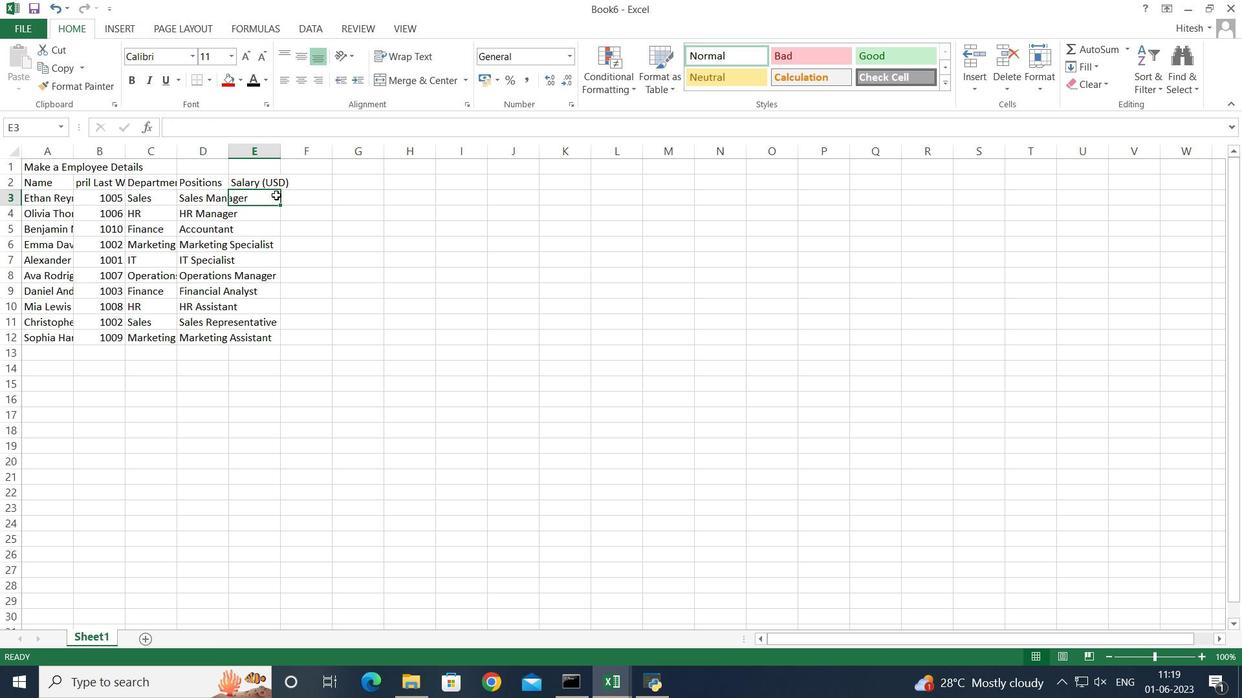 
Action: Key pressed 5000<Key.enter>4500<Key.enter>4000<Key.enter>3800<Key.enter>4200<Key.enter>5200<Key.enter>3800<Key.enter>2800<Key.enter>3200<Key.enter>2500<Key.enter>
Screenshot: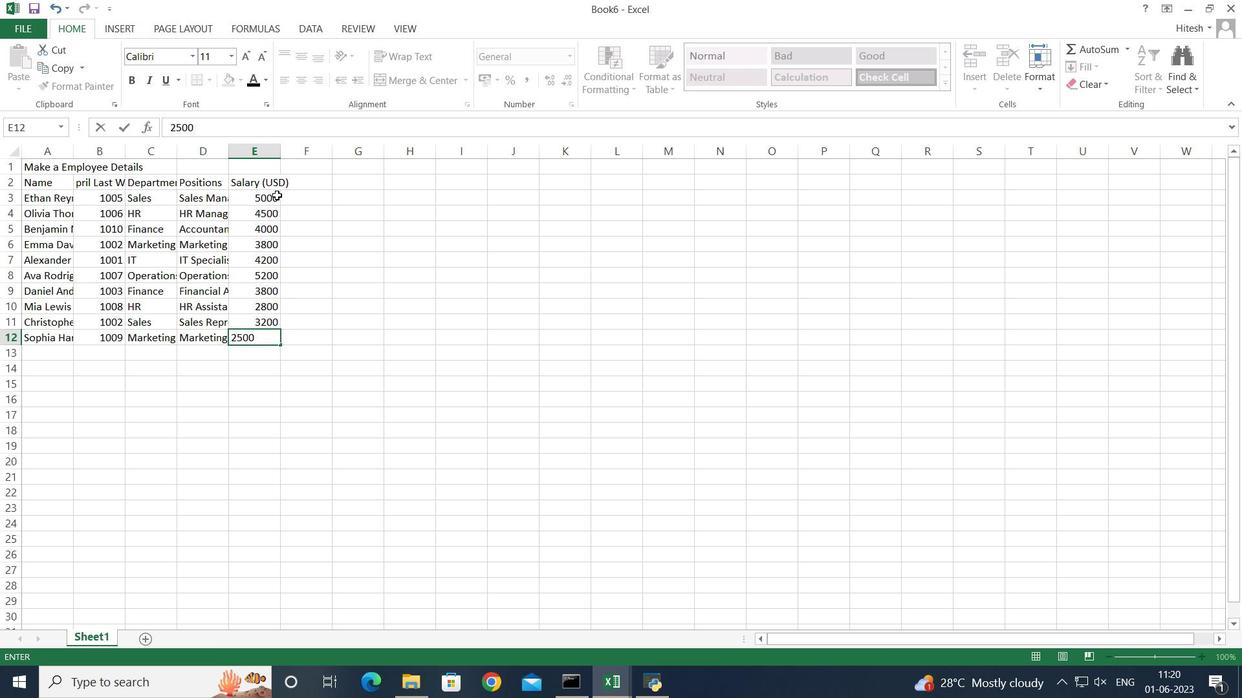 
Action: Mouse moved to (304, 183)
Screenshot: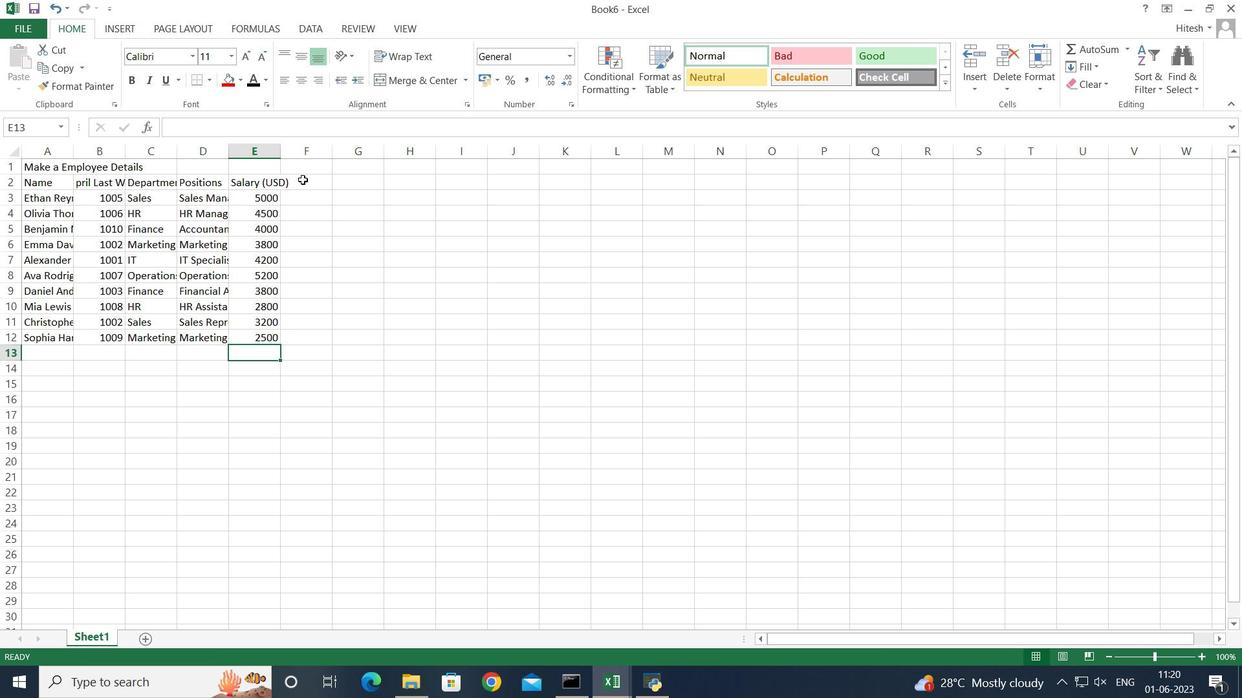 
Action: Mouse pressed left at (304, 183)
Screenshot: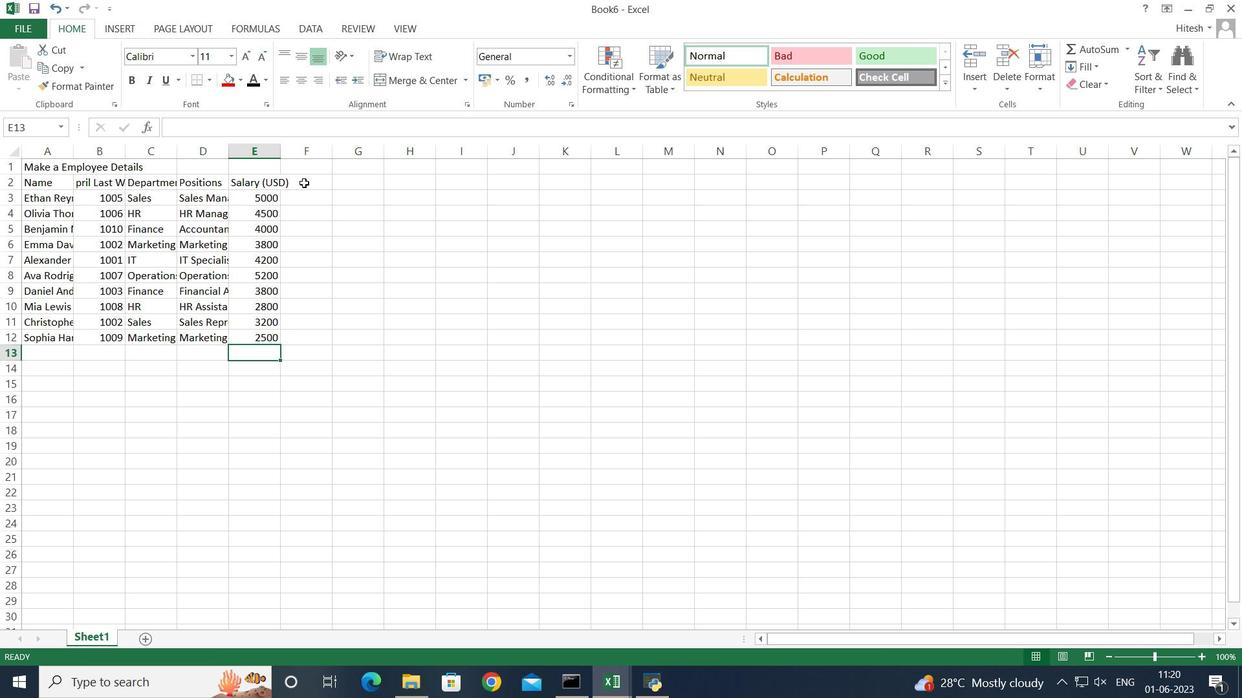 
Action: Mouse moved to (304, 184)
Screenshot: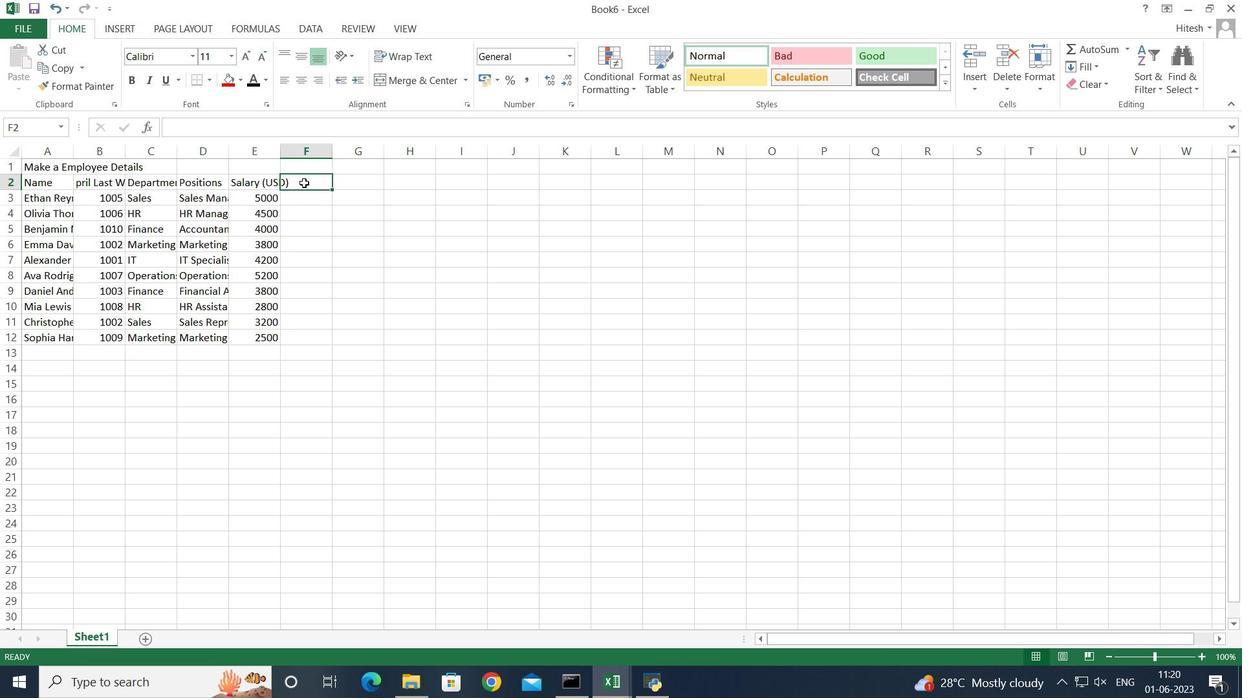 
Action: Key pressed <Key.shift>sTART<Key.space><Key.caps_lock><Key.backspace><Key.backspace><Key.backspace><Key.backspace><Key.backspace><Key.backspace><Key.backspace><Key.backspace><Key.backspace><Key.backspace><Key.backspace><Key.caps_lock><Key.shift>s<Key.backspace><Key.shift>s<Key.backspace><Key.caps_lock><Key.shift>Start<Key.space><Key.shift>Date<Key.enter>1/15/2020<Key.enter>7/1/2019<Key.enter>3.<Key.backspace>/10/2021<Key.enter>2/5/2022<Key.enter>11/30/2018<Key.enter>6/15/2020<Key.enter>9/1/2021<Key.enter>4/20/2022<Key.enter>2/10/2019<Key.enter>9/5/2020<Key.enter>
Screenshot: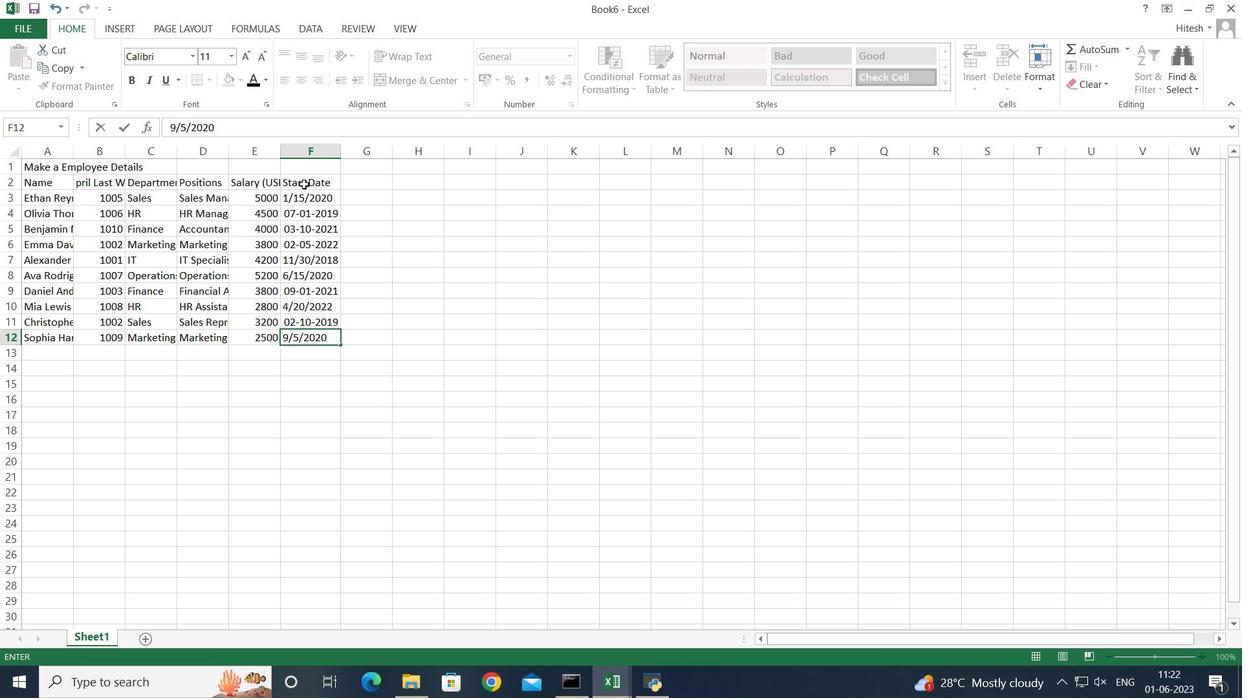 
Action: Mouse moved to (414, 323)
Screenshot: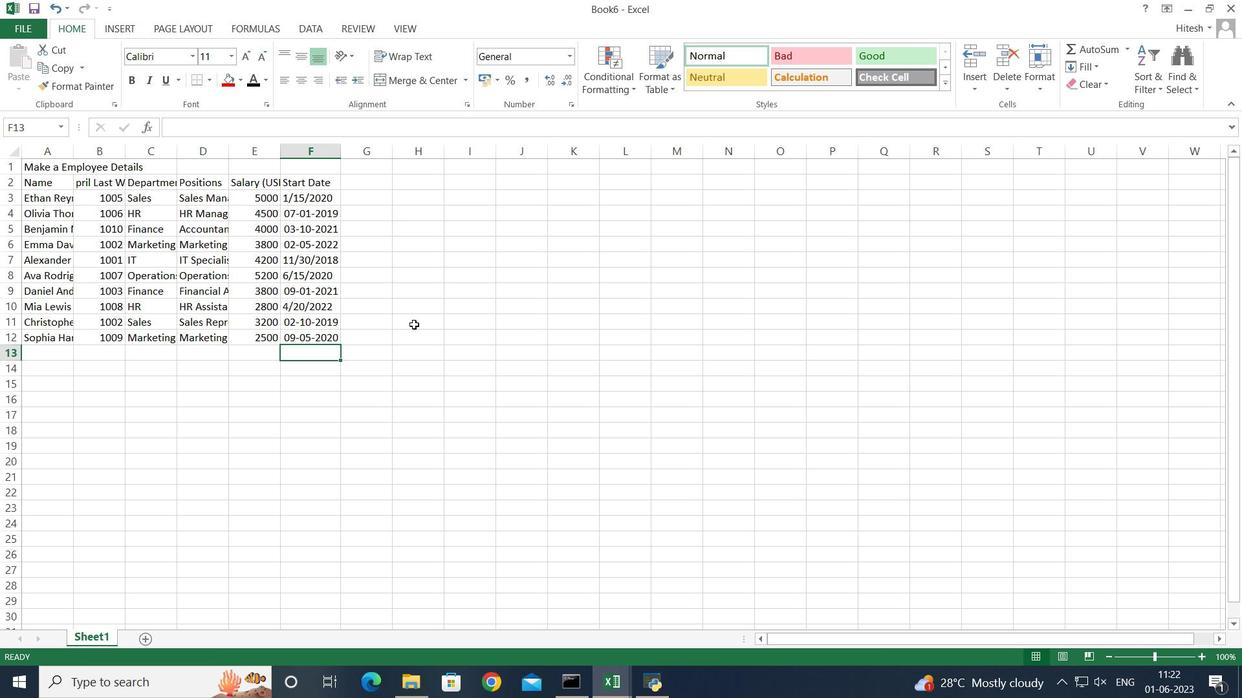 
Action: Mouse pressed left at (414, 323)
Screenshot: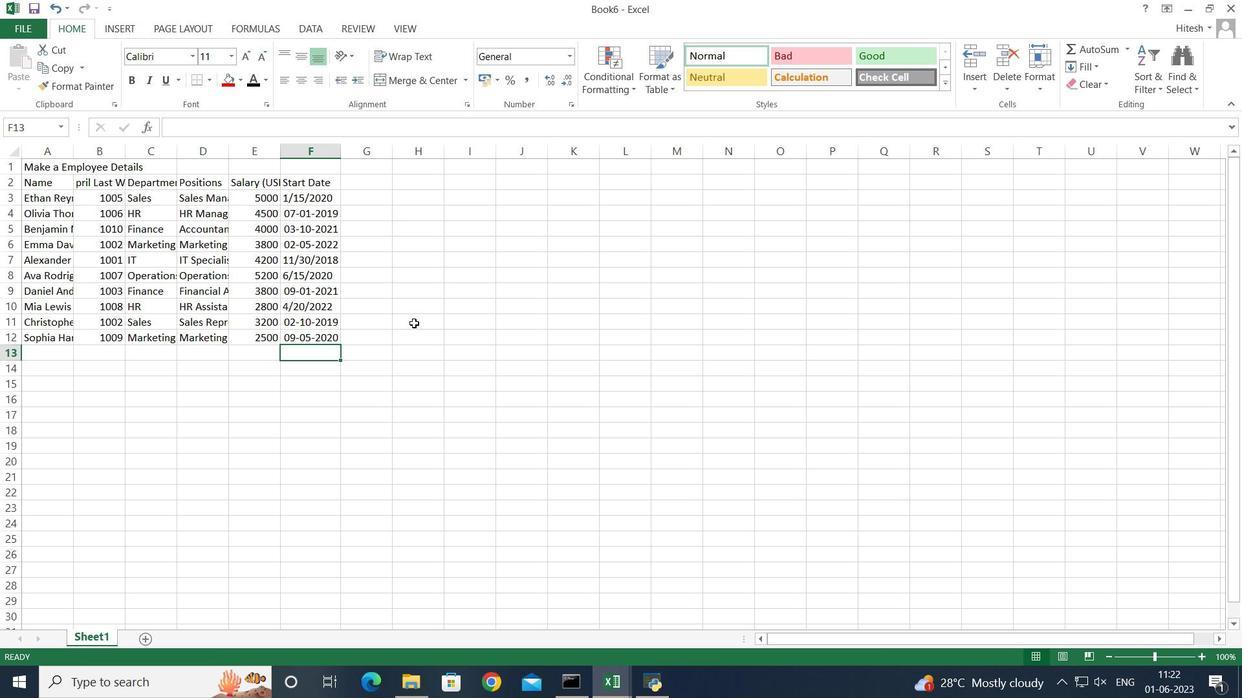 
Action: Mouse moved to (52, 168)
Screenshot: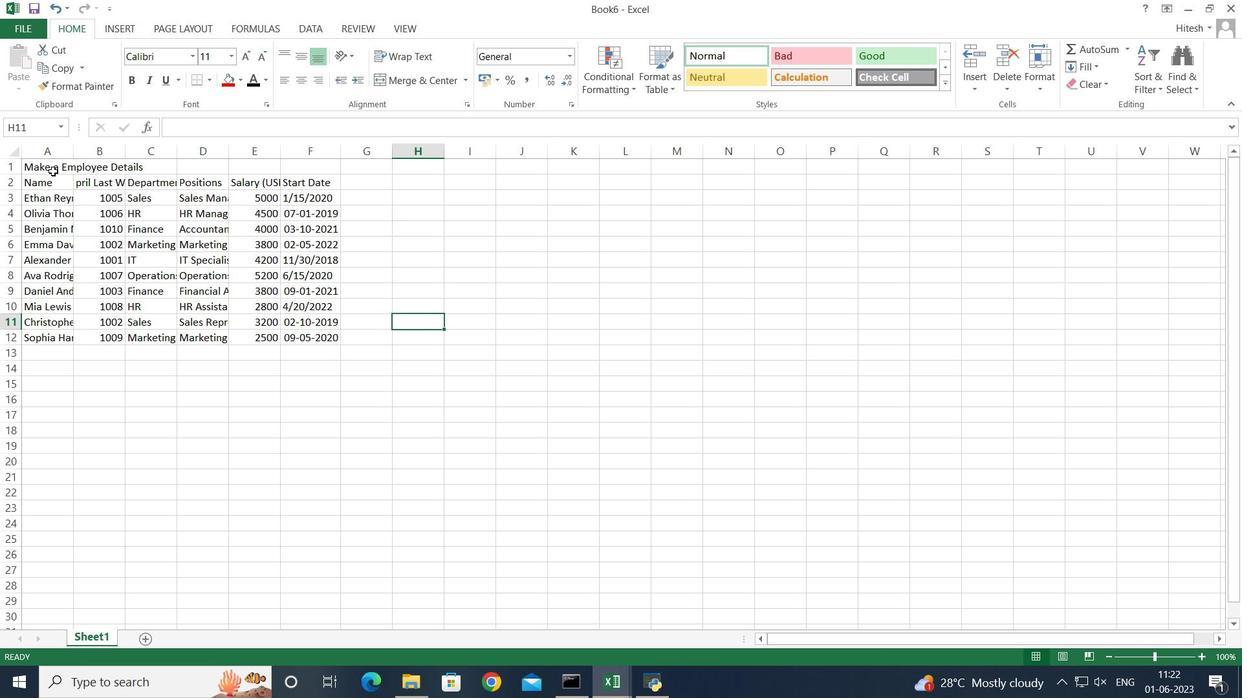 
Action: Mouse pressed left at (52, 168)
Screenshot: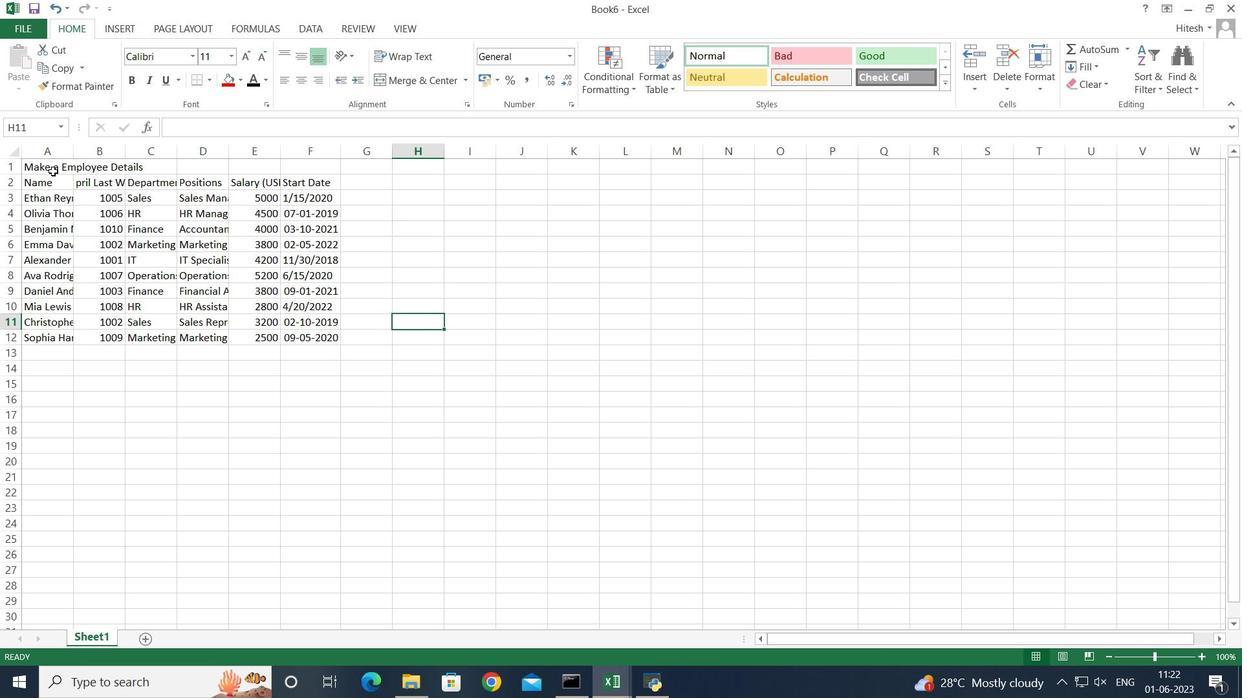 
Action: Mouse moved to (50, 168)
Screenshot: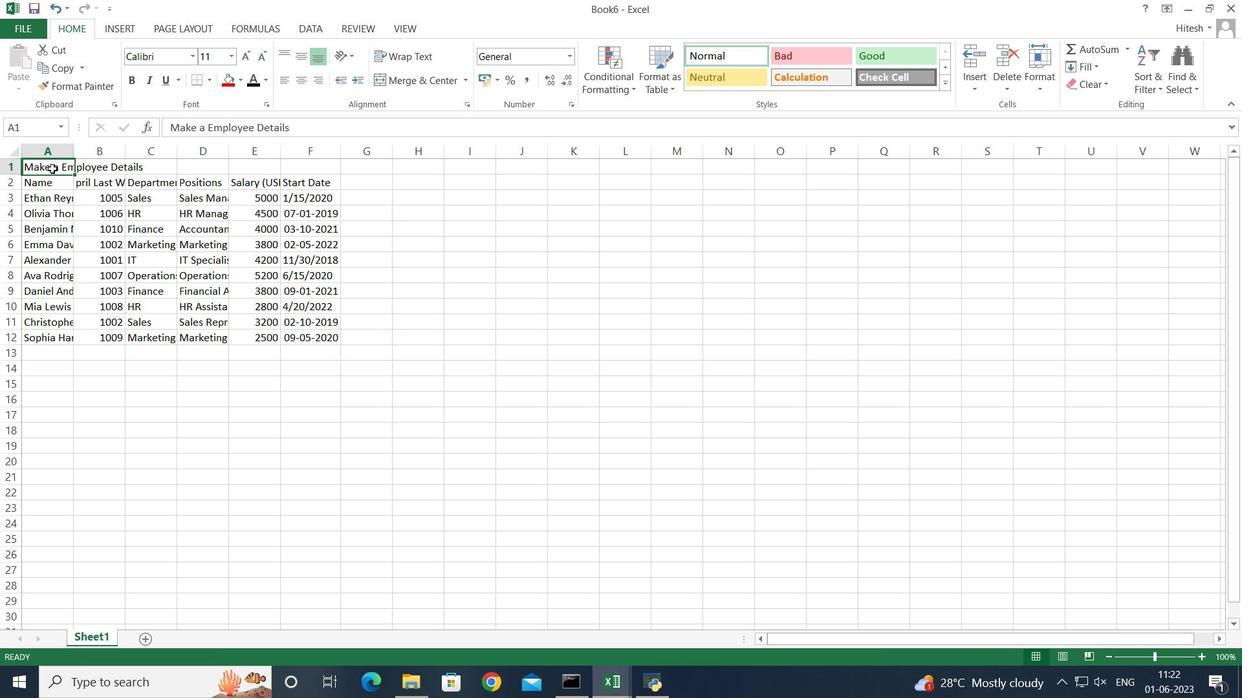 
Action: Key pressed <Key.shift><Key.right><Key.right><Key.right><Key.right><Key.right>
Screenshot: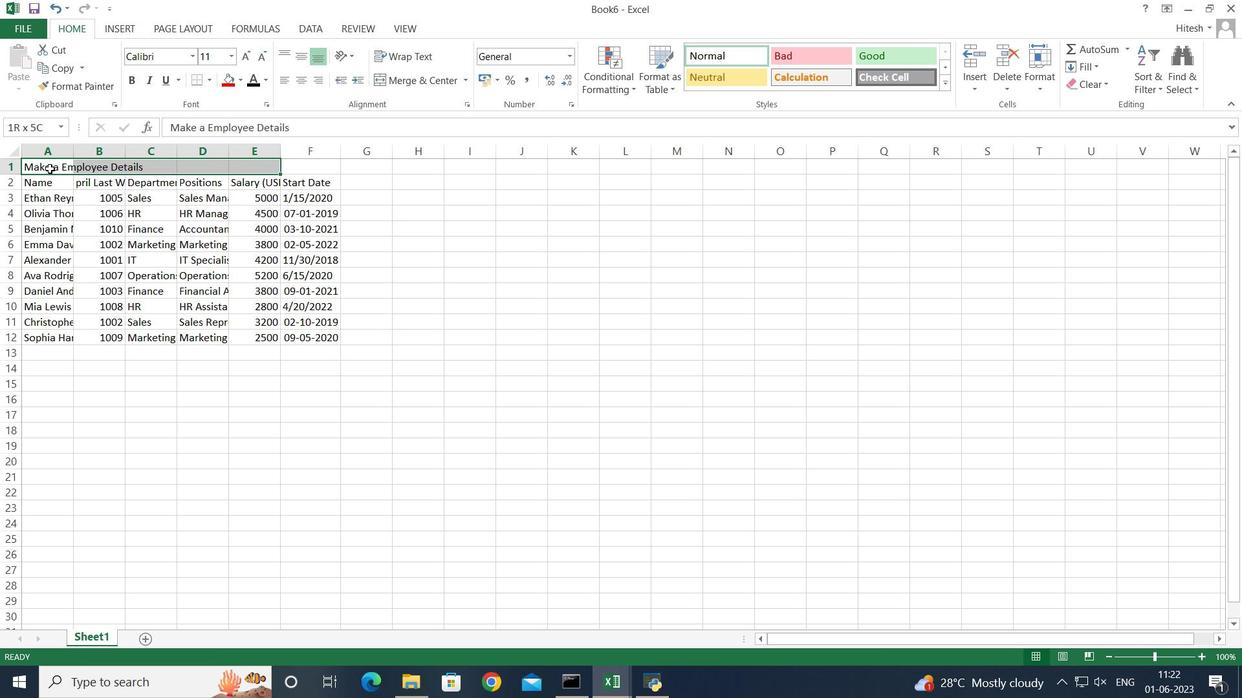 
Action: Mouse moved to (433, 78)
Screenshot: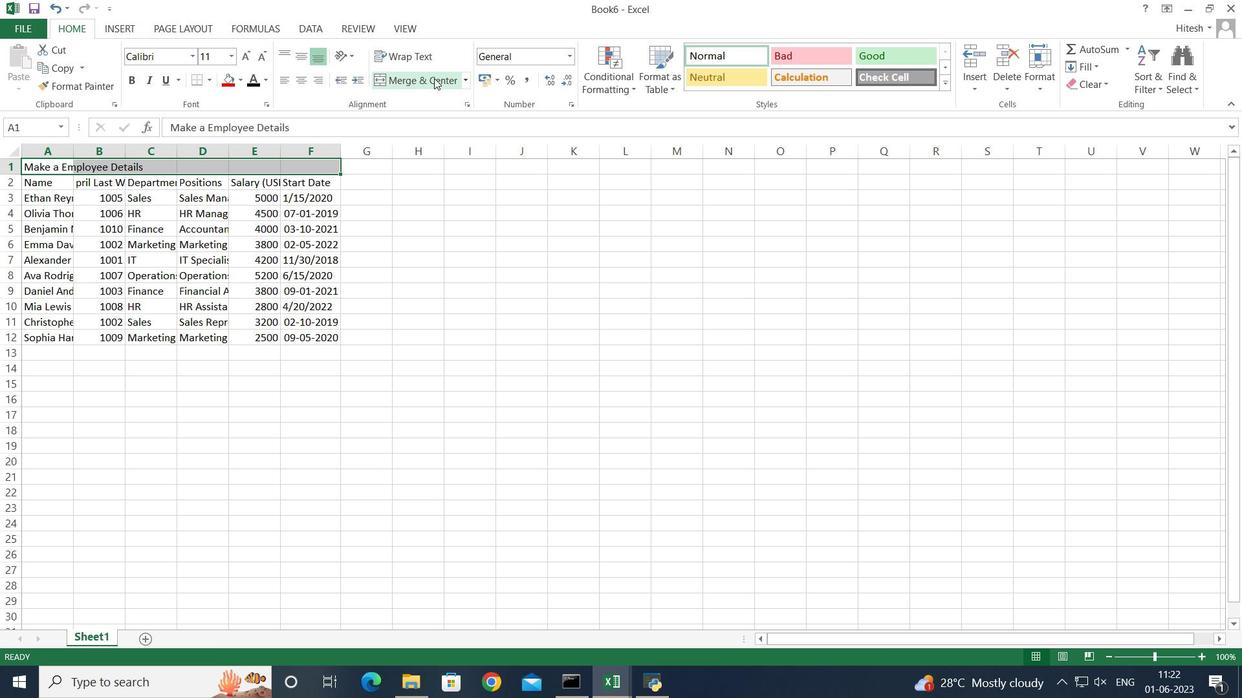 
Action: Mouse pressed left at (433, 78)
Screenshot: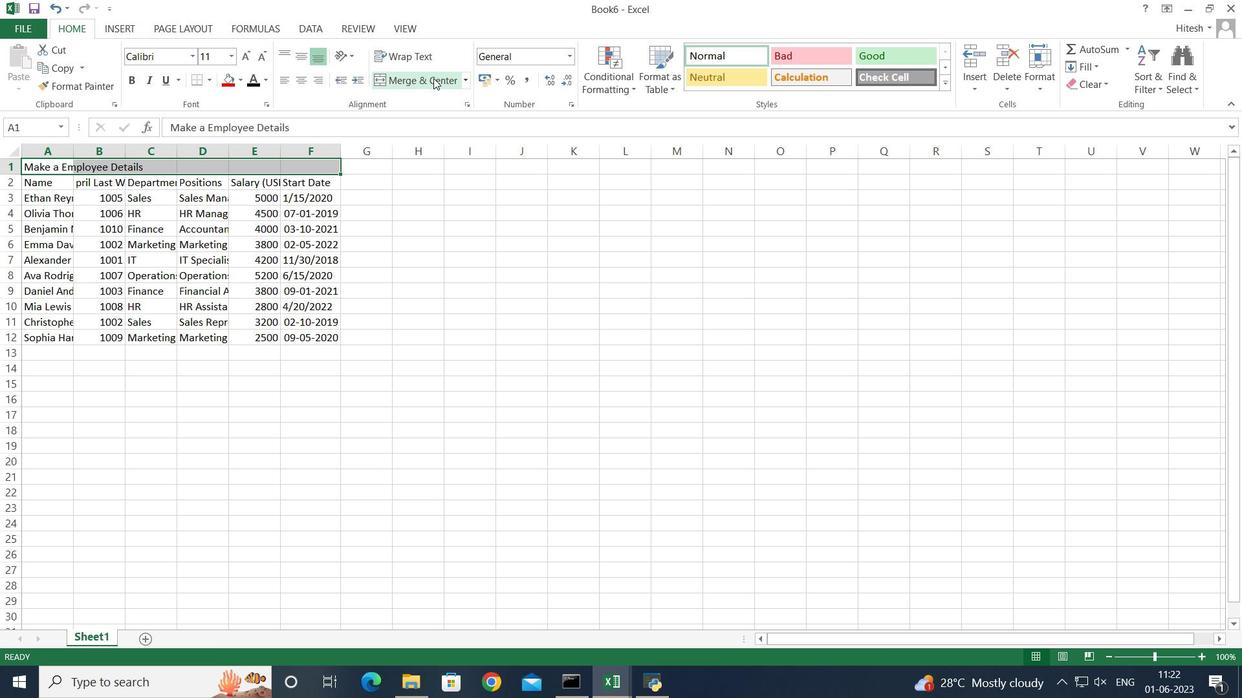 
Action: Mouse moved to (226, 401)
Screenshot: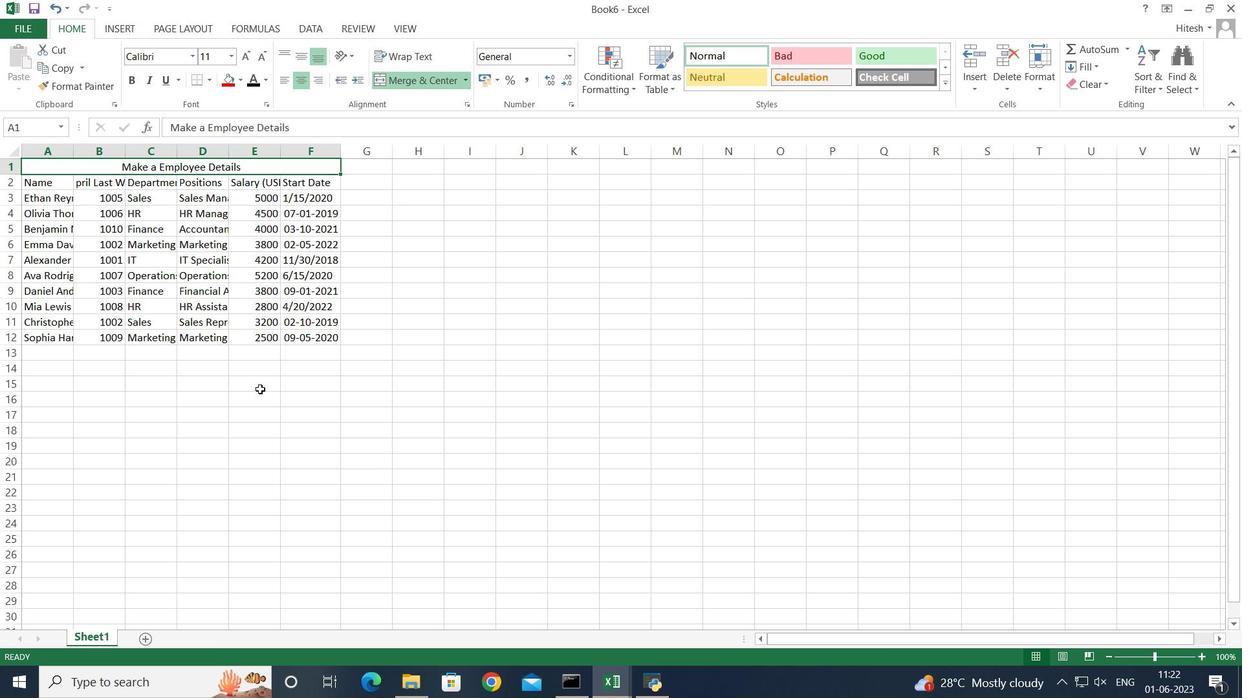 
Action: Mouse pressed left at (226, 401)
Screenshot: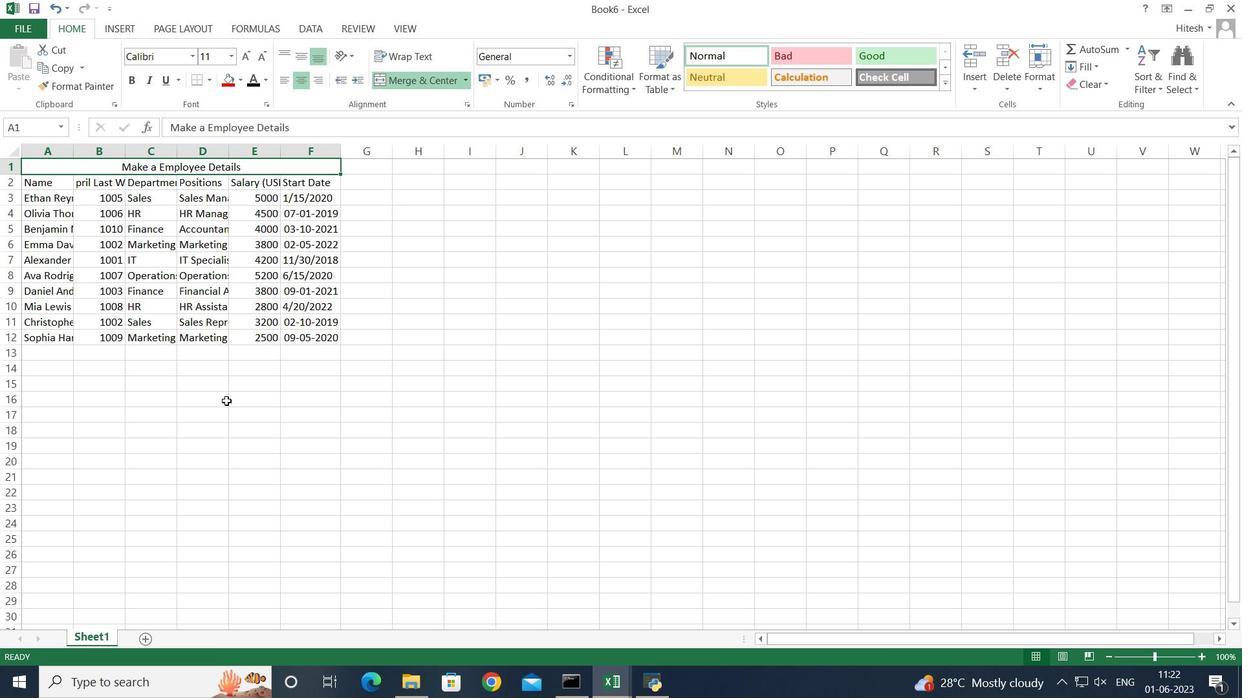 
Action: Mouse moved to (23, 29)
Screenshot: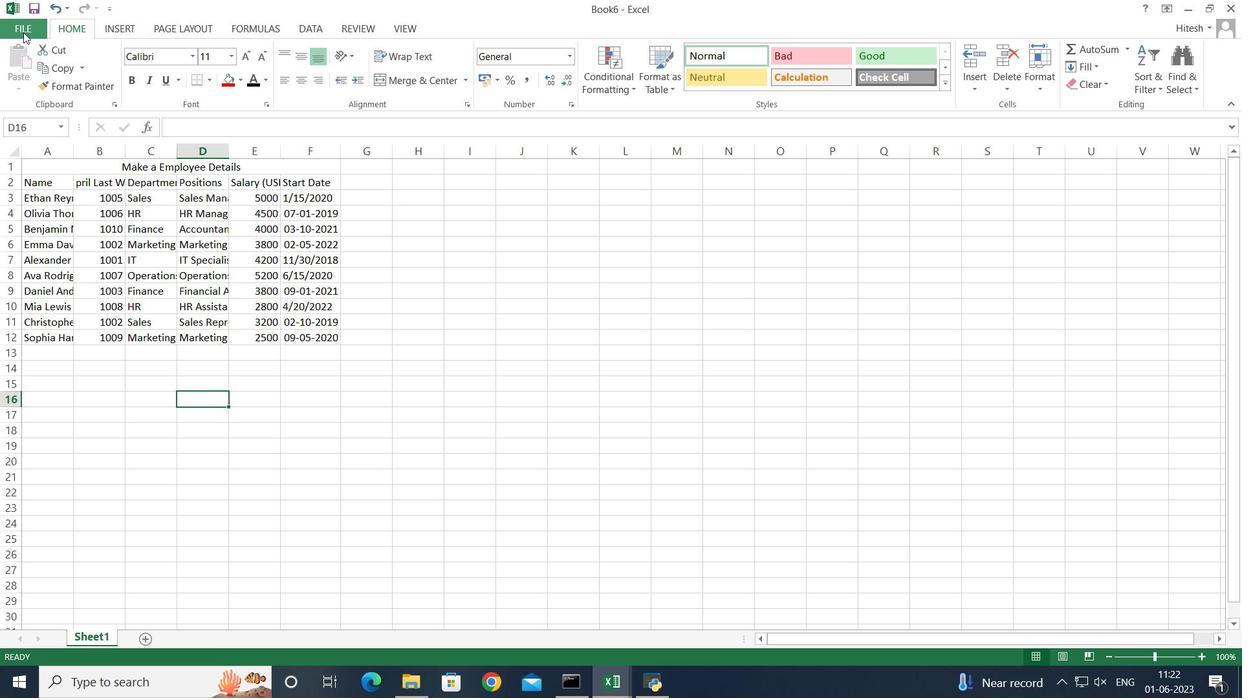 
Action: Mouse pressed left at (23, 29)
Screenshot: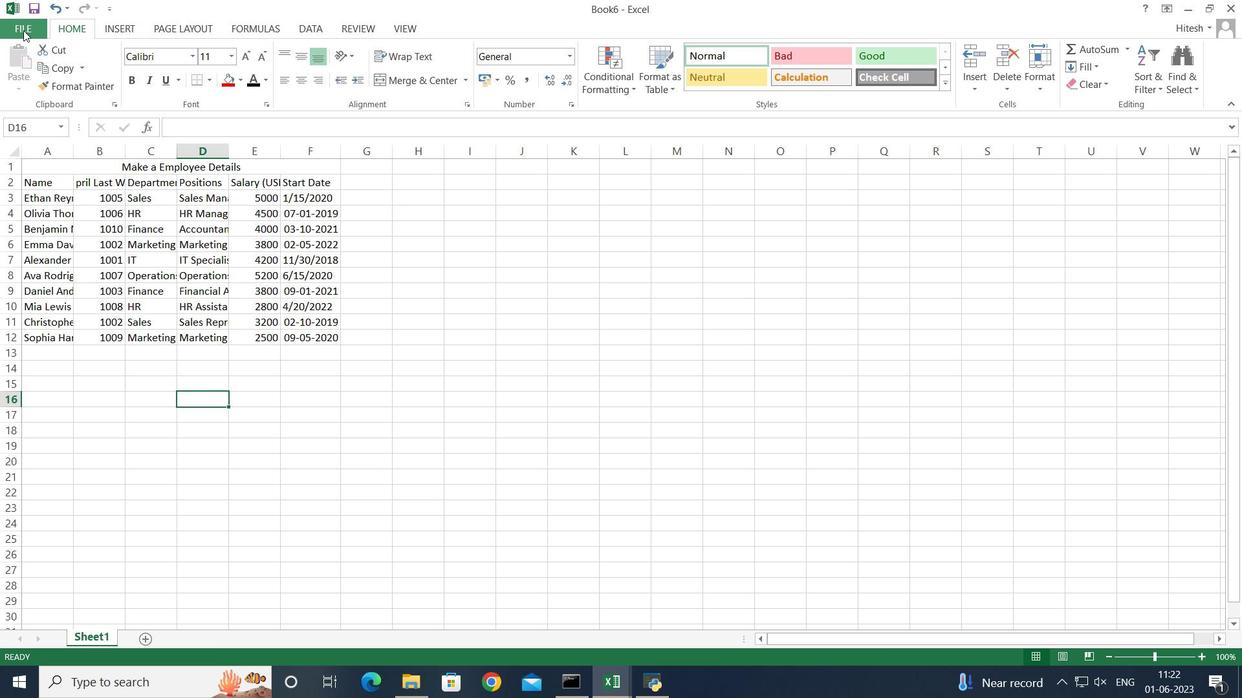 
Action: Mouse moved to (38, 149)
Screenshot: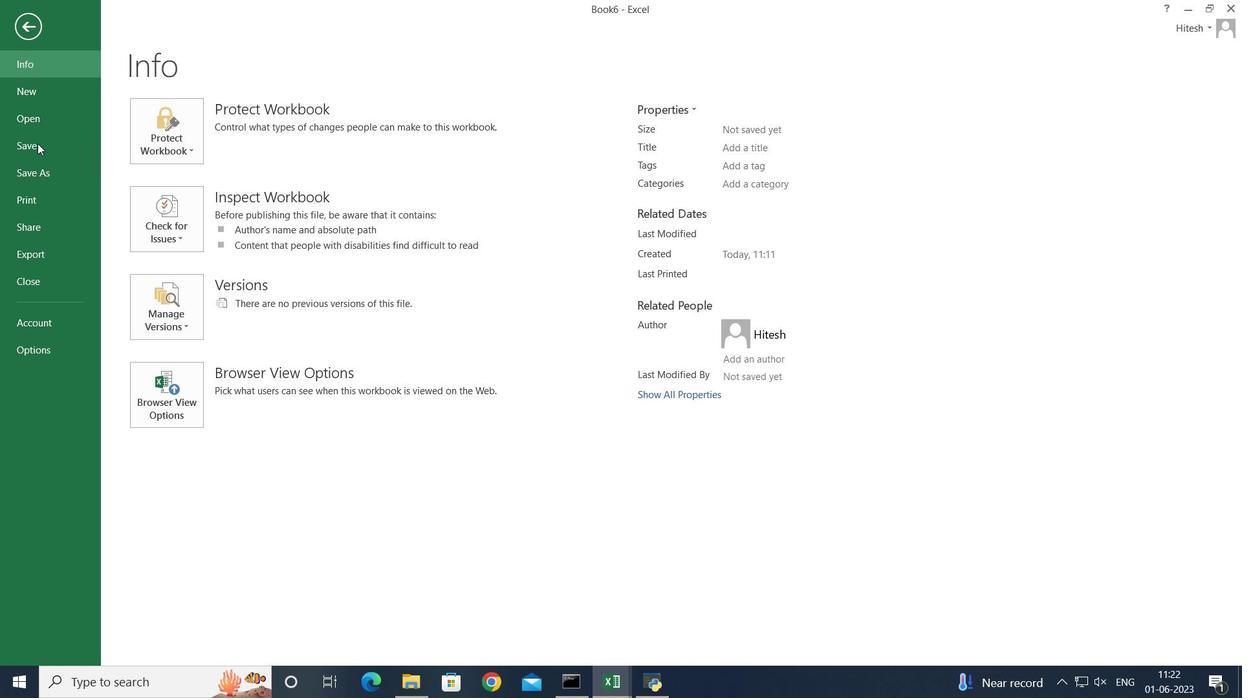 
Action: Mouse pressed left at (38, 149)
Screenshot: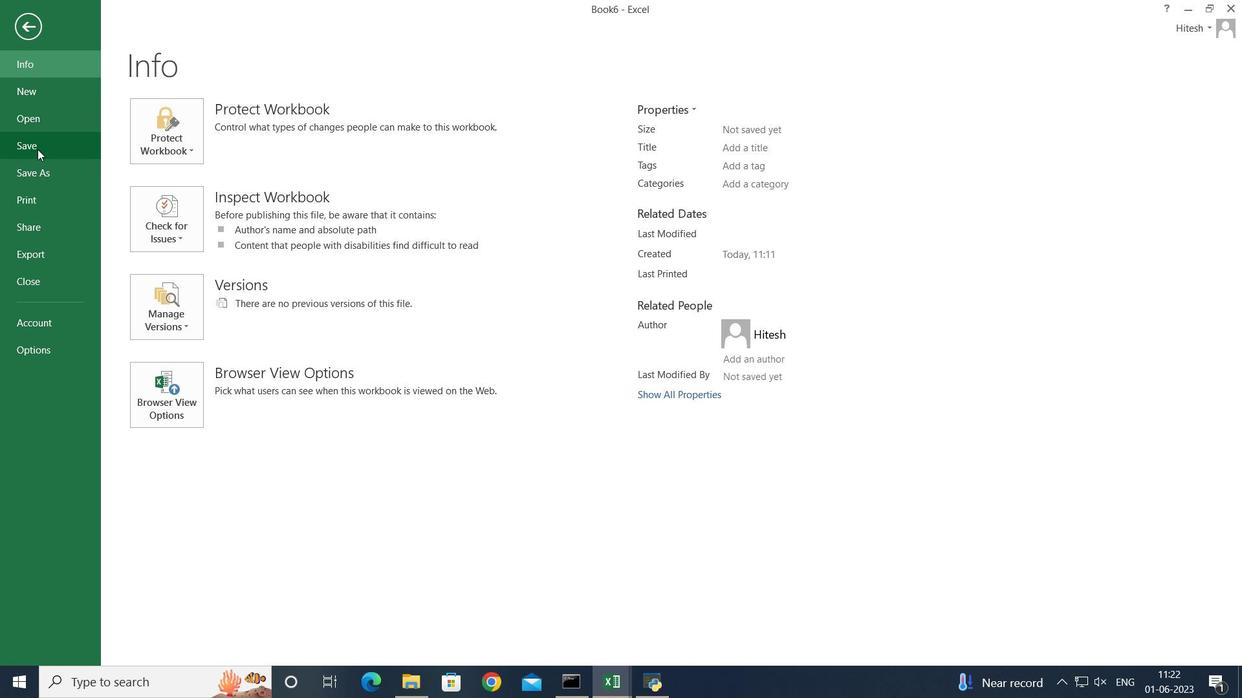 
Action: Mouse moved to (447, 166)
Screenshot: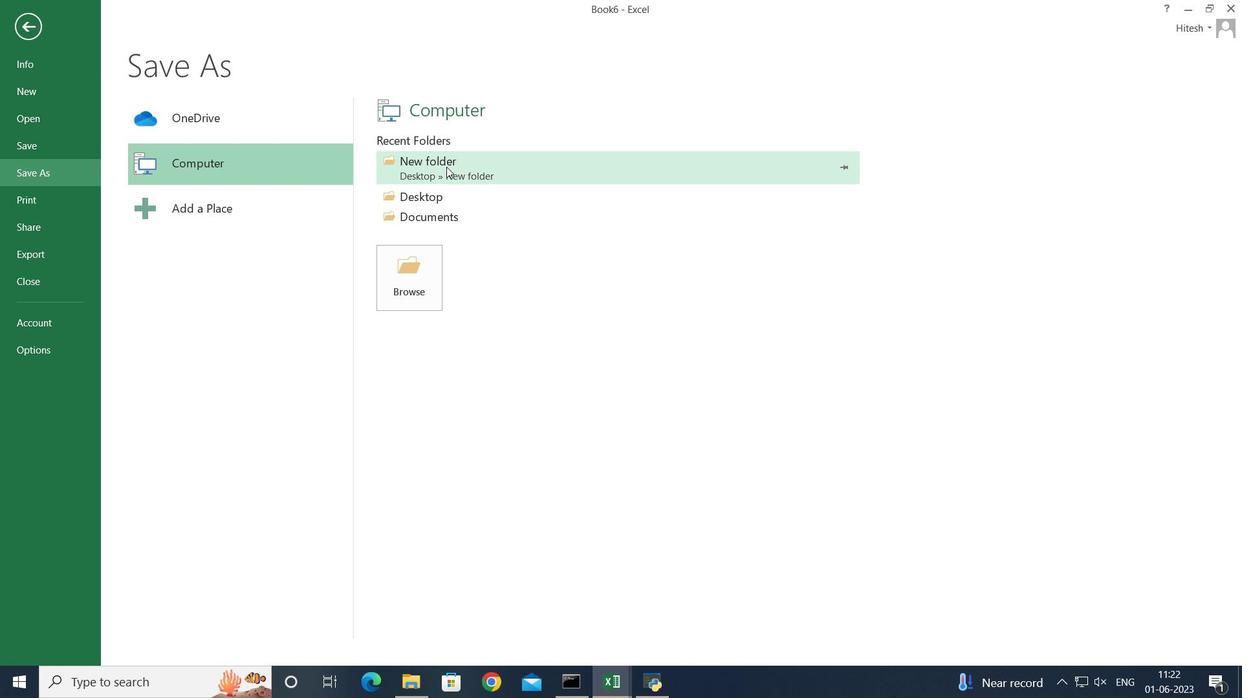 
Action: Mouse pressed left at (447, 166)
Screenshot: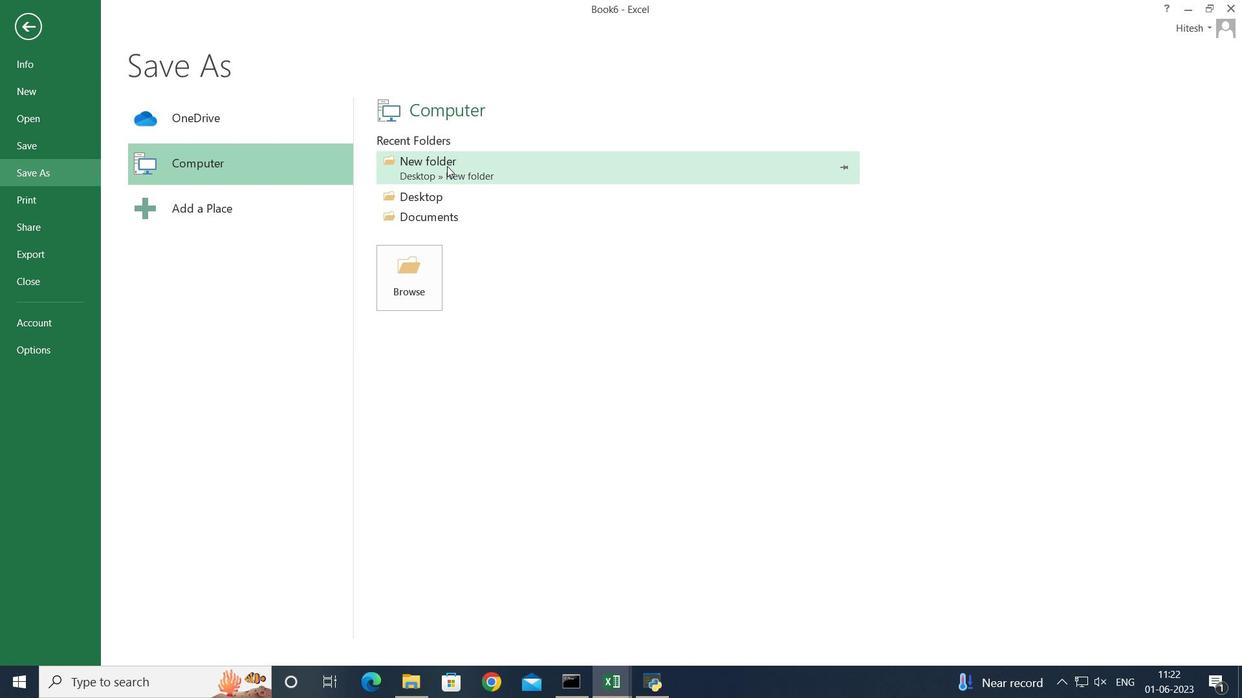 
Action: Key pressed analysis<Key.shift>Sales<Key.shift>By<Key.shift>Customer<Key.shift_r><Key.shift_r><Key.shift_r><Key.shift_r><Key.shift_r><Key.shift_r><Key.shift_r><Key.shift_r><Key.shift_r><Key.shift_r>_2023
Screenshot: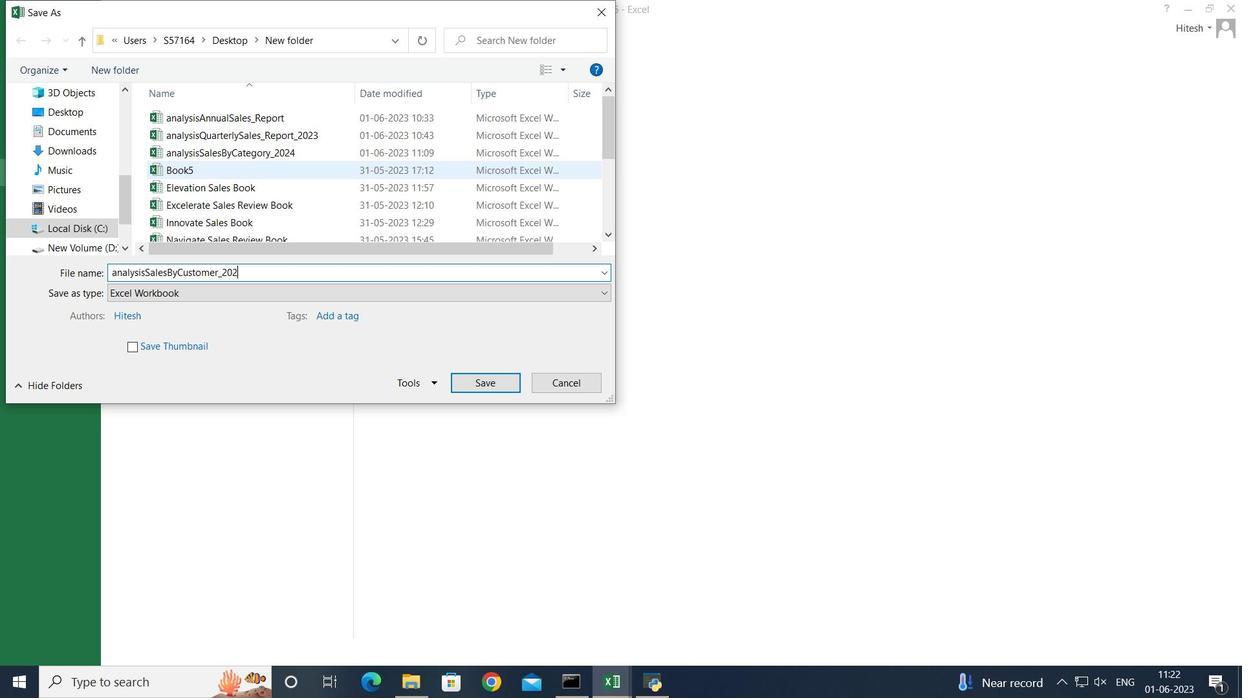 
Action: Mouse moved to (491, 383)
Screenshot: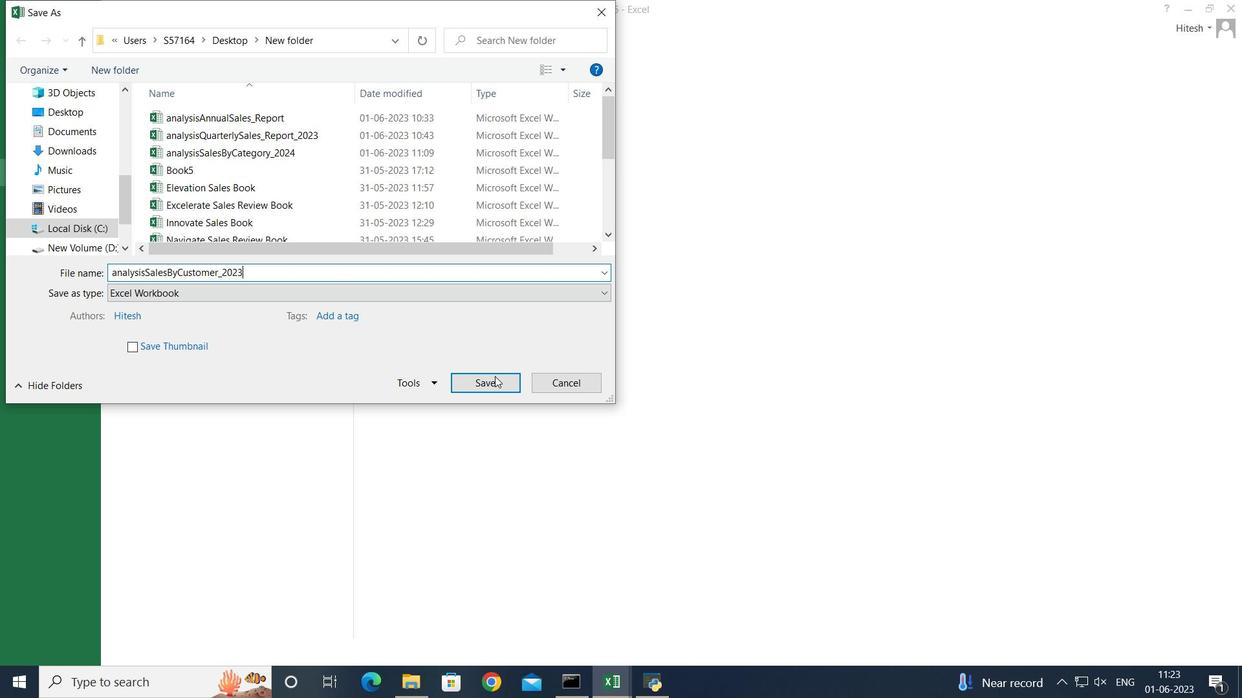 
Action: Mouse pressed left at (491, 383)
Screenshot: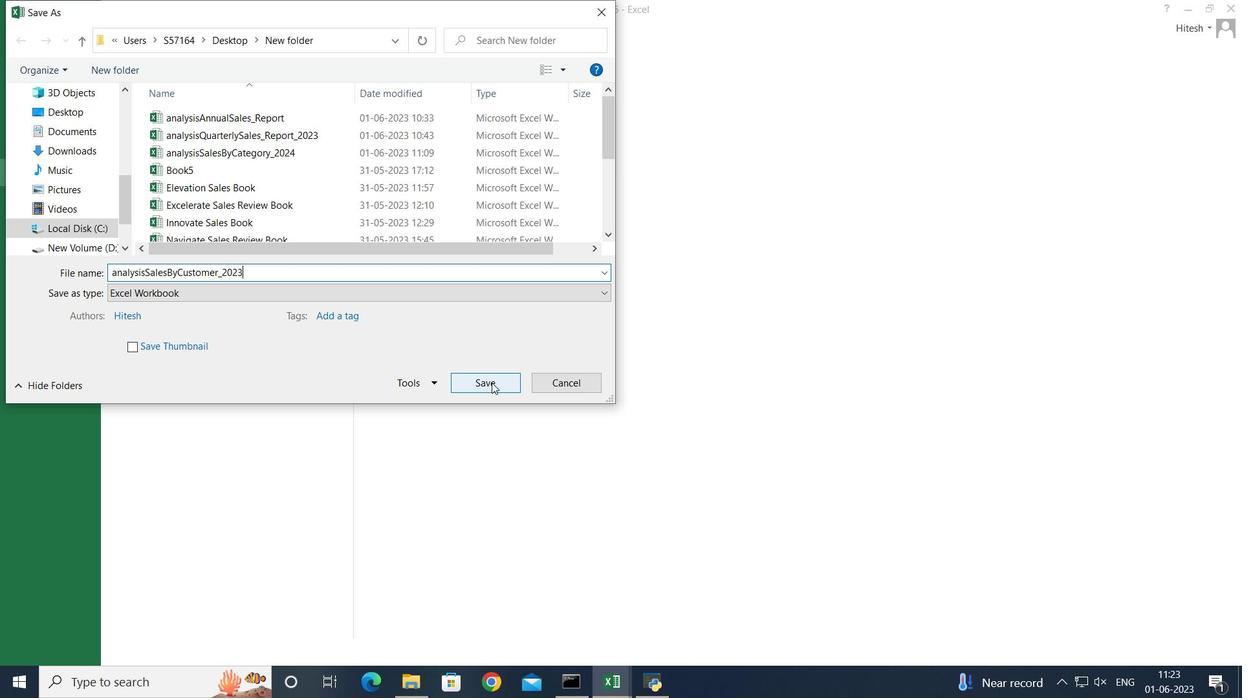 
Action: Mouse moved to (296, 372)
Screenshot: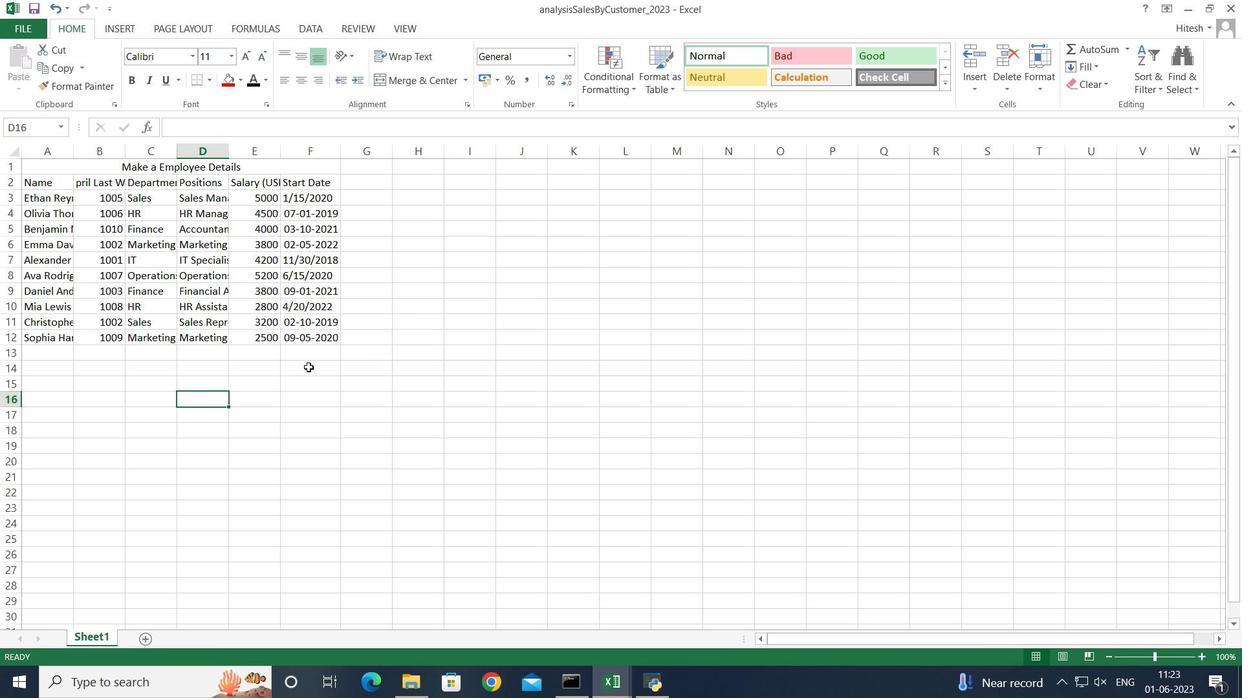 
Action: Mouse pressed left at (296, 372)
Screenshot: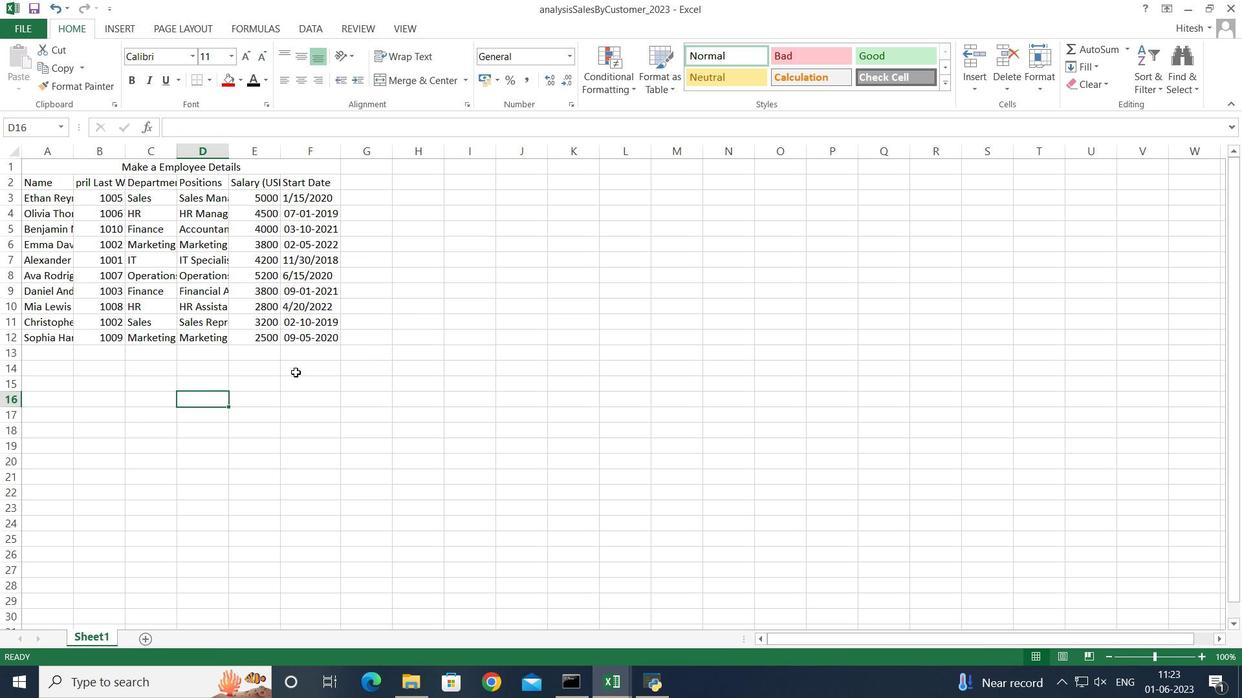 
Action: Mouse moved to (13, 153)
Screenshot: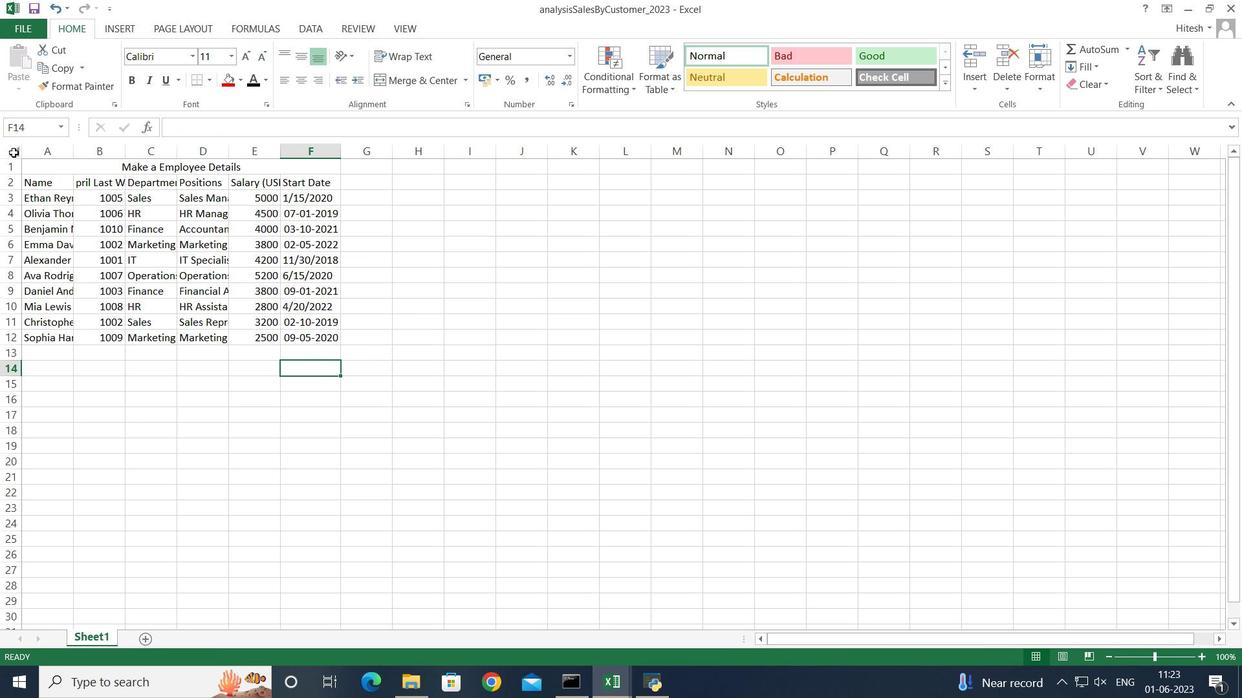 
Action: Mouse pressed left at (13, 153)
Screenshot: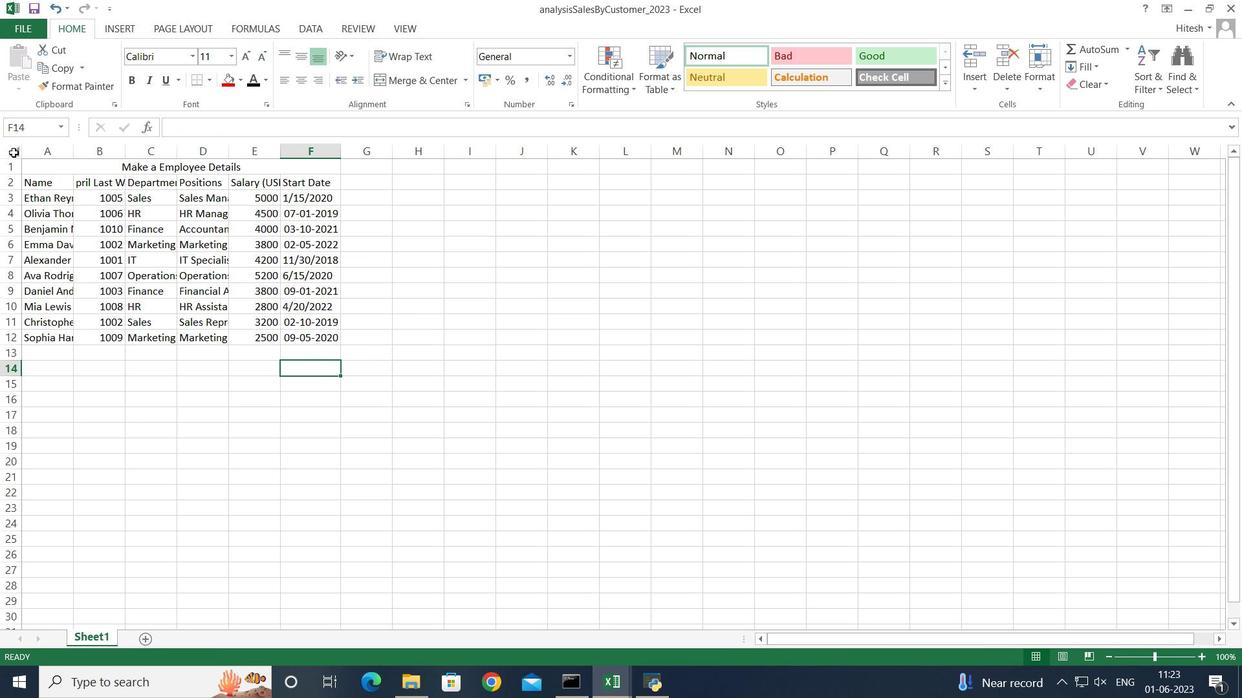 
Action: Mouse moved to (74, 153)
Screenshot: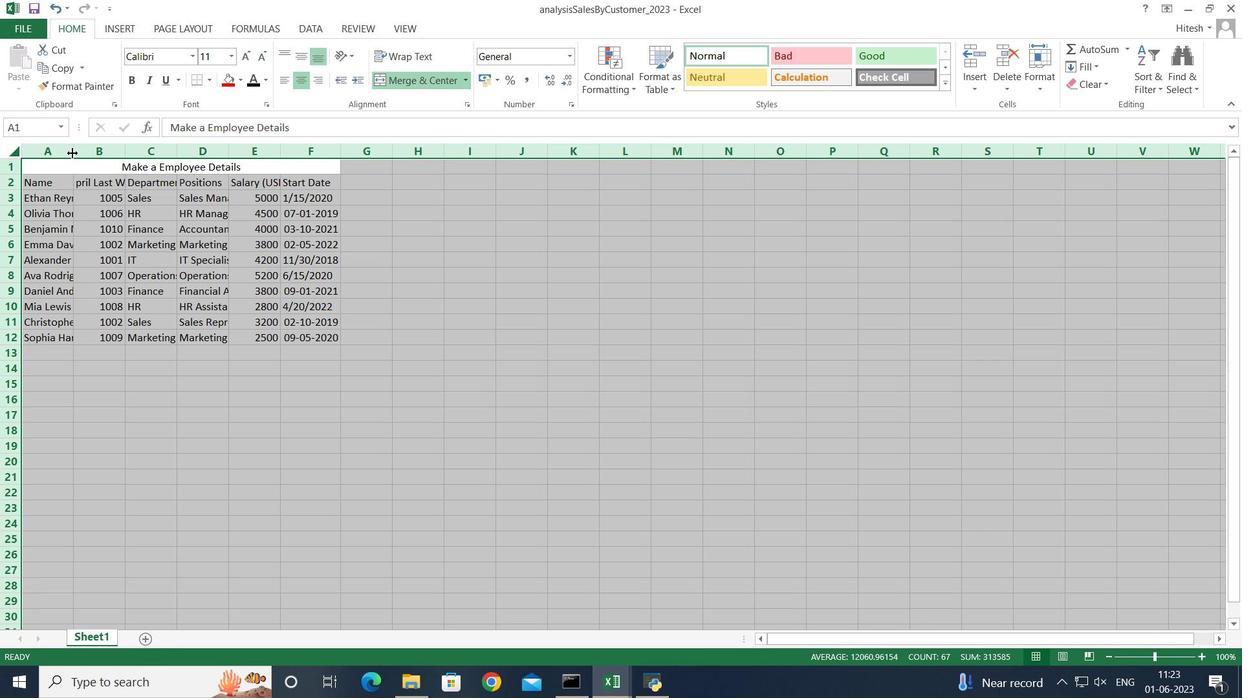 
Action: Mouse pressed left at (74, 153)
Screenshot: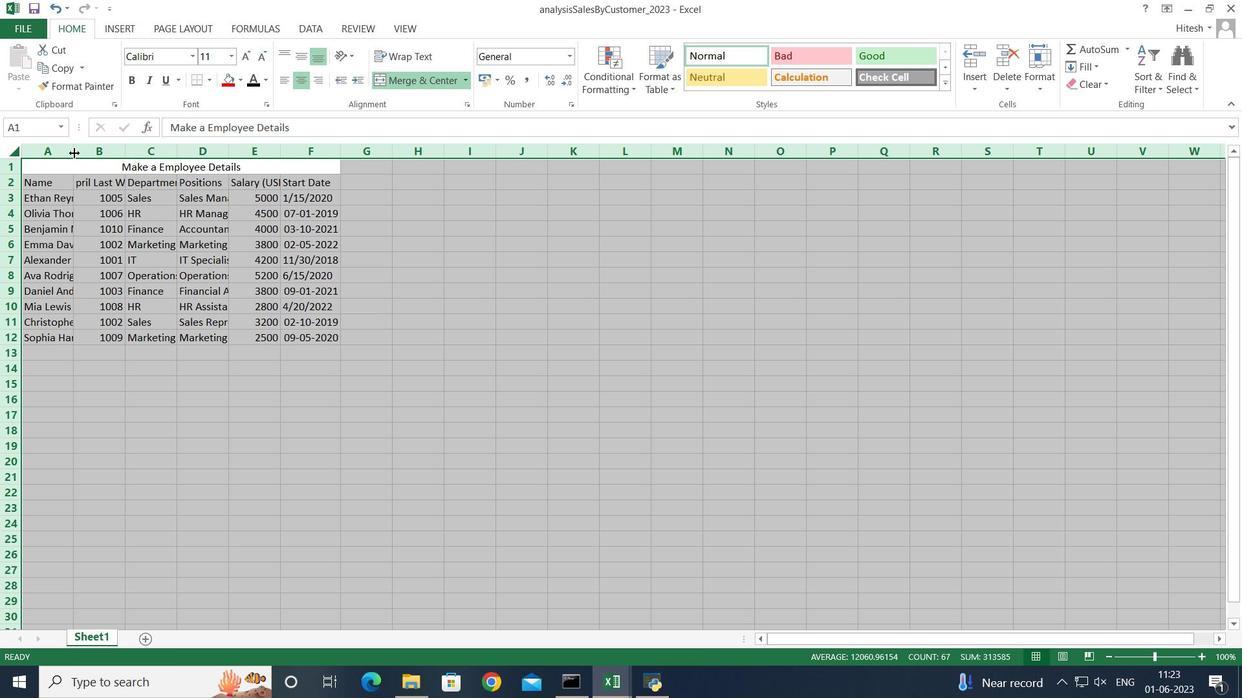 
Action: Mouse pressed left at (74, 153)
Screenshot: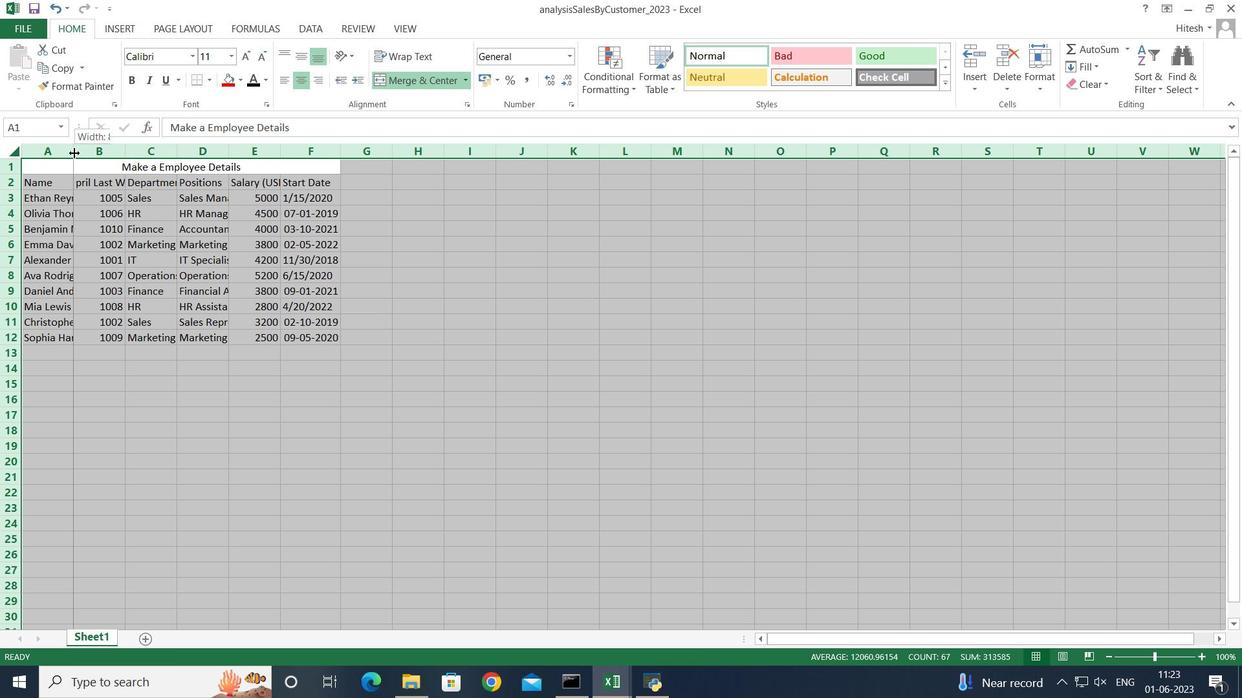 
Action: Mouse moved to (307, 448)
Screenshot: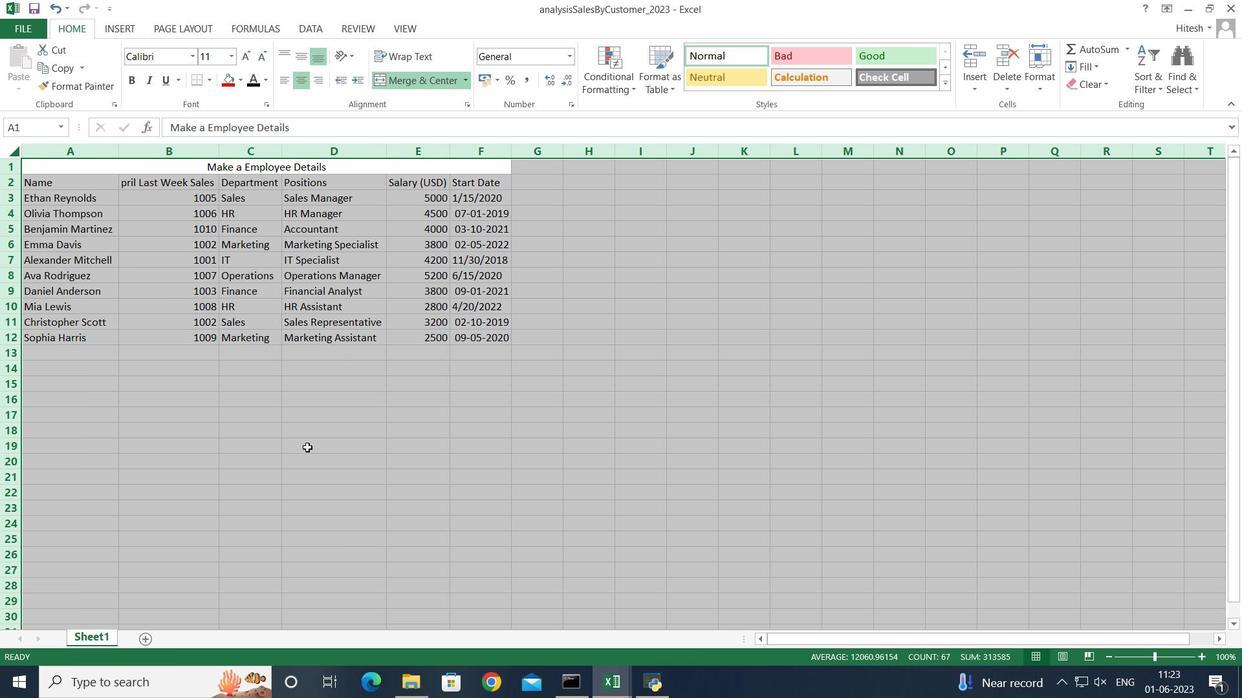 
Action: Mouse pressed left at (307, 448)
Screenshot: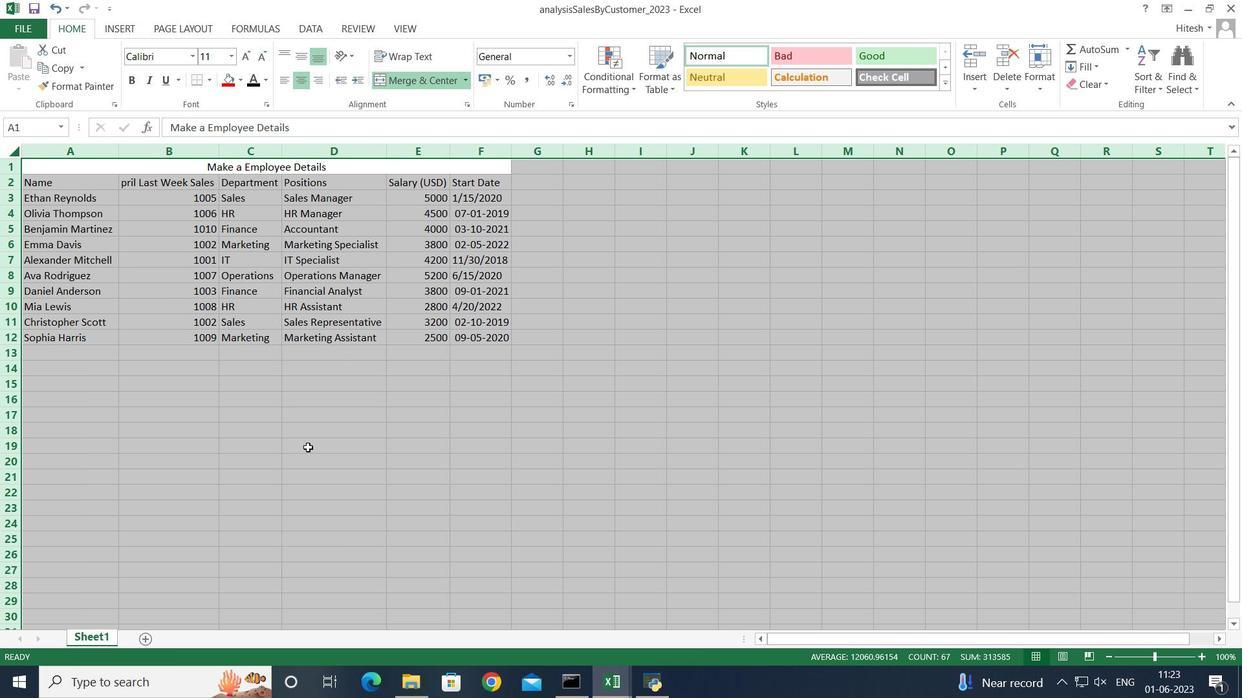 
Action: Mouse moved to (428, 386)
Screenshot: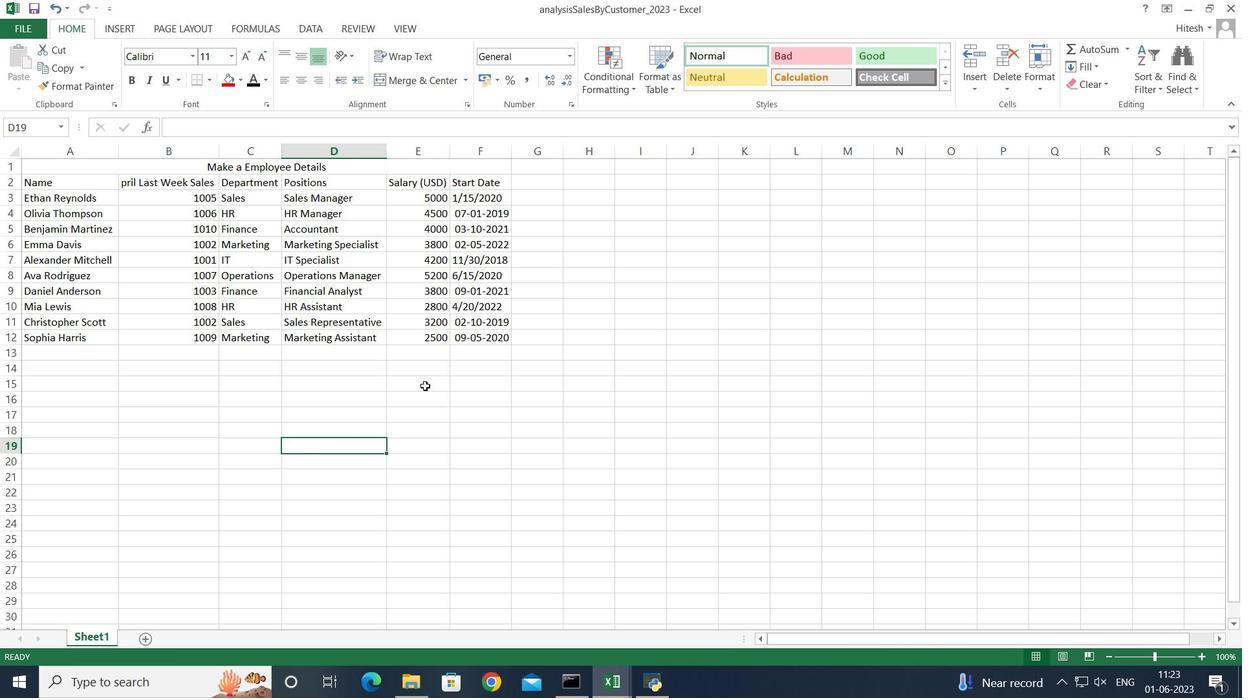 
